 Task: Create record types of session object.
Action: Mouse moved to (681, 48)
Screenshot: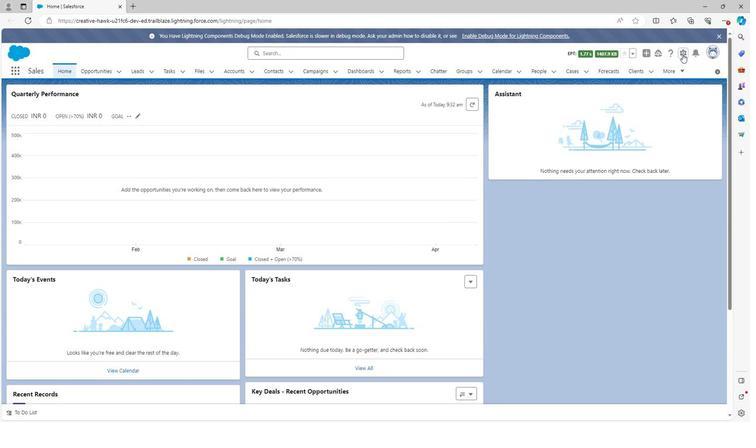 
Action: Mouse pressed left at (681, 48)
Screenshot: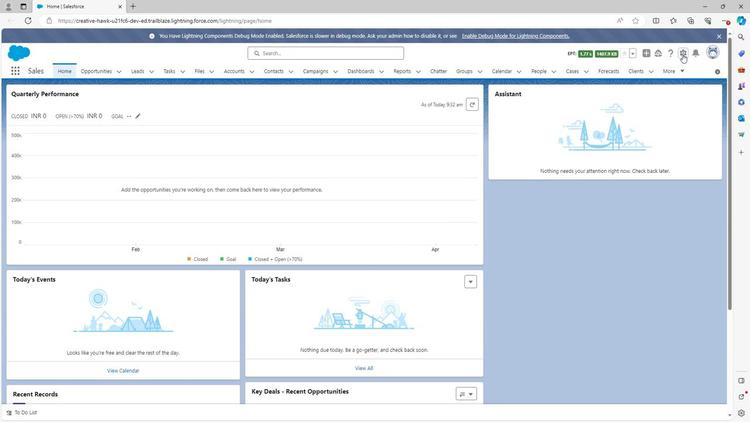 
Action: Mouse moved to (646, 70)
Screenshot: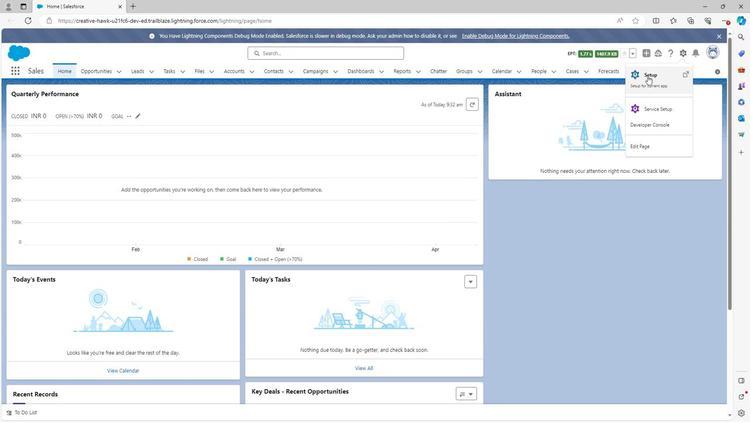 
Action: Mouse pressed left at (646, 70)
Screenshot: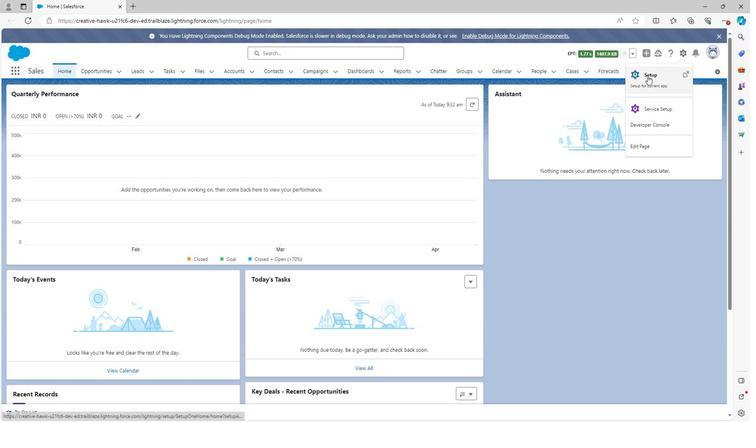 
Action: Mouse moved to (96, 63)
Screenshot: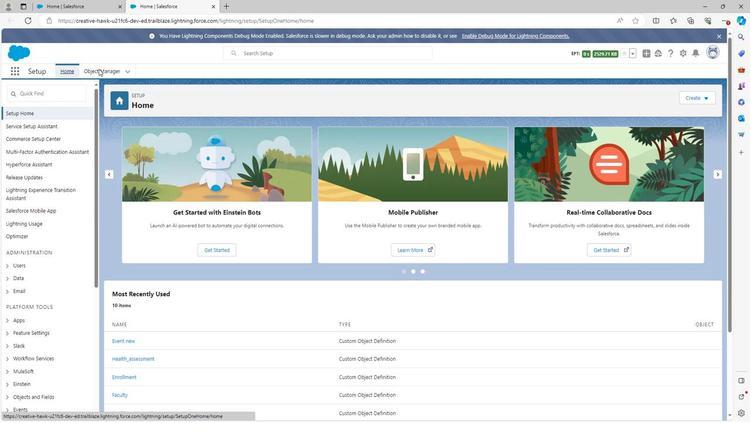 
Action: Mouse pressed left at (96, 63)
Screenshot: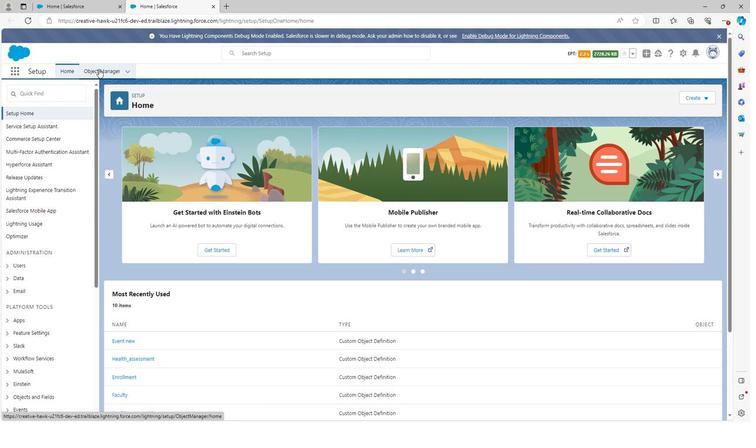 
Action: Mouse moved to (36, 330)
Screenshot: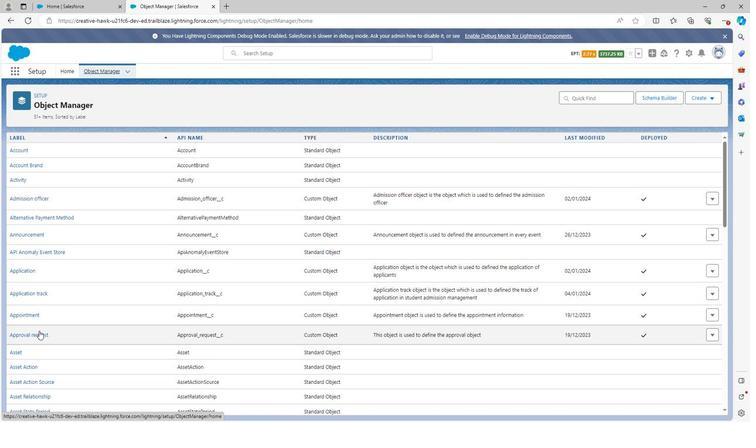 
Action: Mouse scrolled (36, 329) with delta (0, 0)
Screenshot: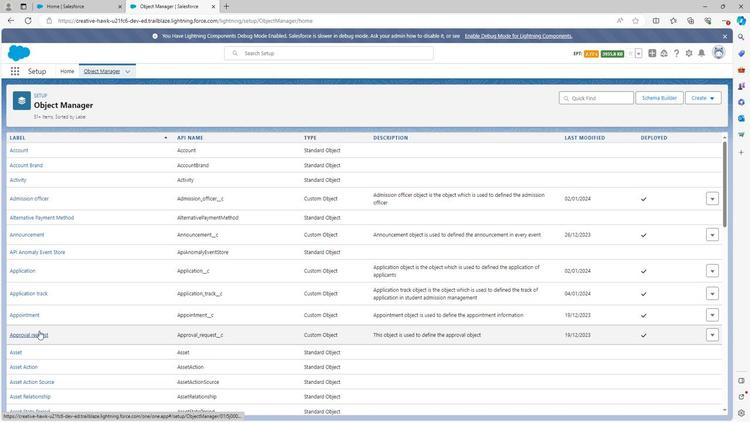 
Action: Mouse scrolled (36, 329) with delta (0, 0)
Screenshot: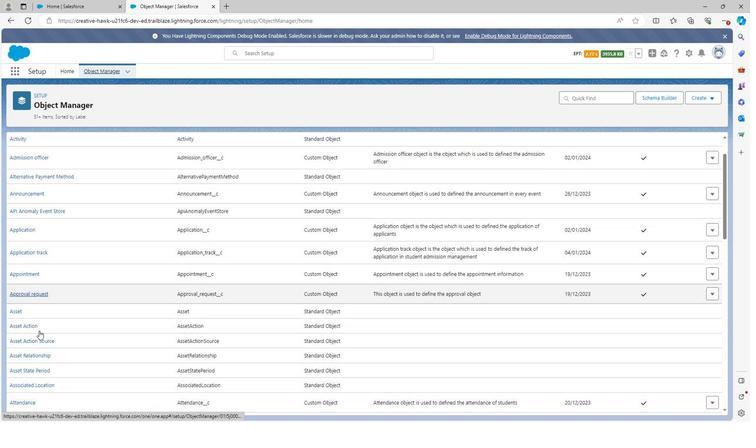
Action: Mouse scrolled (36, 329) with delta (0, 0)
Screenshot: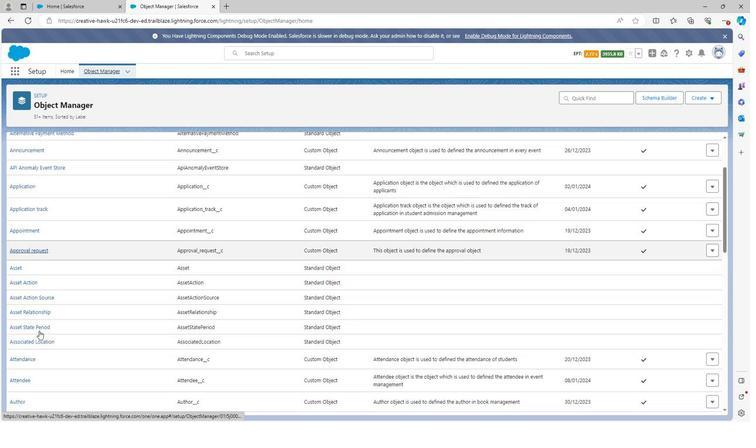 
Action: Mouse scrolled (36, 329) with delta (0, 0)
Screenshot: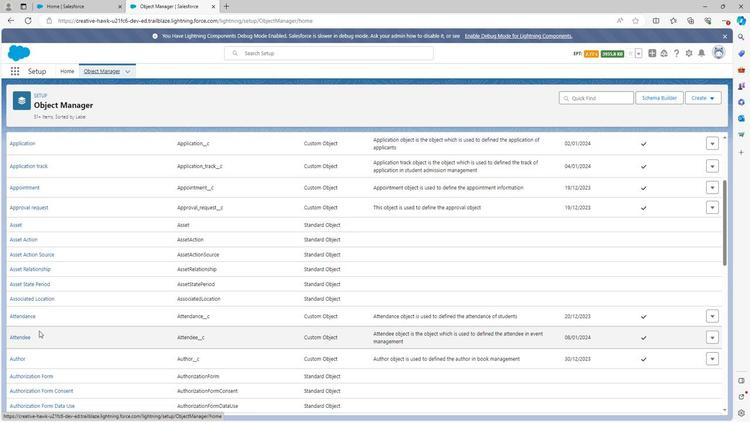 
Action: Mouse scrolled (36, 329) with delta (0, 0)
Screenshot: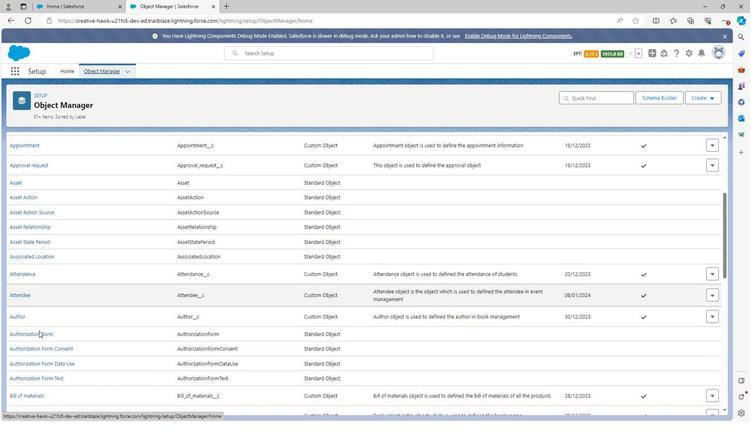 
Action: Mouse scrolled (36, 329) with delta (0, 0)
Screenshot: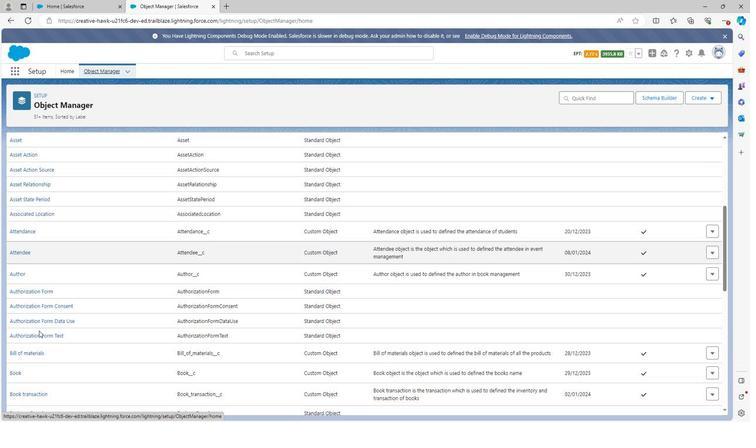 
Action: Mouse scrolled (36, 329) with delta (0, 0)
Screenshot: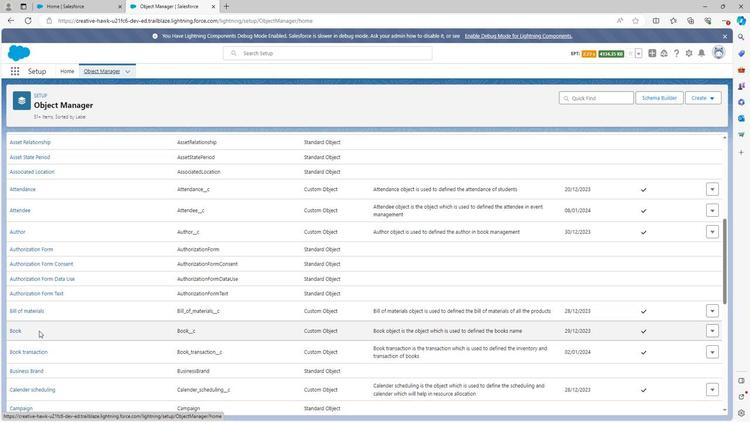 
Action: Mouse scrolled (36, 329) with delta (0, 0)
Screenshot: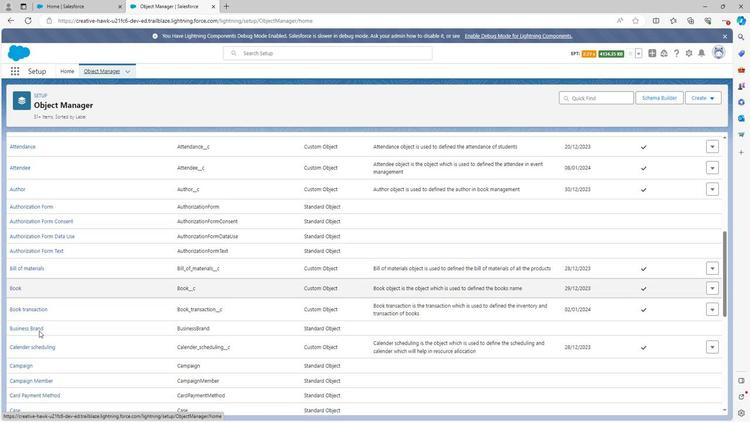 
Action: Mouse scrolled (36, 329) with delta (0, 0)
Screenshot: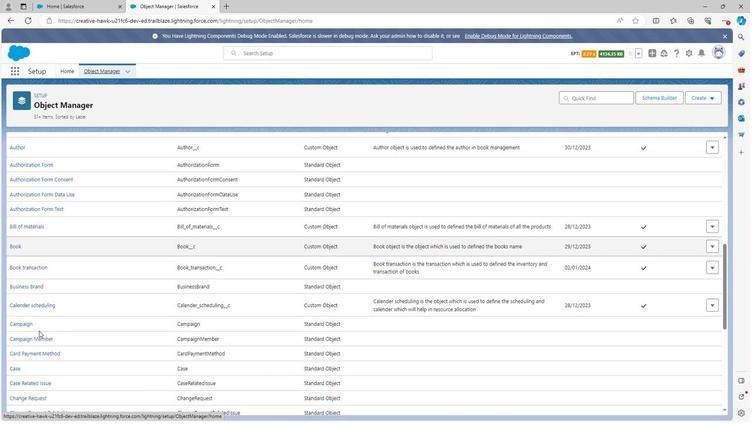 
Action: Mouse scrolled (36, 329) with delta (0, 0)
Screenshot: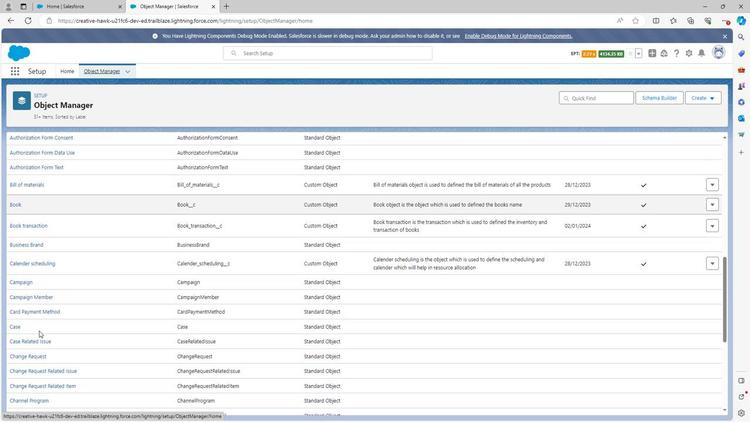
Action: Mouse scrolled (36, 329) with delta (0, 0)
Screenshot: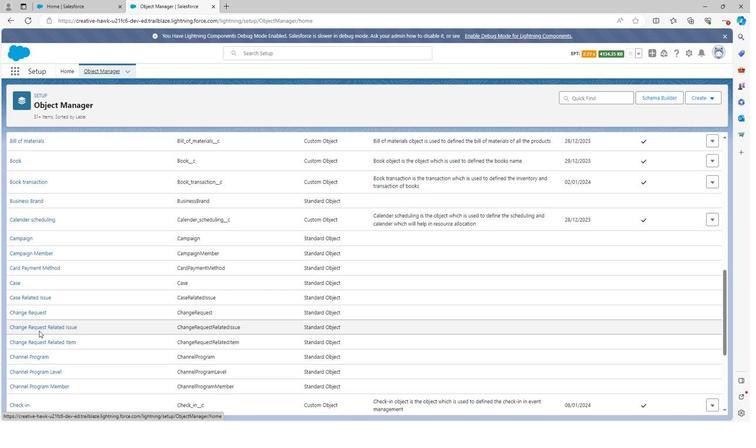 
Action: Mouse scrolled (36, 329) with delta (0, 0)
Screenshot: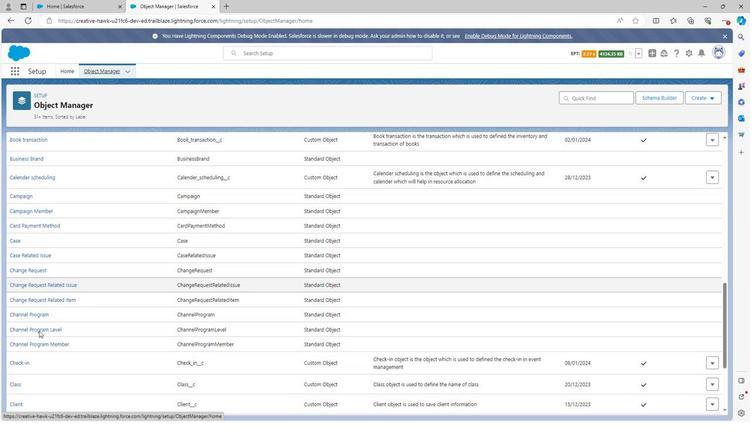 
Action: Mouse scrolled (36, 329) with delta (0, 0)
Screenshot: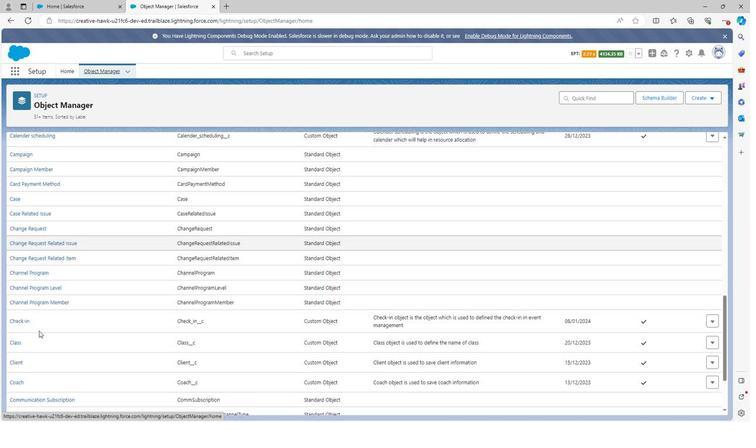 
Action: Mouse scrolled (36, 329) with delta (0, 0)
Screenshot: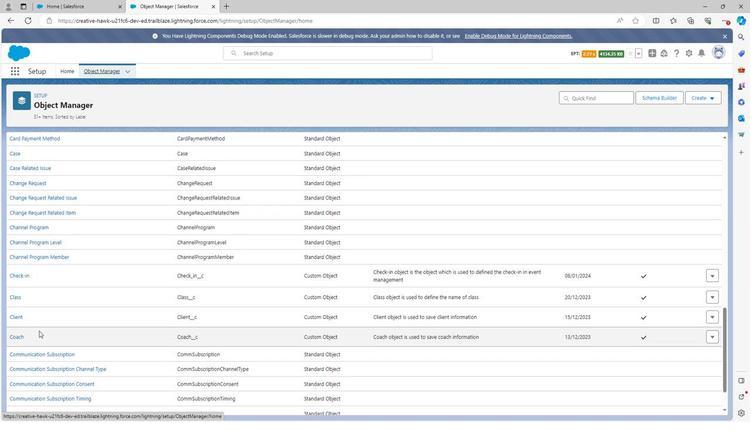 
Action: Mouse scrolled (36, 329) with delta (0, 0)
Screenshot: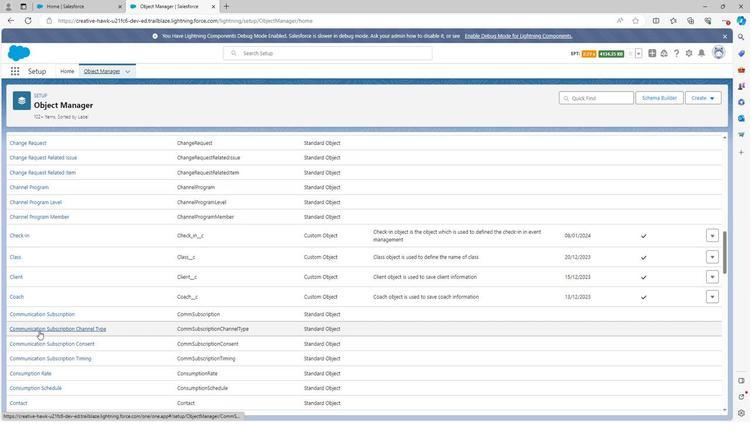 
Action: Mouse scrolled (36, 329) with delta (0, 0)
Screenshot: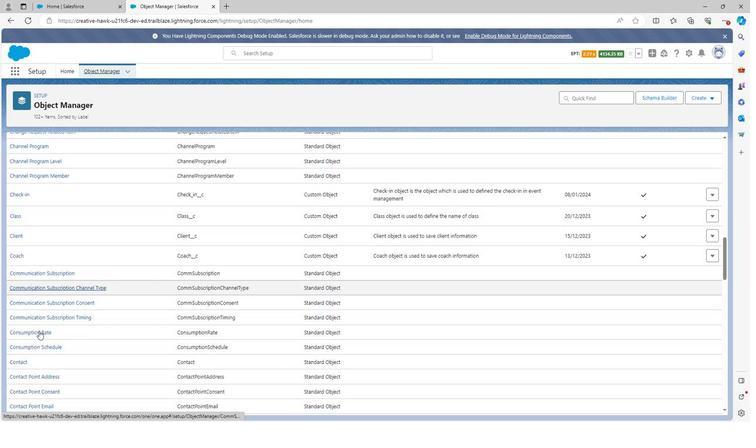 
Action: Mouse scrolled (36, 329) with delta (0, 0)
Screenshot: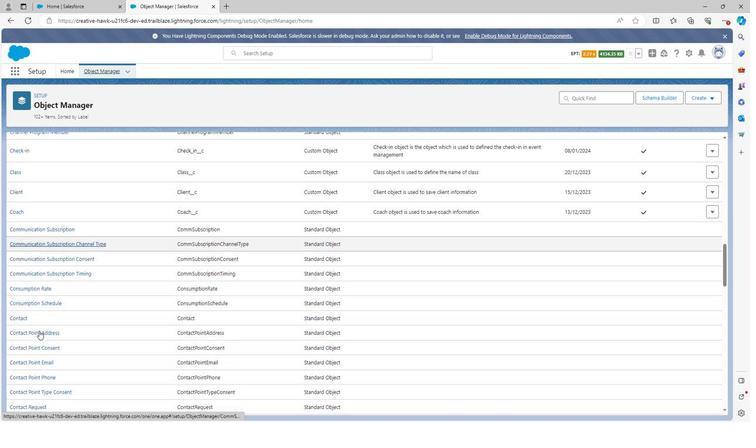 
Action: Mouse scrolled (36, 329) with delta (0, 0)
Screenshot: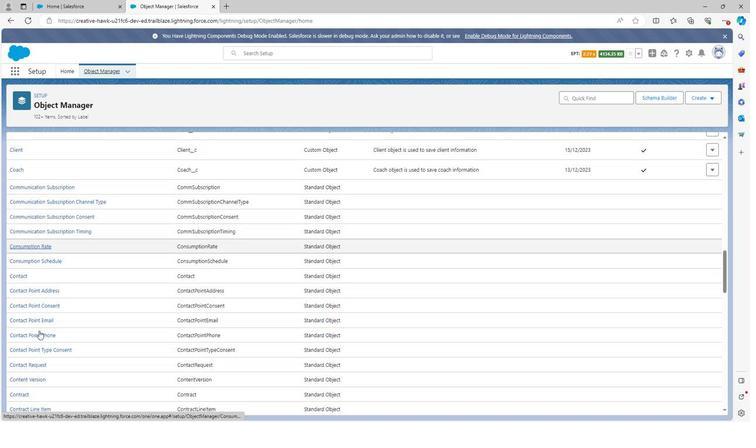 
Action: Mouse scrolled (36, 329) with delta (0, 0)
Screenshot: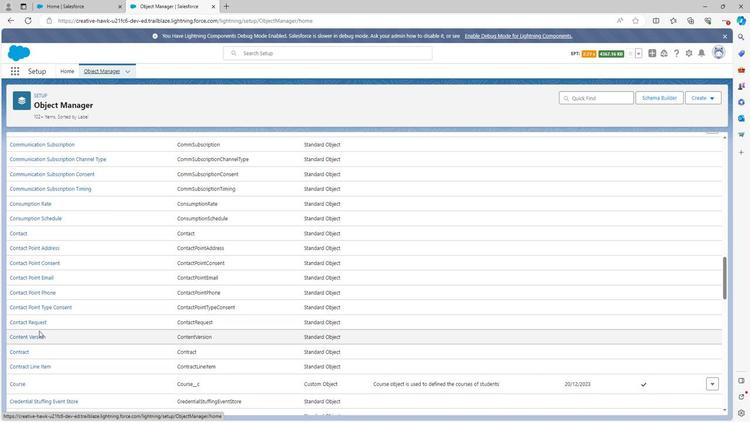 
Action: Mouse scrolled (36, 329) with delta (0, 0)
Screenshot: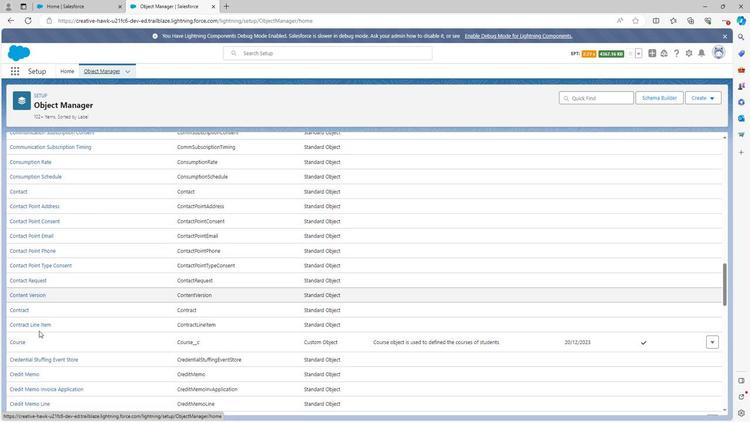 
Action: Mouse scrolled (36, 329) with delta (0, 0)
Screenshot: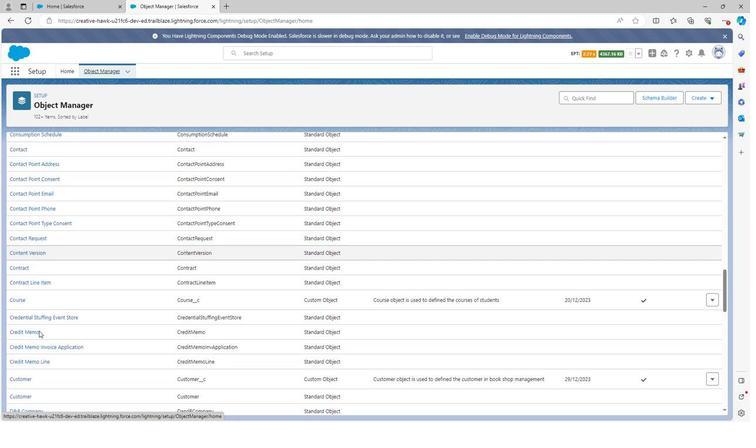 
Action: Mouse scrolled (36, 329) with delta (0, 0)
Screenshot: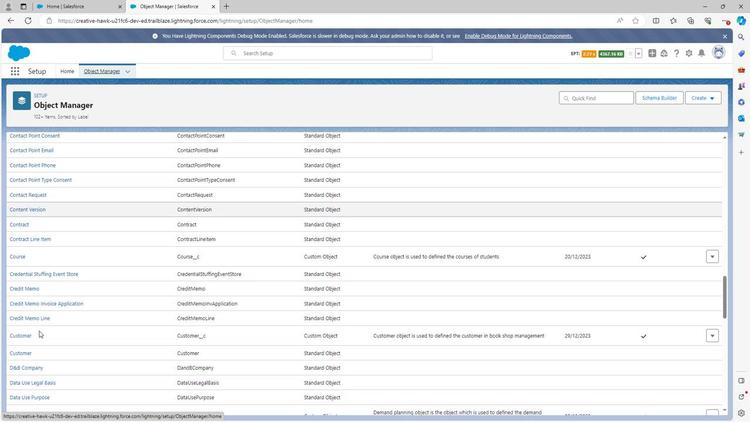 
Action: Mouse scrolled (36, 329) with delta (0, 0)
Screenshot: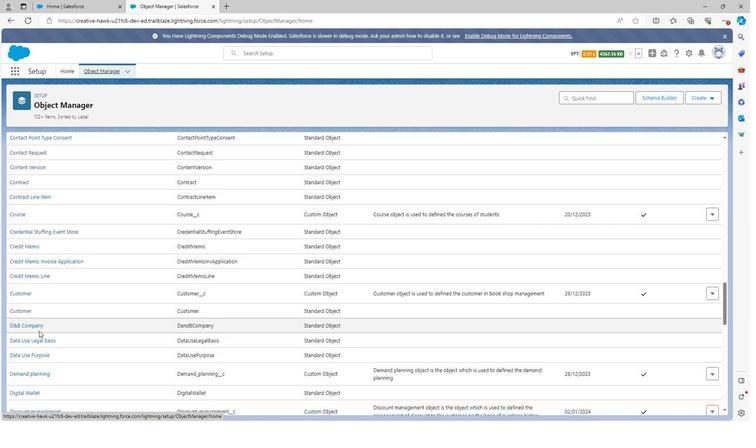 
Action: Mouse scrolled (36, 329) with delta (0, 0)
Screenshot: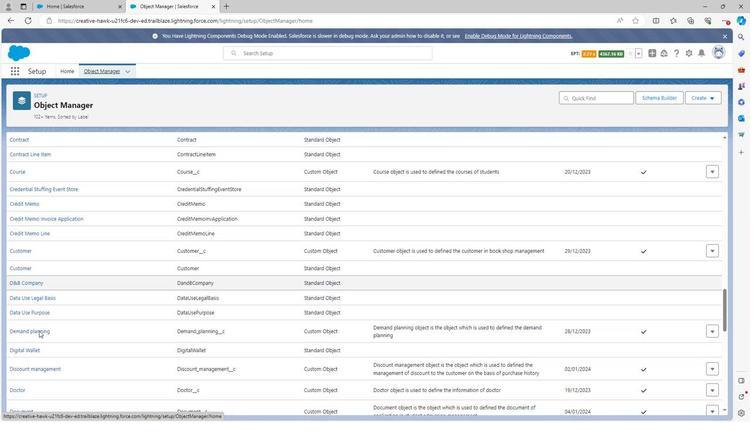 
Action: Mouse scrolled (36, 329) with delta (0, 0)
Screenshot: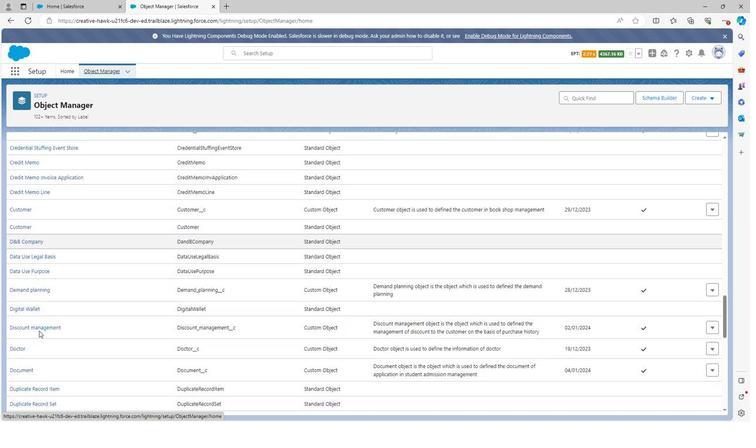 
Action: Mouse scrolled (36, 329) with delta (0, 0)
Screenshot: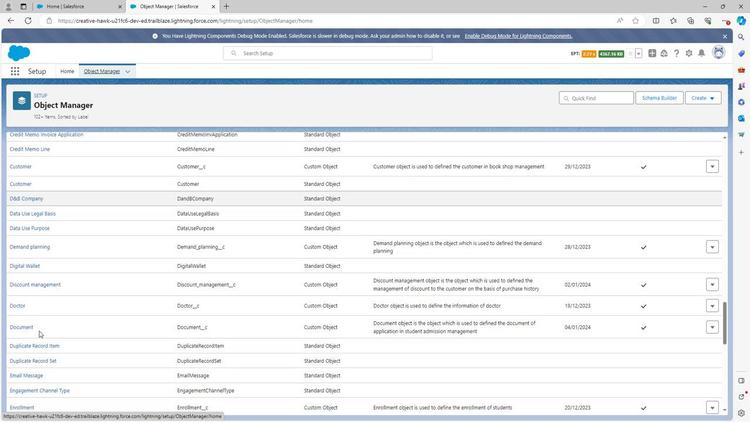 
Action: Mouse scrolled (36, 329) with delta (0, 0)
Screenshot: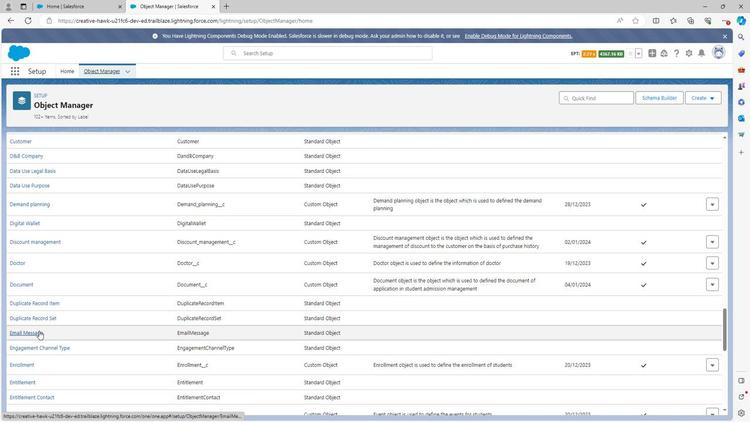 
Action: Mouse scrolled (36, 329) with delta (0, 0)
Screenshot: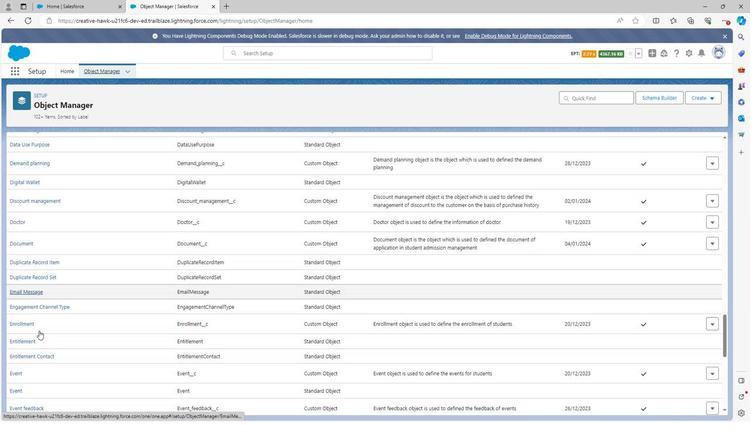 
Action: Mouse scrolled (36, 329) with delta (0, 0)
Screenshot: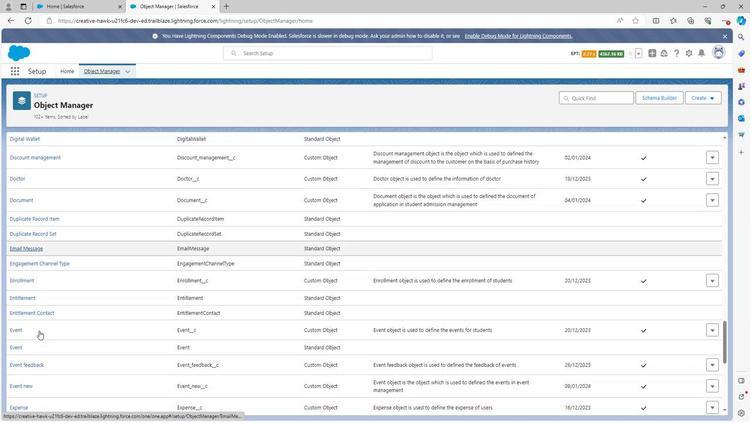 
Action: Mouse scrolled (36, 329) with delta (0, 0)
Screenshot: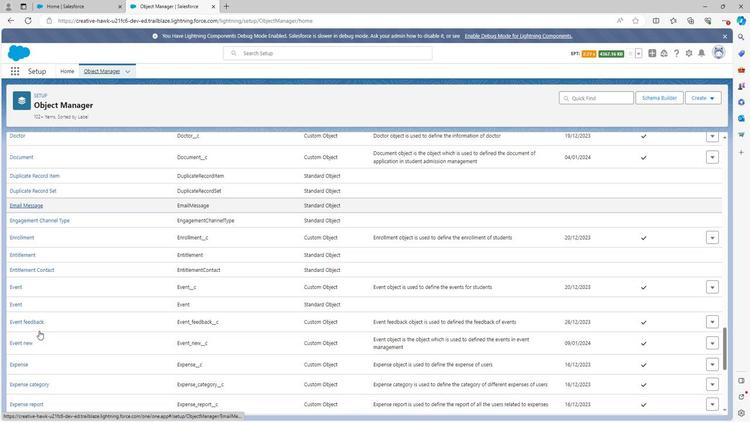 
Action: Mouse scrolled (36, 329) with delta (0, 0)
Screenshot: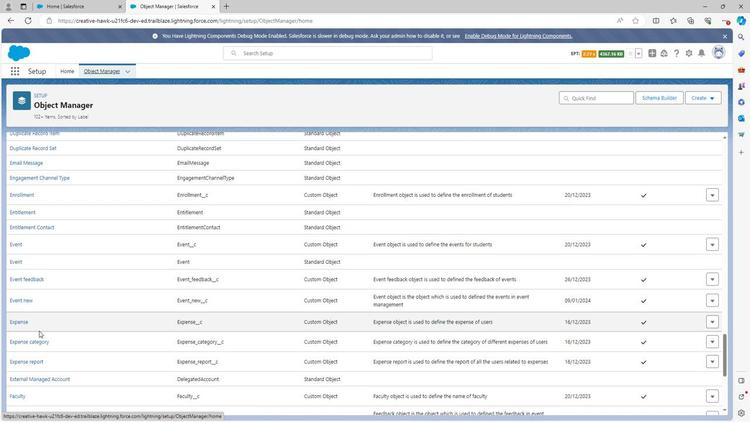 
Action: Mouse scrolled (36, 329) with delta (0, 0)
Screenshot: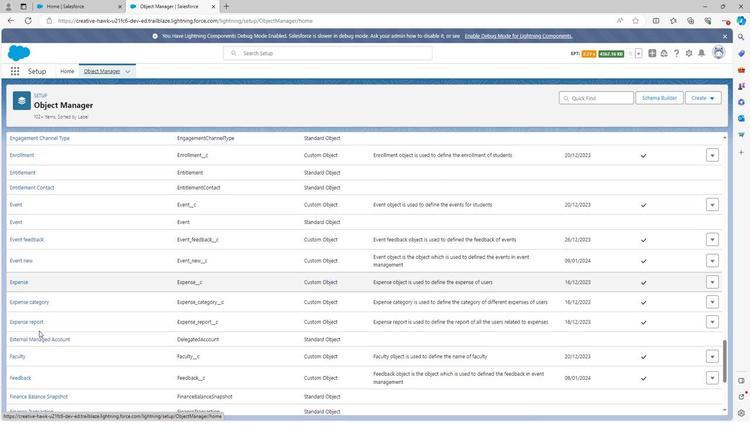 
Action: Mouse scrolled (36, 329) with delta (0, 0)
Screenshot: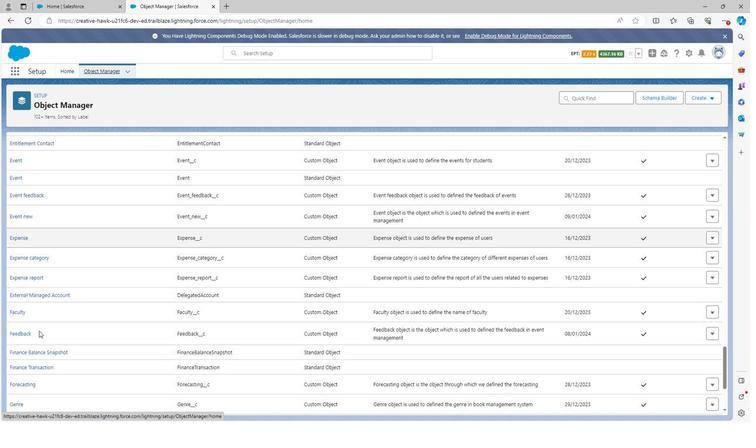 
Action: Mouse scrolled (36, 329) with delta (0, 0)
Screenshot: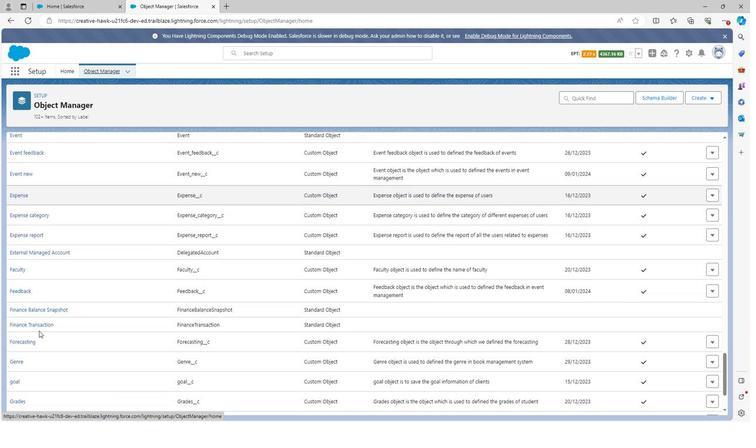 
Action: Mouse scrolled (36, 329) with delta (0, 0)
Screenshot: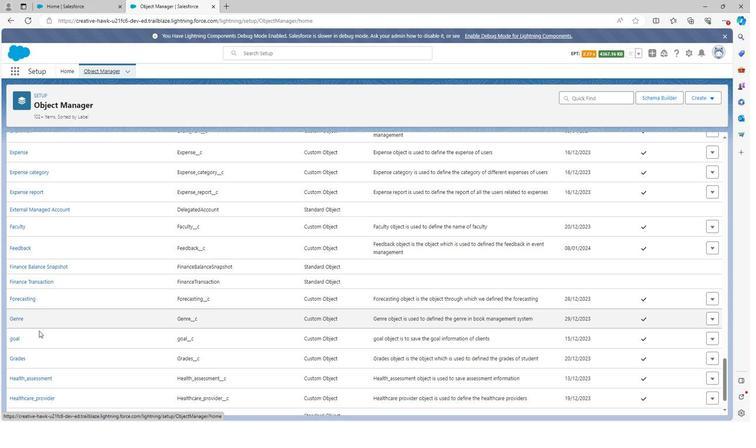 
Action: Mouse scrolled (36, 329) with delta (0, 0)
Screenshot: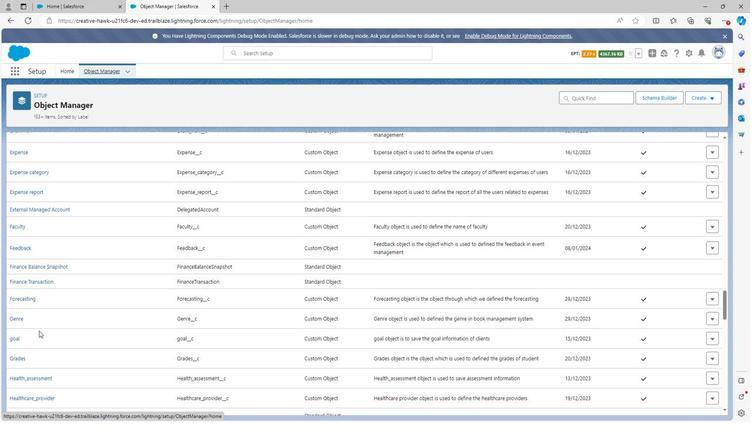 
Action: Mouse scrolled (36, 329) with delta (0, 0)
Screenshot: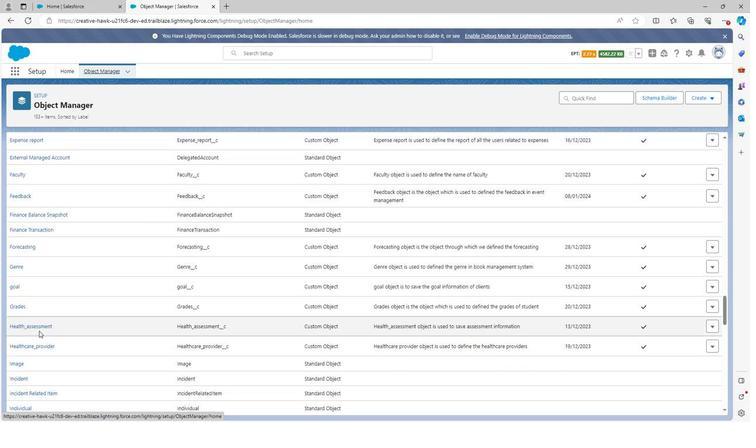 
Action: Mouse scrolled (36, 329) with delta (0, 0)
Screenshot: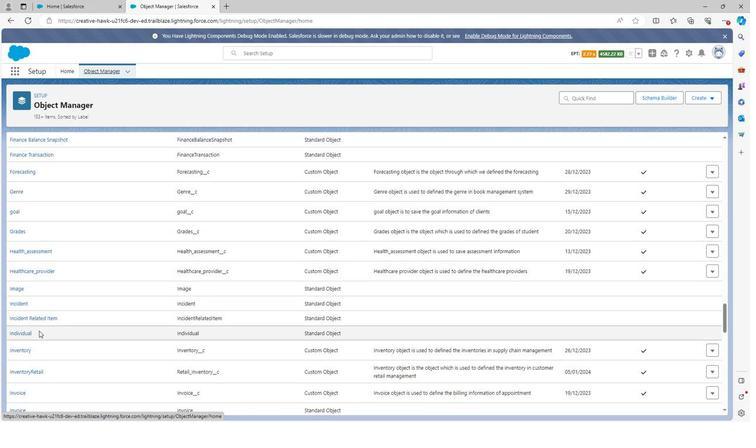 
Action: Mouse scrolled (36, 329) with delta (0, 0)
Screenshot: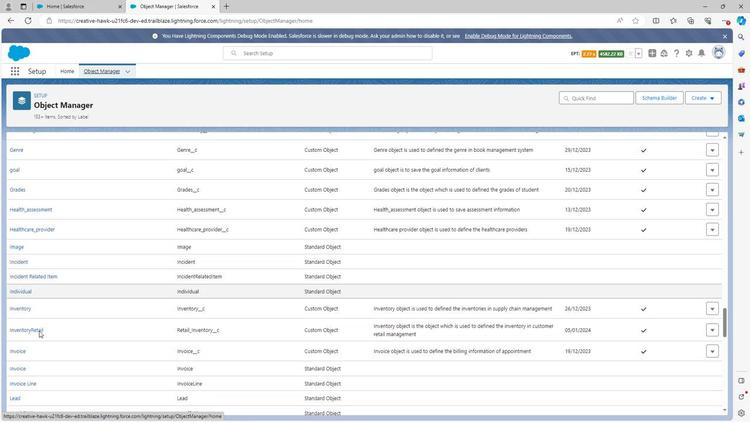
Action: Mouse scrolled (36, 329) with delta (0, 0)
Screenshot: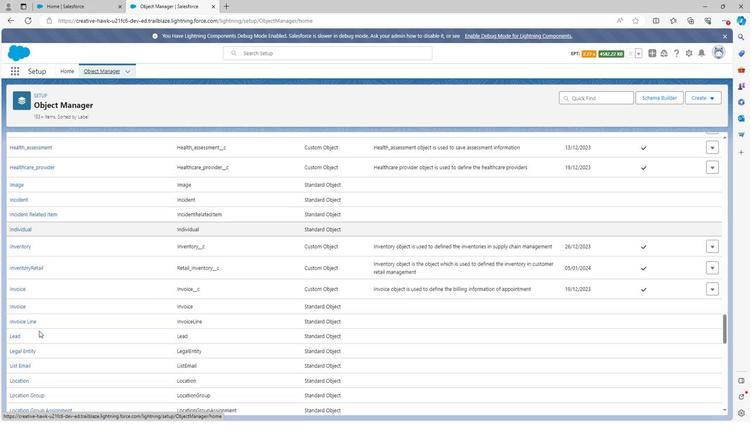 
Action: Mouse scrolled (36, 329) with delta (0, 0)
Screenshot: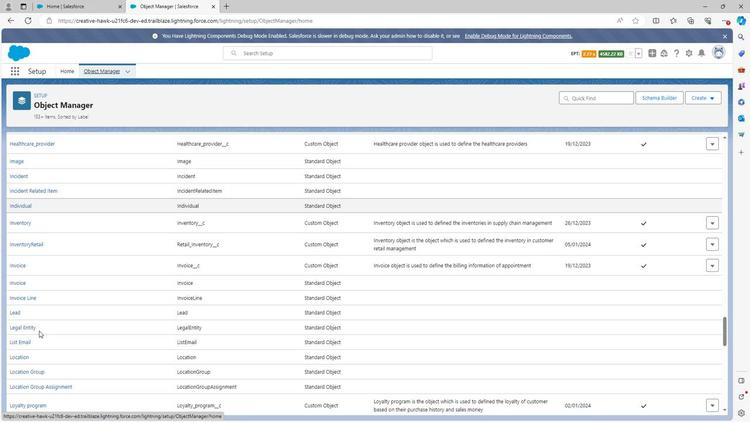 
Action: Mouse scrolled (36, 329) with delta (0, 0)
Screenshot: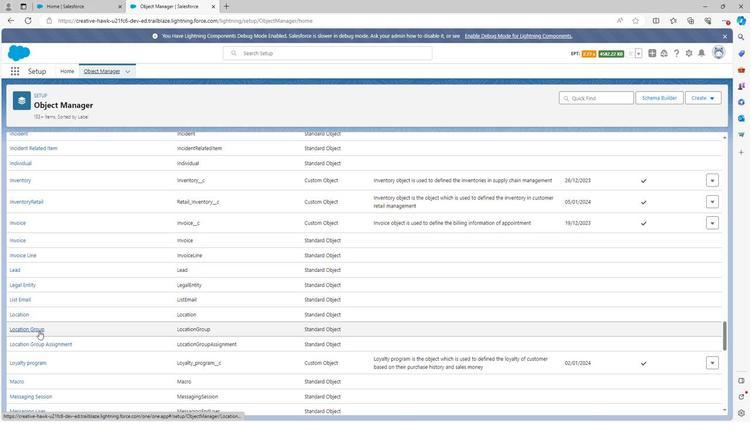 
Action: Mouse scrolled (36, 329) with delta (0, 0)
Screenshot: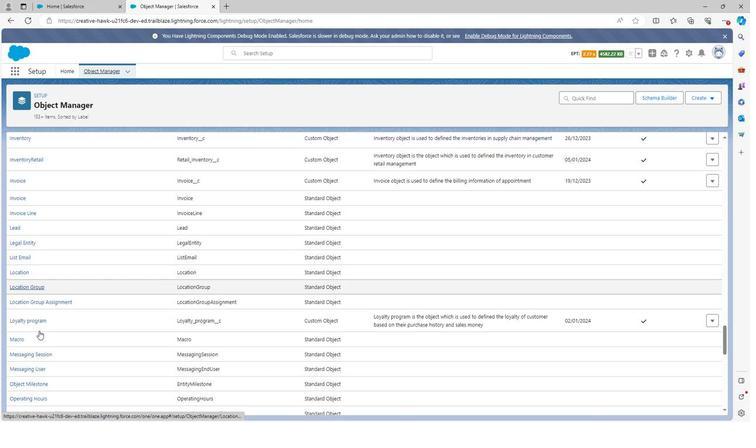 
Action: Mouse scrolled (36, 329) with delta (0, 0)
Screenshot: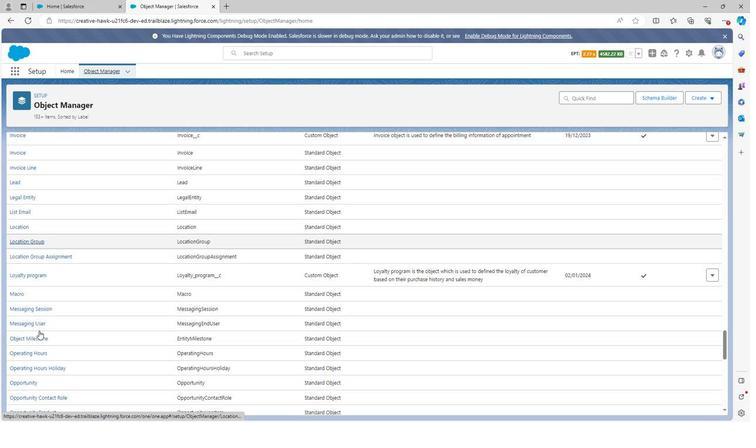
Action: Mouse scrolled (36, 329) with delta (0, 0)
Screenshot: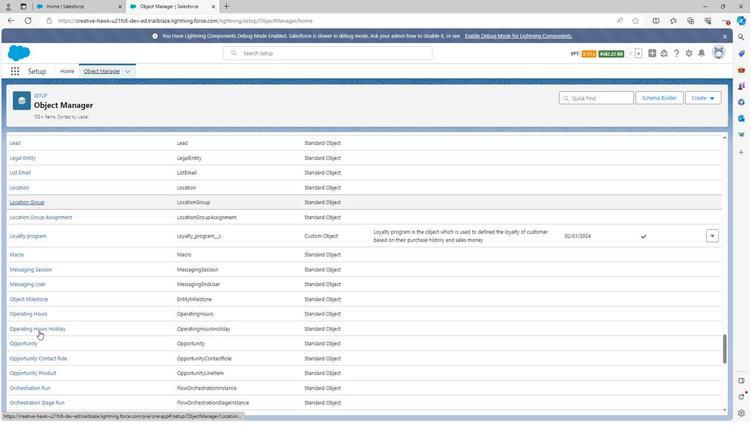 
Action: Mouse scrolled (36, 329) with delta (0, 0)
Screenshot: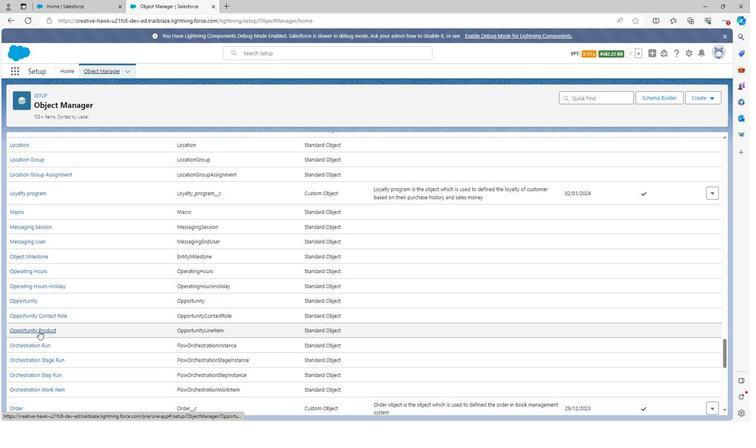 
Action: Mouse scrolled (36, 329) with delta (0, 0)
Screenshot: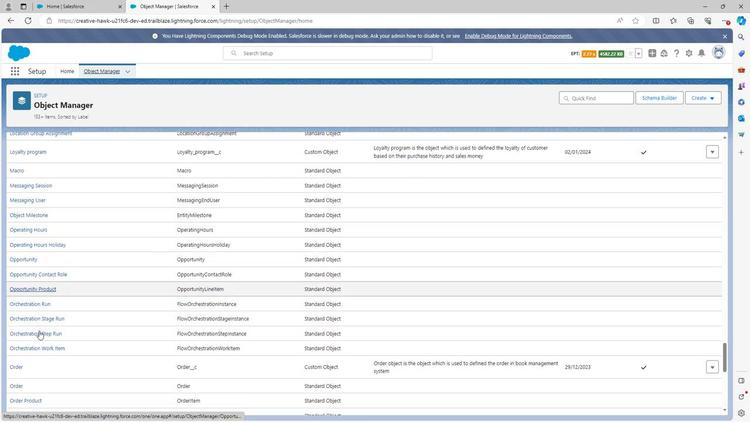
Action: Mouse scrolled (36, 329) with delta (0, 0)
Screenshot: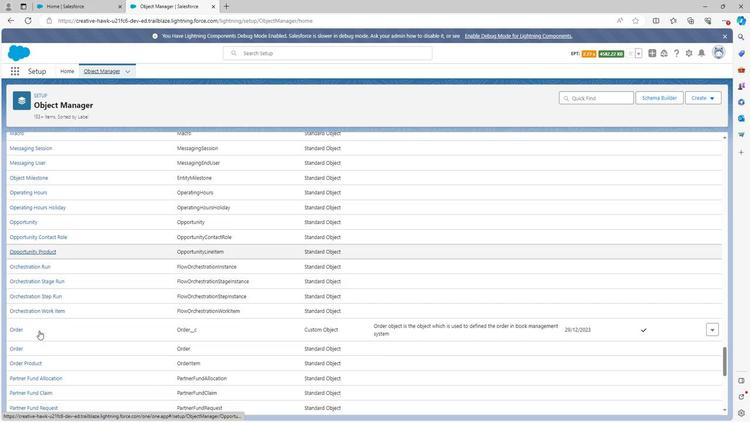 
Action: Mouse scrolled (36, 329) with delta (0, 0)
Screenshot: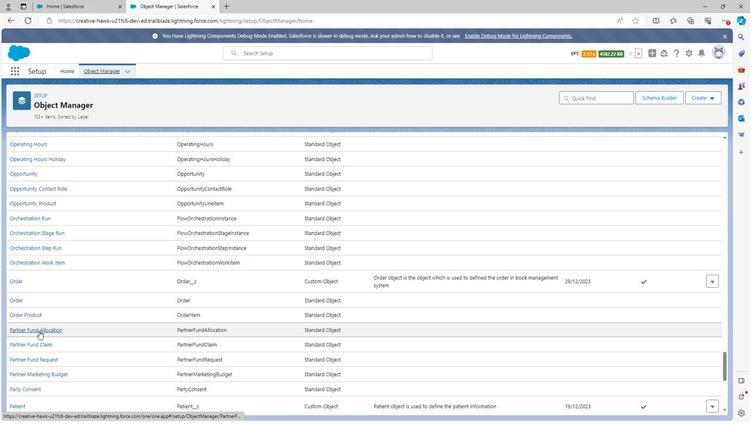 
Action: Mouse scrolled (36, 329) with delta (0, 0)
Screenshot: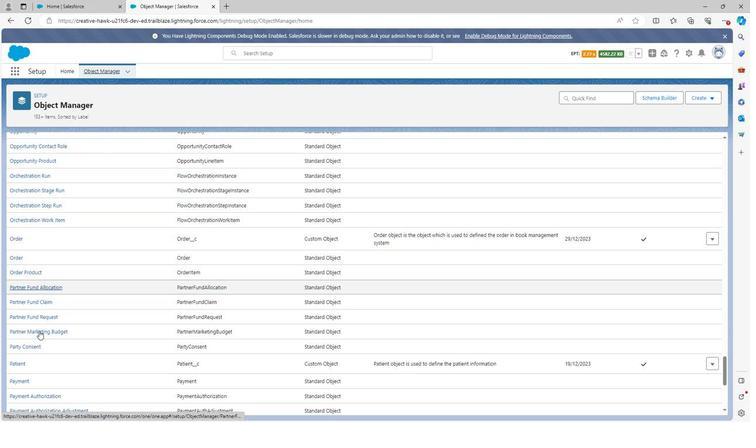
Action: Mouse scrolled (36, 329) with delta (0, 0)
Screenshot: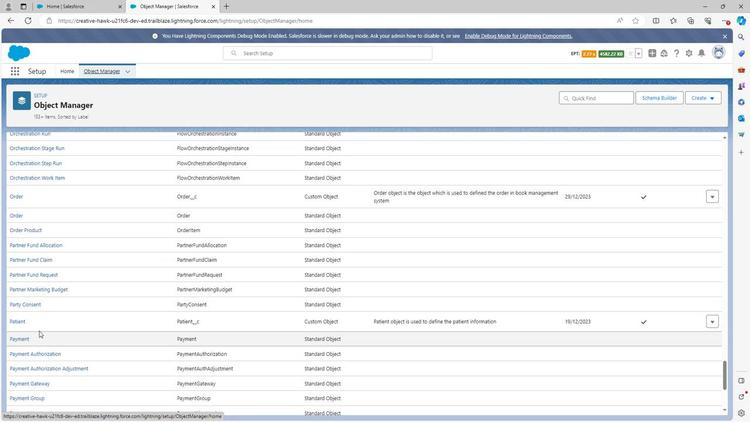 
Action: Mouse scrolled (36, 329) with delta (0, 0)
Screenshot: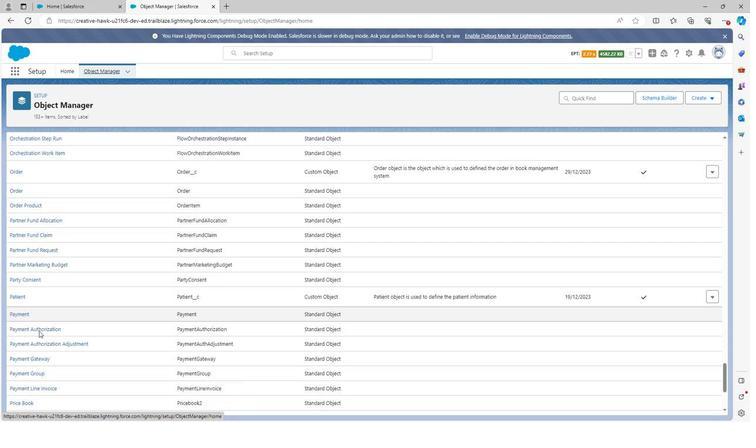 
Action: Mouse scrolled (36, 329) with delta (0, 0)
Screenshot: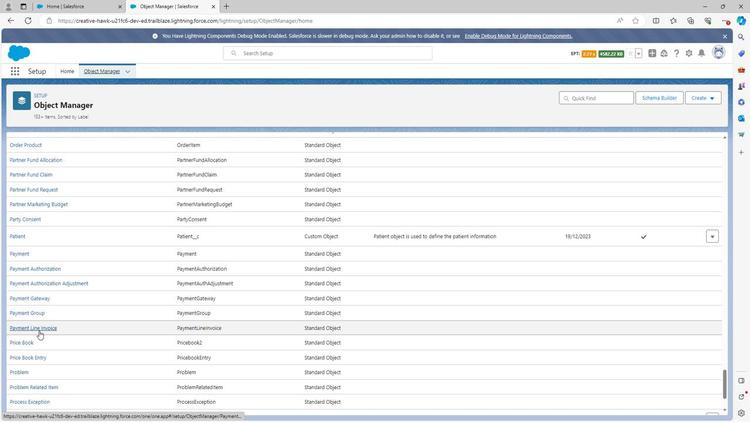
Action: Mouse scrolled (36, 329) with delta (0, 0)
Screenshot: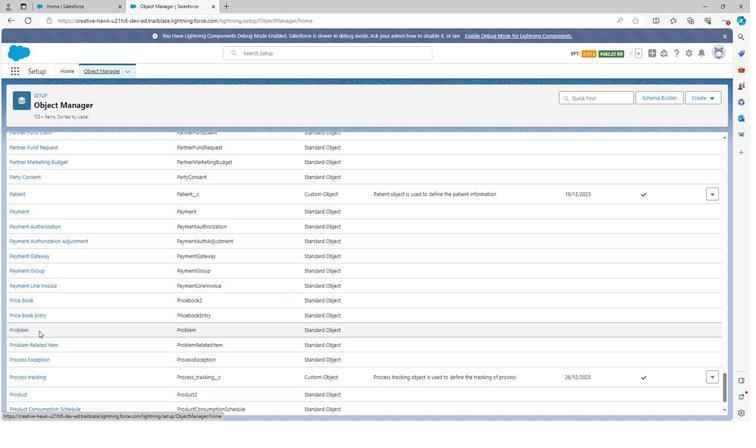 
Action: Mouse scrolled (36, 329) with delta (0, 0)
Screenshot: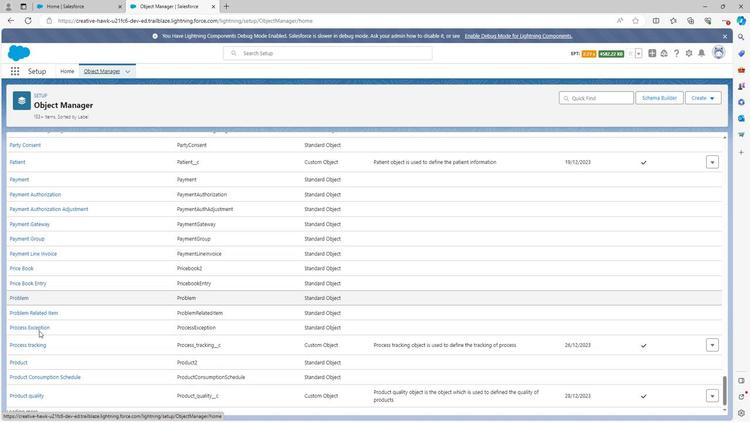 
Action: Mouse scrolled (36, 329) with delta (0, 0)
Screenshot: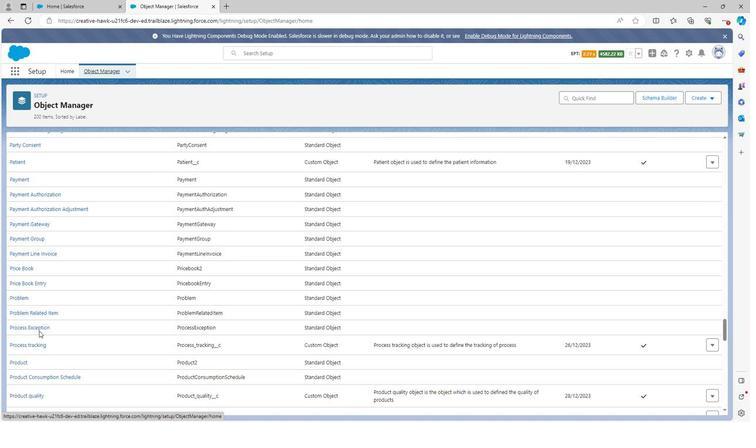 
Action: Mouse scrolled (36, 329) with delta (0, 0)
Screenshot: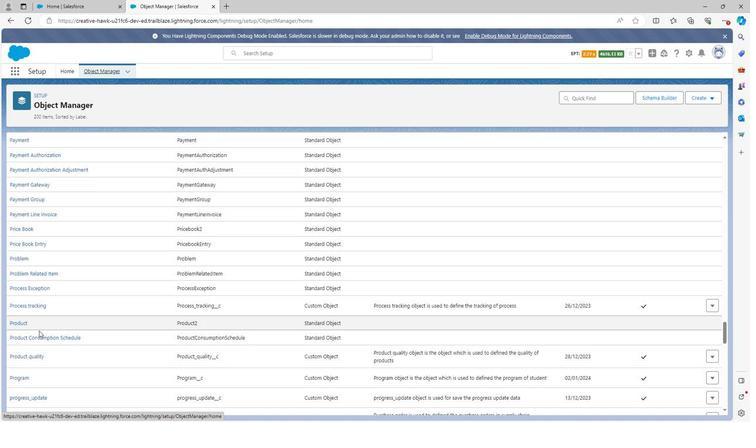 
Action: Mouse scrolled (36, 329) with delta (0, 0)
Screenshot: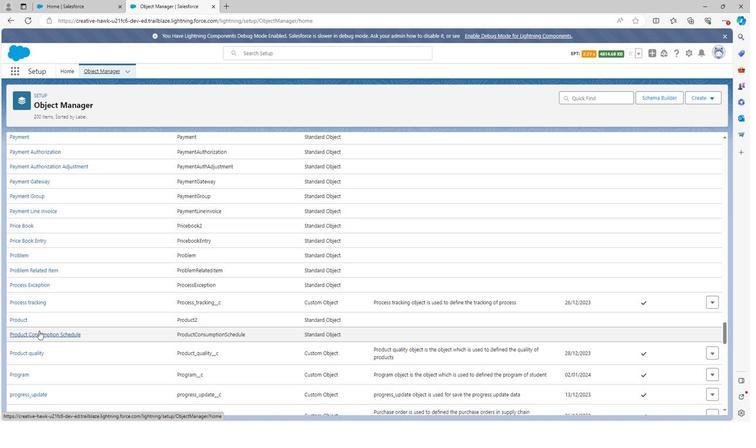 
Action: Mouse scrolled (36, 329) with delta (0, 0)
Screenshot: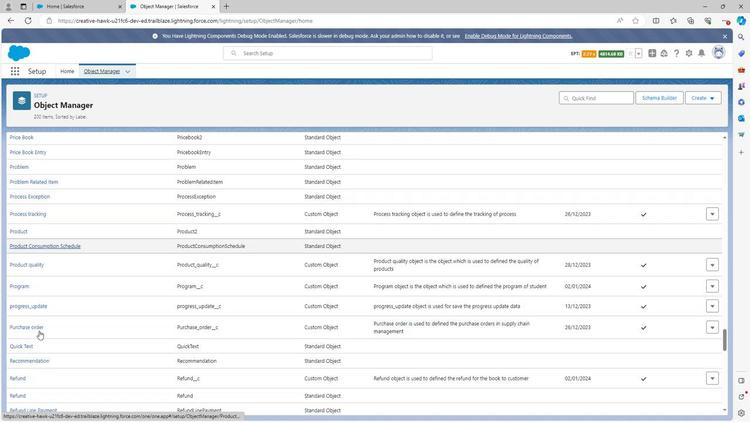 
Action: Mouse scrolled (36, 329) with delta (0, 0)
Screenshot: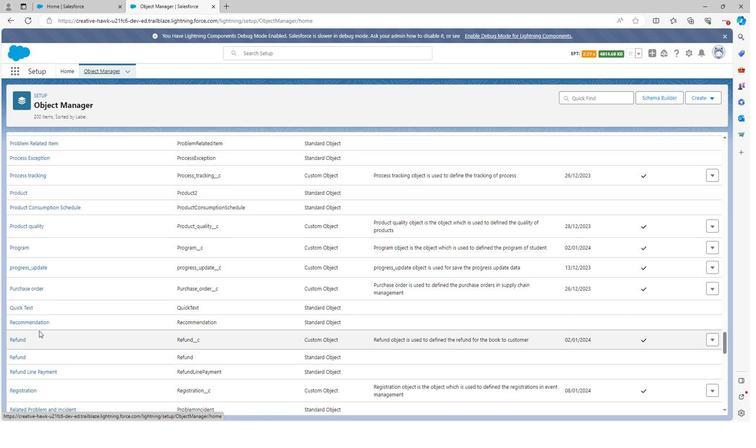 
Action: Mouse scrolled (36, 329) with delta (0, 0)
Screenshot: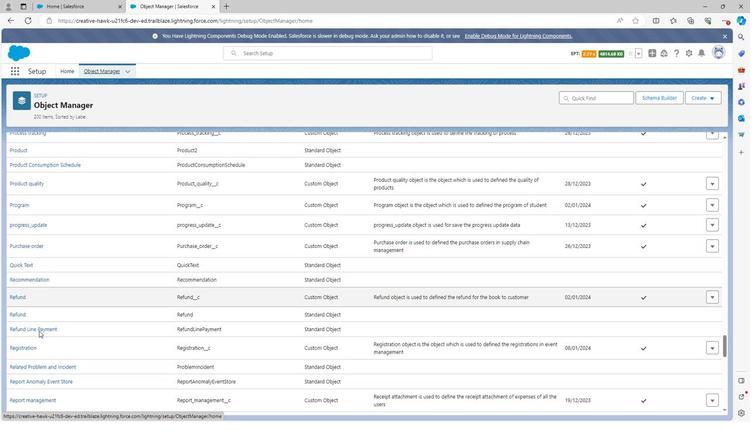 
Action: Mouse scrolled (36, 329) with delta (0, 0)
Screenshot: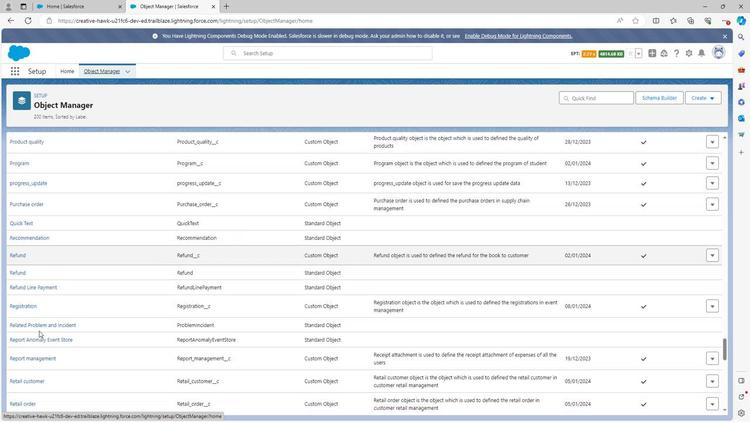 
Action: Mouse moved to (38, 332)
Screenshot: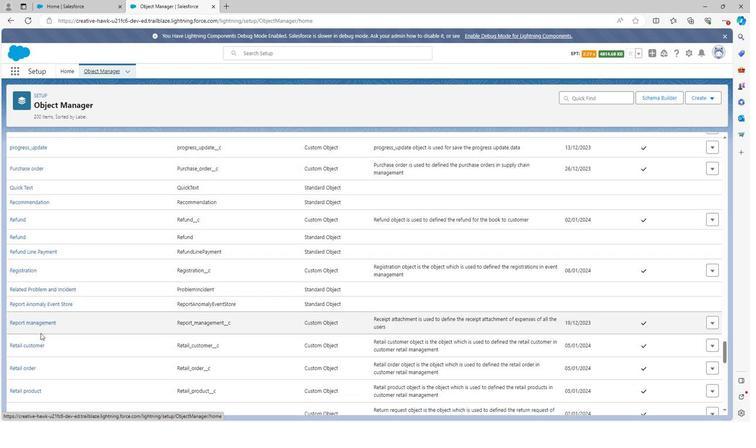 
Action: Mouse scrolled (38, 331) with delta (0, 0)
Screenshot: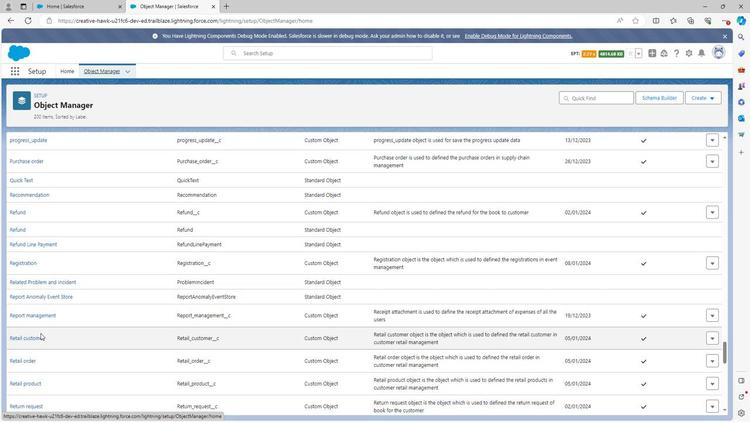 
Action: Mouse scrolled (38, 331) with delta (0, 0)
Screenshot: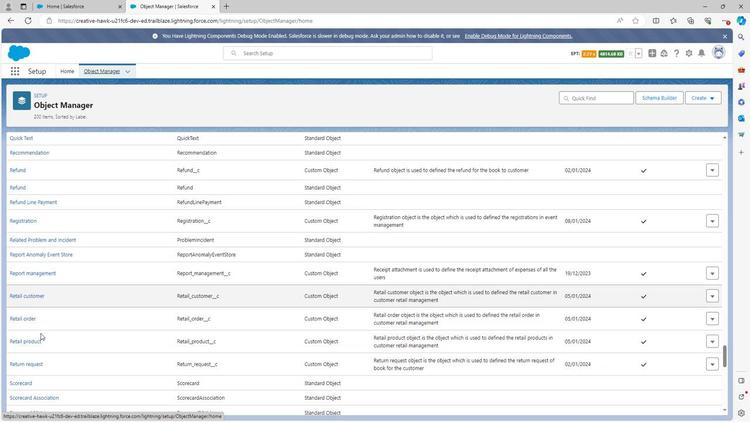 
Action: Mouse scrolled (38, 331) with delta (0, 0)
Screenshot: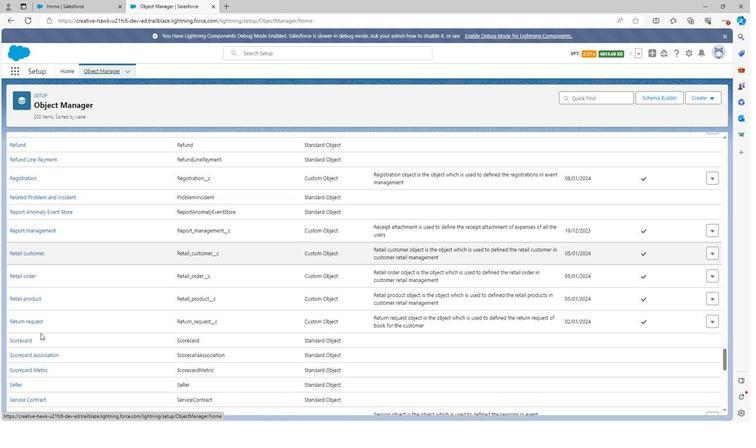 
Action: Mouse scrolled (38, 331) with delta (0, 0)
Screenshot: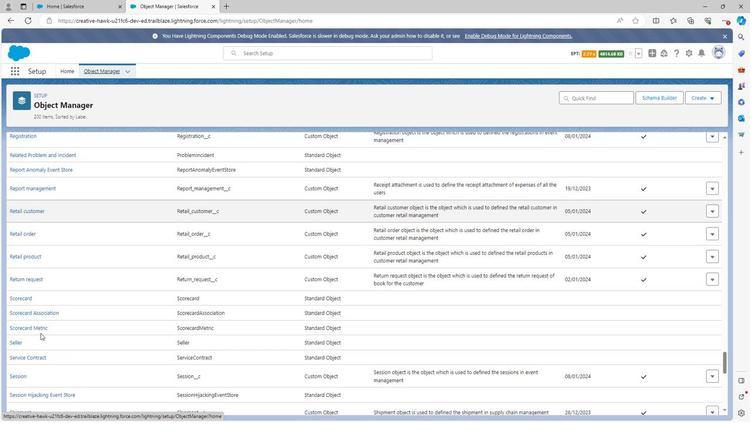 
Action: Mouse moved to (18, 331)
Screenshot: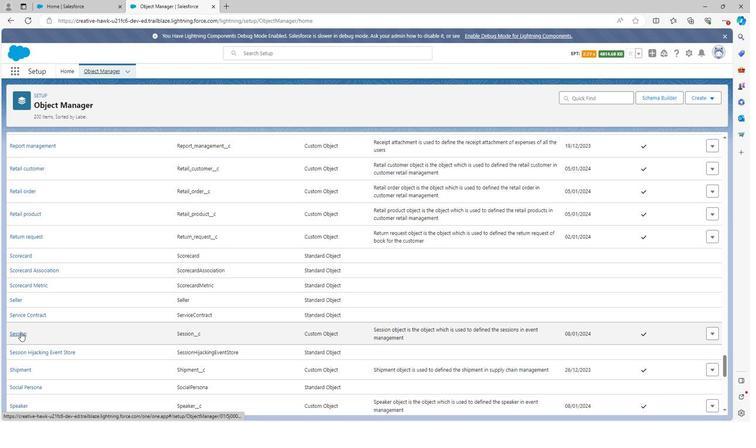 
Action: Mouse pressed left at (18, 331)
Screenshot: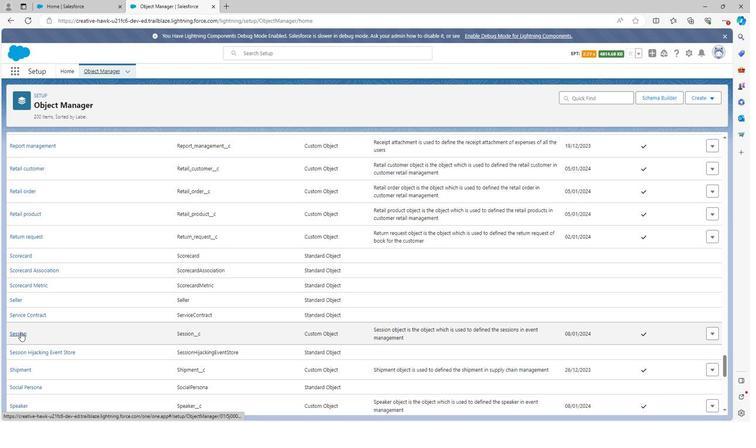 
Action: Mouse moved to (45, 147)
Screenshot: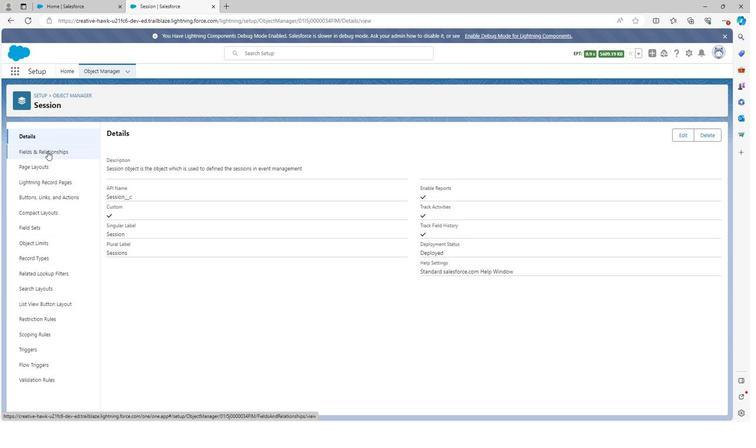 
Action: Mouse pressed left at (45, 147)
Screenshot: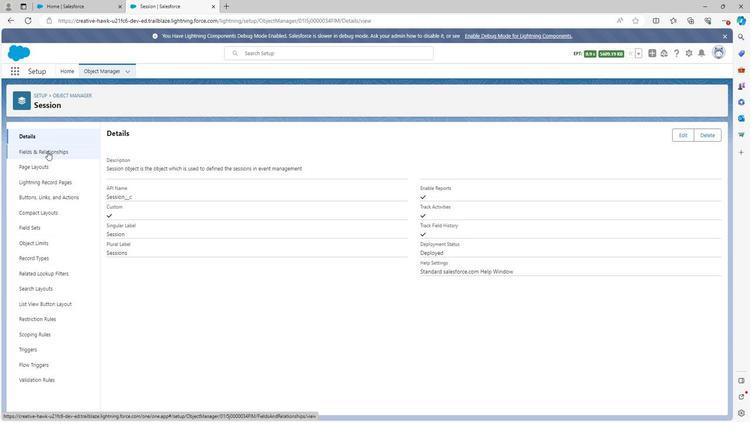 
Action: Mouse moved to (122, 202)
Screenshot: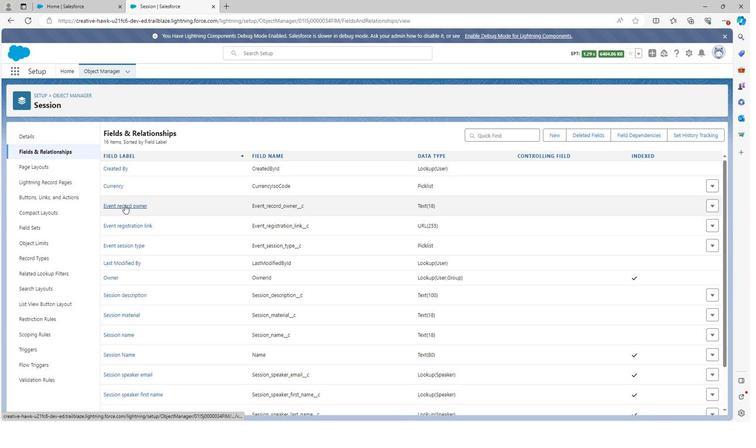 
Action: Mouse pressed left at (122, 202)
Screenshot: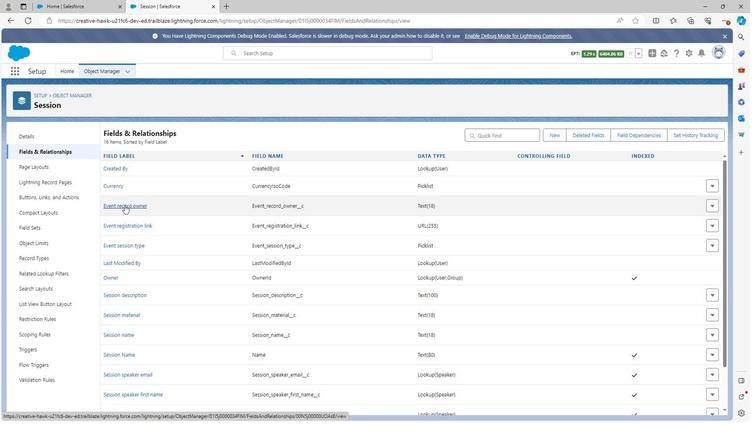 
Action: Mouse moved to (295, 358)
Screenshot: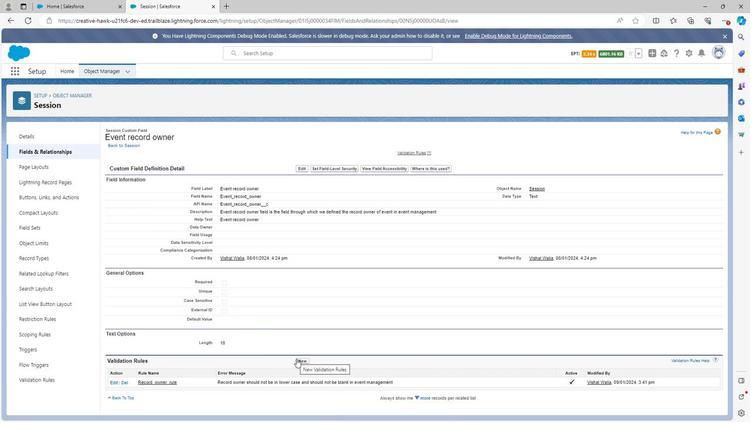 
Action: Mouse scrolled (295, 358) with delta (0, 0)
Screenshot: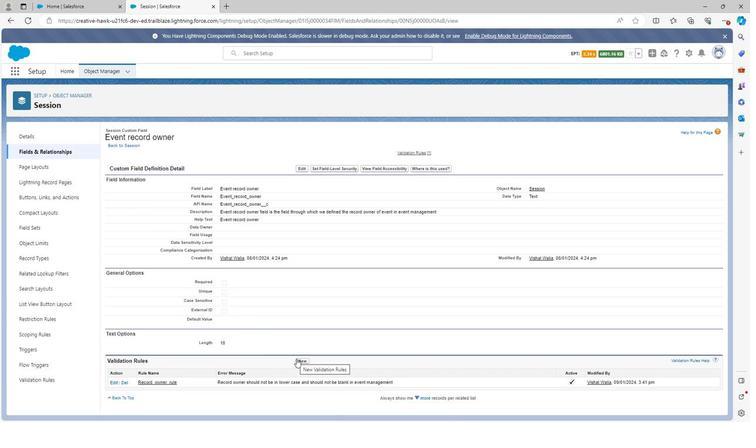 
Action: Mouse scrolled (295, 358) with delta (0, 0)
Screenshot: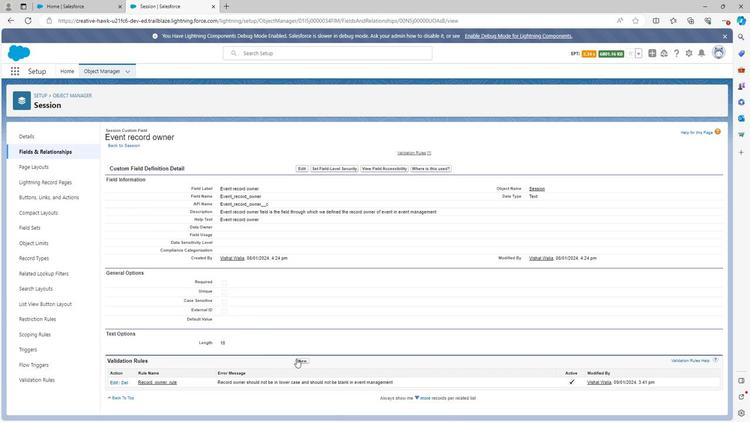 
Action: Mouse moved to (75, 89)
Screenshot: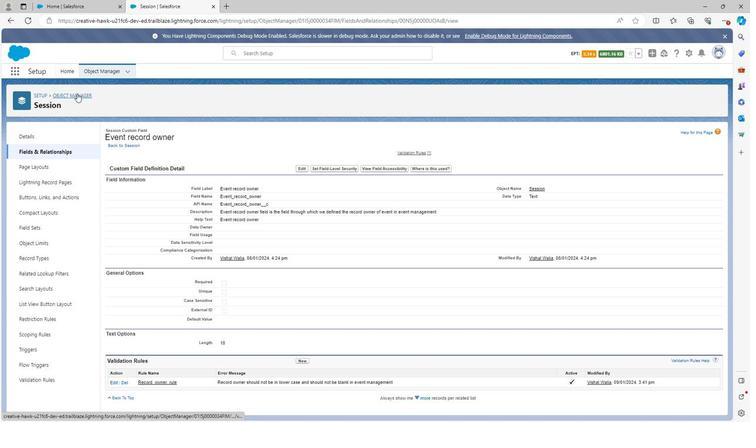 
Action: Mouse pressed left at (75, 89)
Screenshot: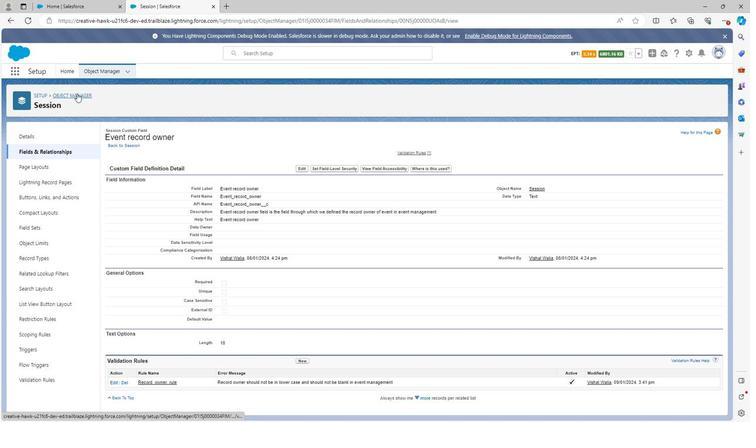 
Action: Mouse moved to (45, 298)
Screenshot: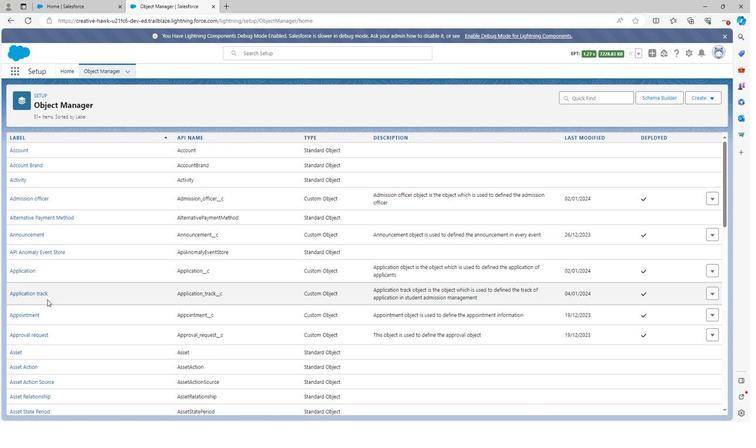 
Action: Mouse scrolled (45, 297) with delta (0, 0)
Screenshot: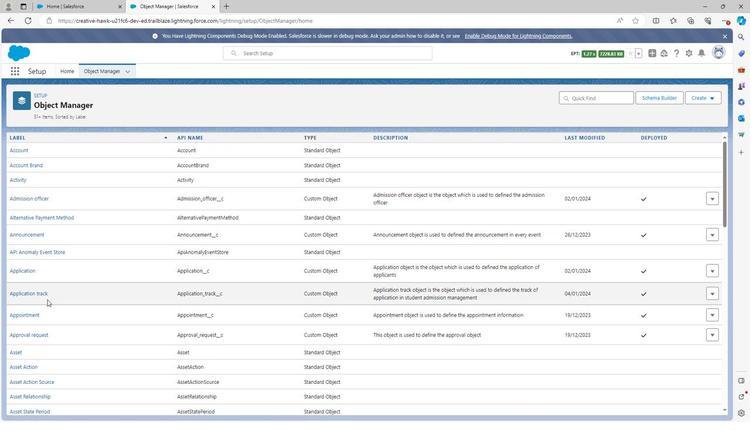 
Action: Mouse scrolled (45, 297) with delta (0, 0)
Screenshot: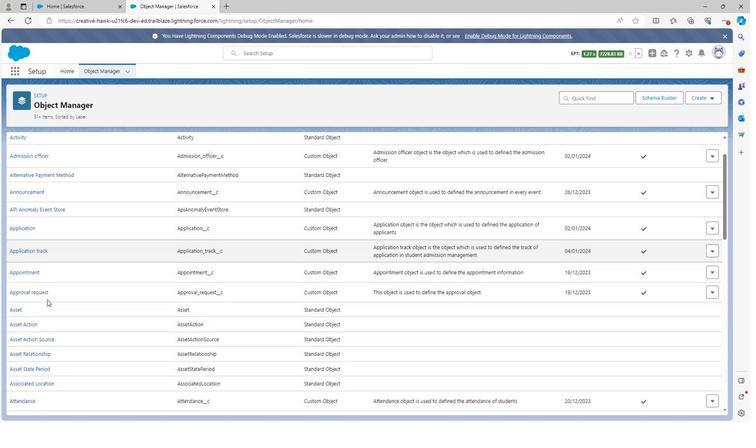 
Action: Mouse scrolled (45, 297) with delta (0, 0)
Screenshot: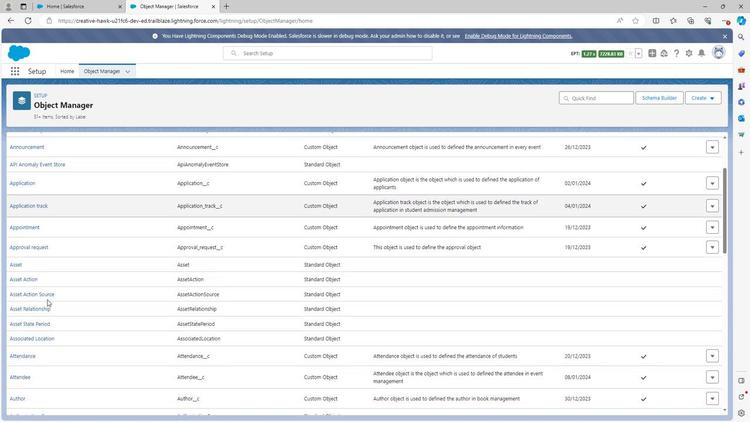 
Action: Mouse scrolled (45, 297) with delta (0, 0)
Screenshot: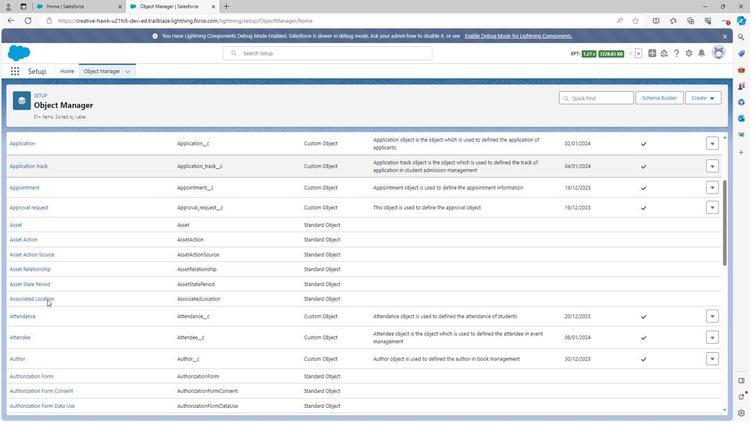
Action: Mouse scrolled (45, 297) with delta (0, 0)
Screenshot: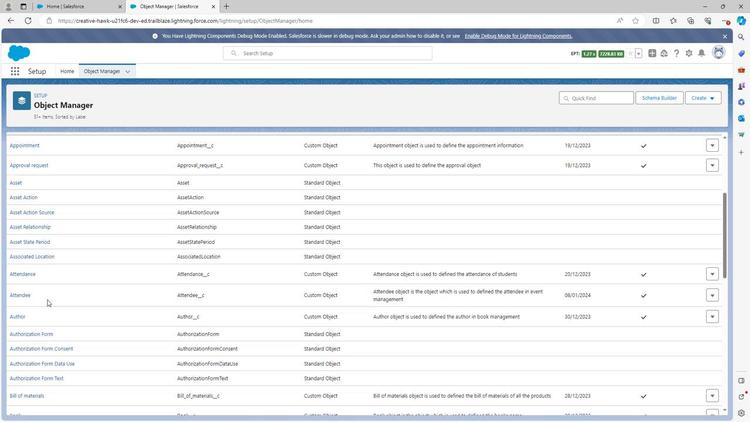
Action: Mouse scrolled (45, 297) with delta (0, 0)
Screenshot: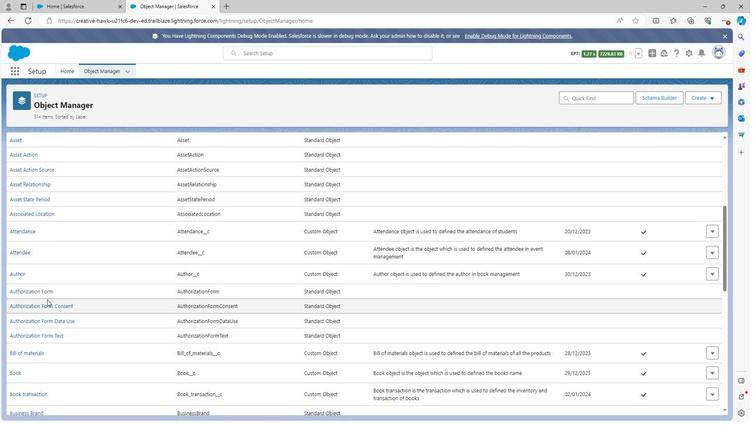
Action: Mouse scrolled (45, 297) with delta (0, 0)
Screenshot: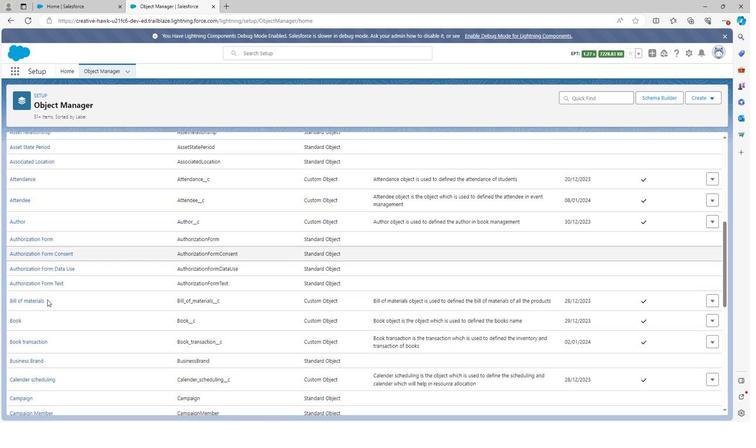 
Action: Mouse scrolled (45, 297) with delta (0, 0)
Screenshot: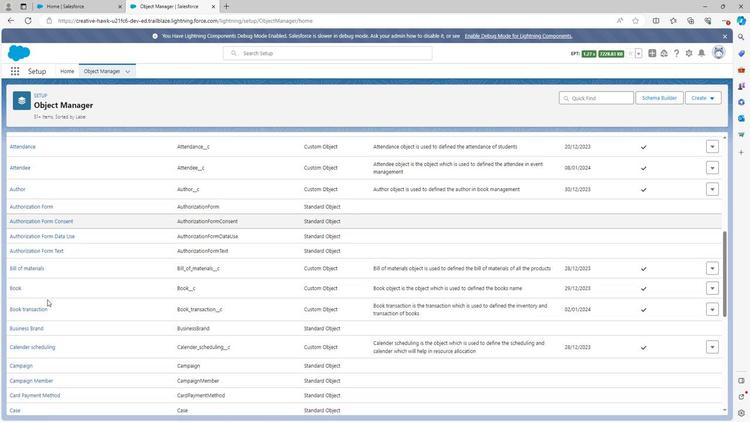 
Action: Mouse scrolled (45, 297) with delta (0, 0)
Screenshot: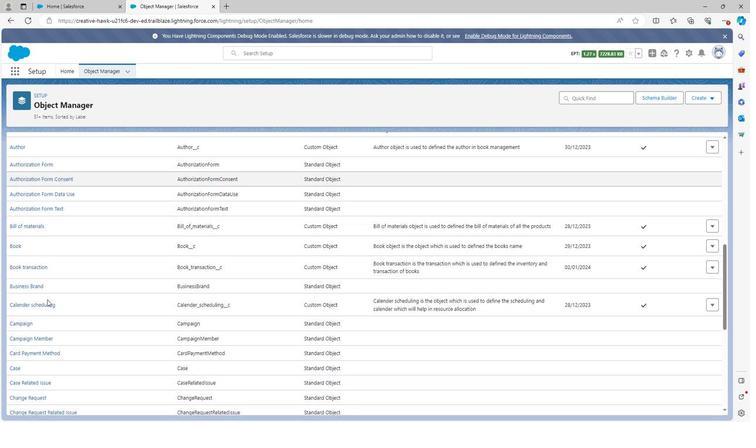 
Action: Mouse scrolled (45, 297) with delta (0, 0)
Screenshot: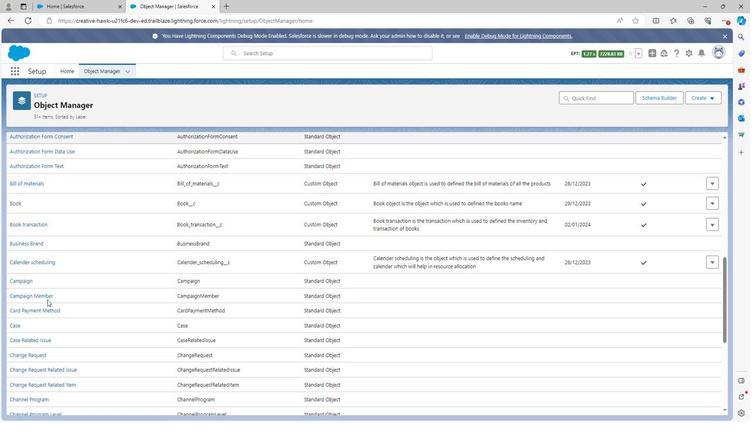 
Action: Mouse scrolled (45, 297) with delta (0, 0)
Screenshot: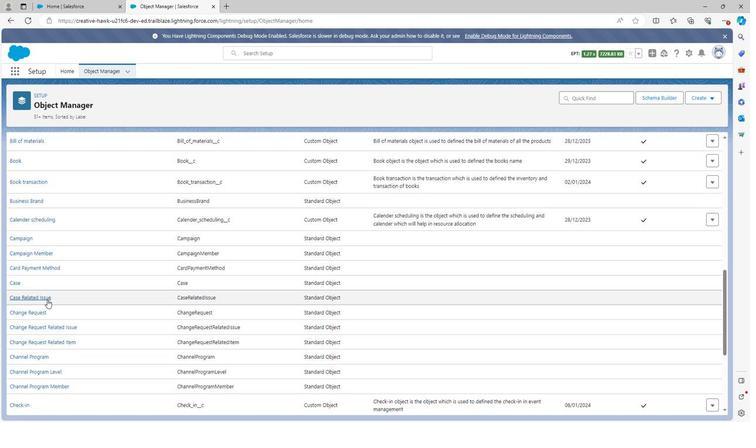
Action: Mouse scrolled (45, 297) with delta (0, 0)
Screenshot: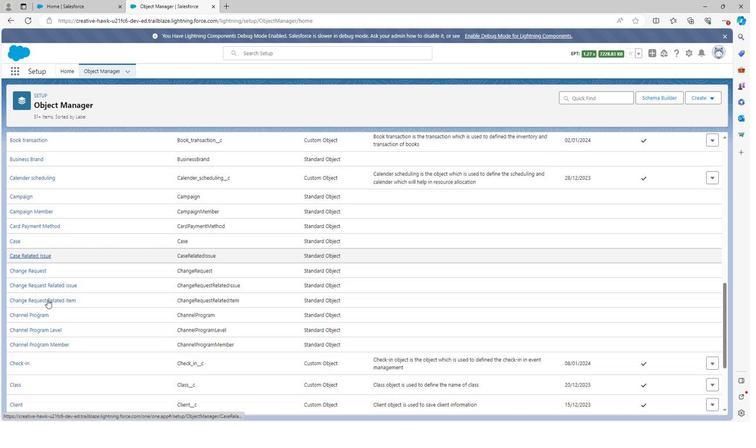 
Action: Mouse scrolled (45, 297) with delta (0, 0)
Screenshot: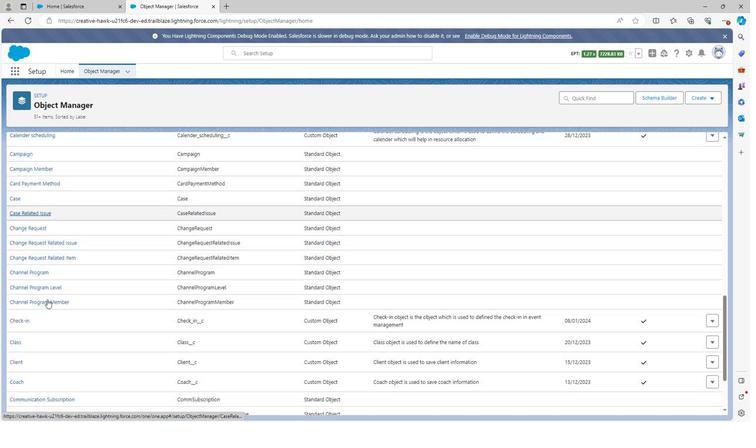 
Action: Mouse scrolled (45, 297) with delta (0, 0)
Screenshot: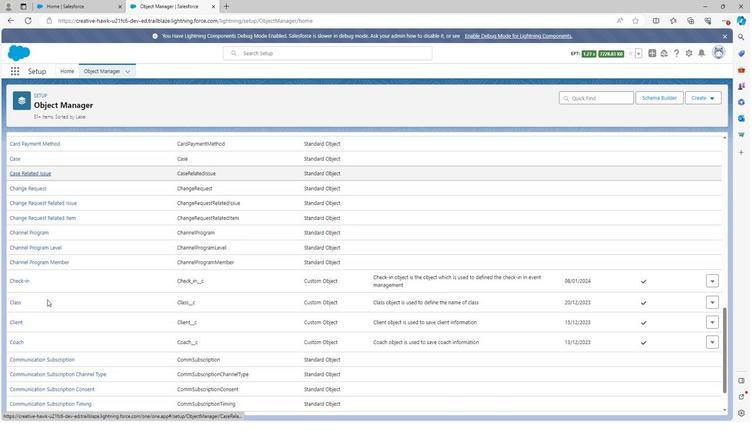 
Action: Mouse scrolled (45, 297) with delta (0, 0)
Screenshot: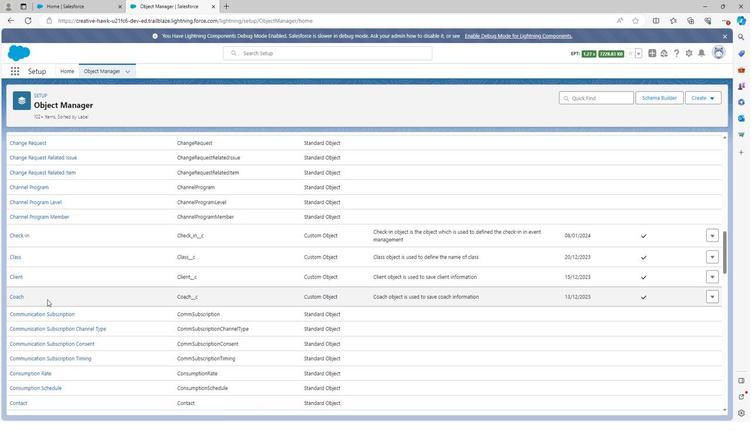 
Action: Mouse scrolled (45, 297) with delta (0, 0)
Screenshot: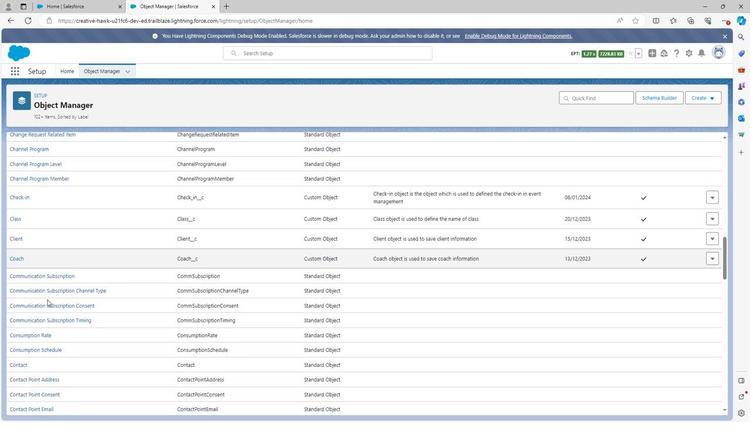
Action: Mouse scrolled (45, 297) with delta (0, 0)
Screenshot: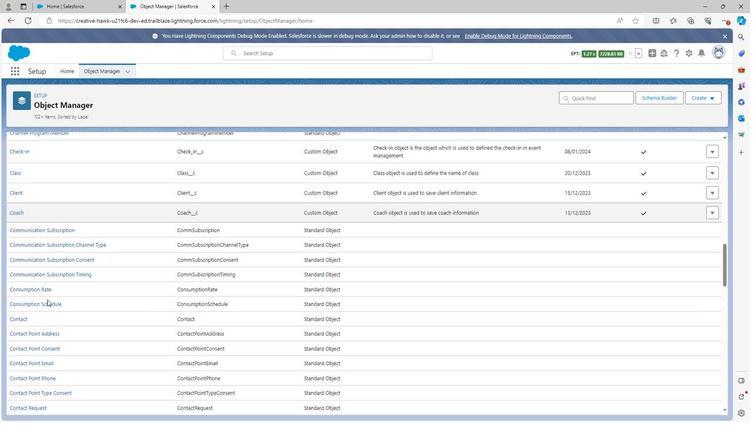 
Action: Mouse scrolled (45, 297) with delta (0, 0)
Screenshot: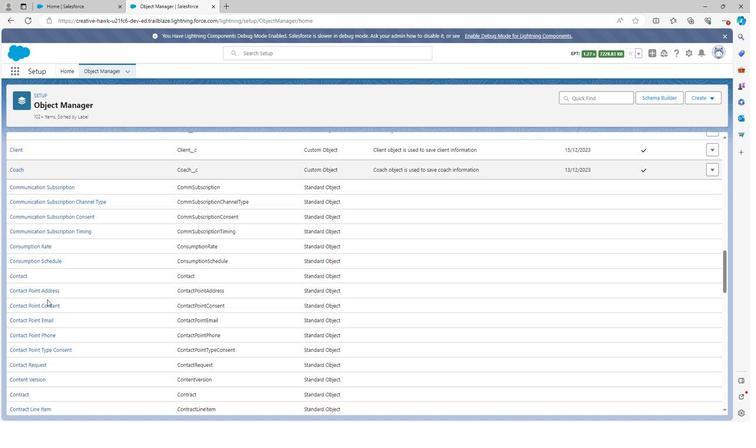 
Action: Mouse scrolled (45, 297) with delta (0, 0)
Screenshot: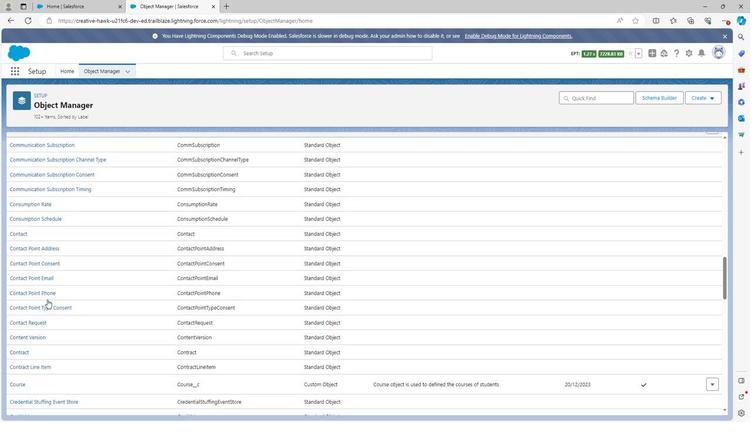 
Action: Mouse scrolled (45, 297) with delta (0, 0)
Screenshot: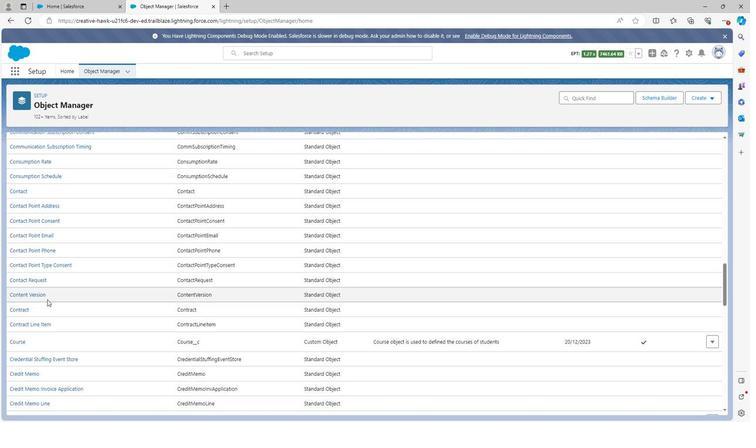 
Action: Mouse scrolled (45, 297) with delta (0, 0)
Screenshot: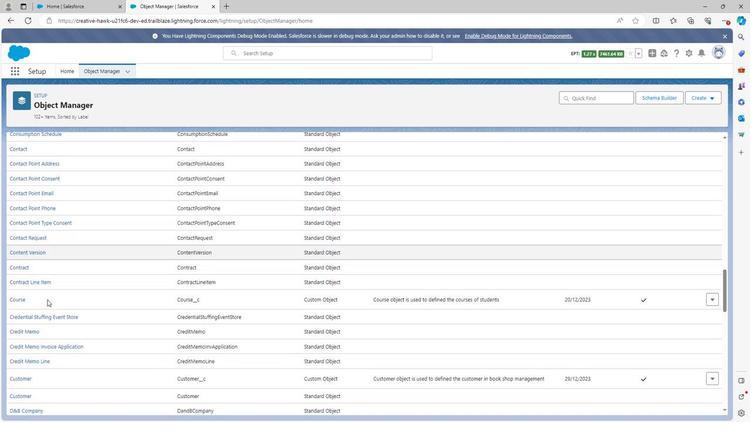 
Action: Mouse scrolled (45, 297) with delta (0, 0)
Screenshot: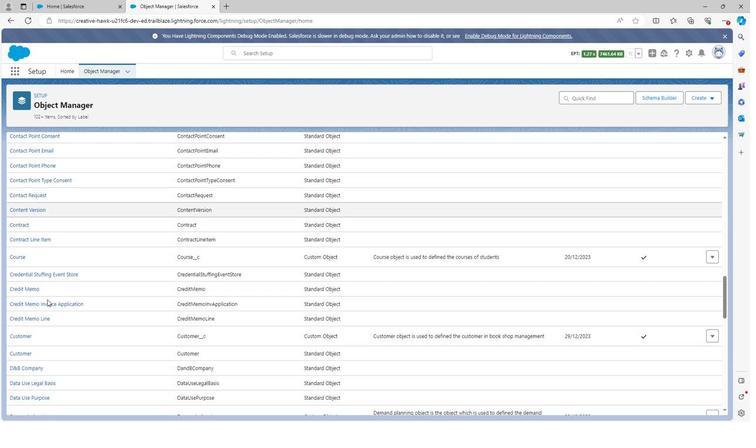 
Action: Mouse scrolled (45, 297) with delta (0, 0)
Screenshot: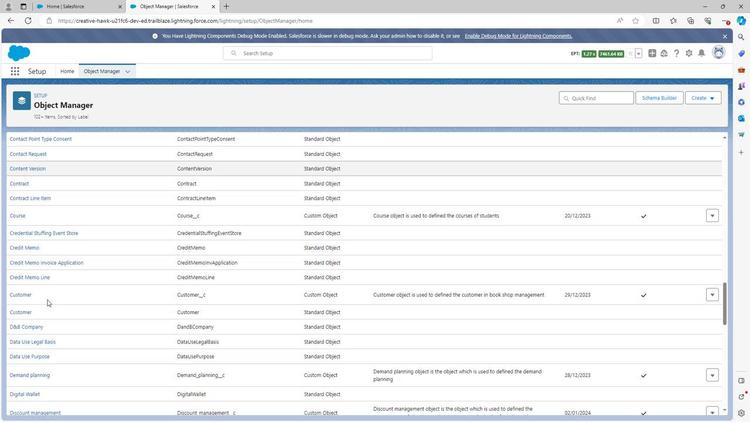 
Action: Mouse scrolled (45, 297) with delta (0, 0)
Screenshot: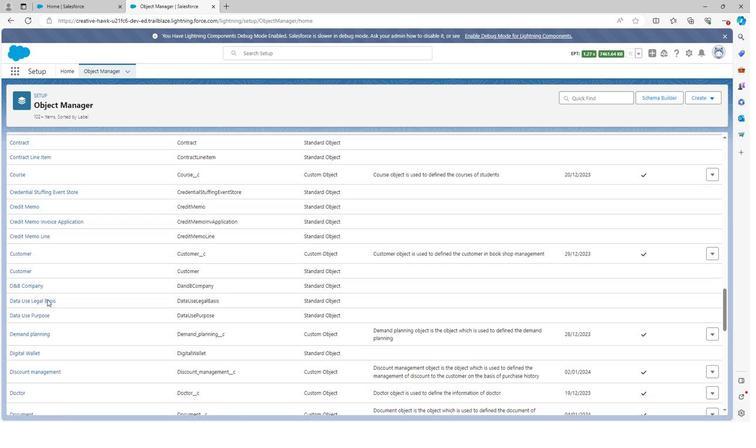 
Action: Mouse scrolled (45, 297) with delta (0, 0)
Screenshot: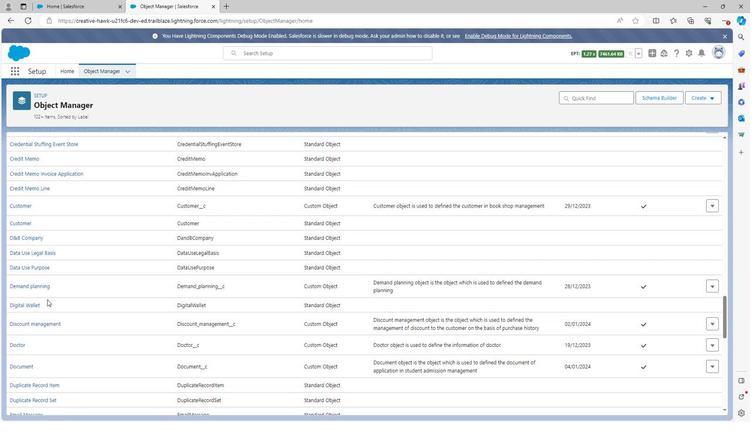 
Action: Mouse scrolled (45, 297) with delta (0, 0)
Screenshot: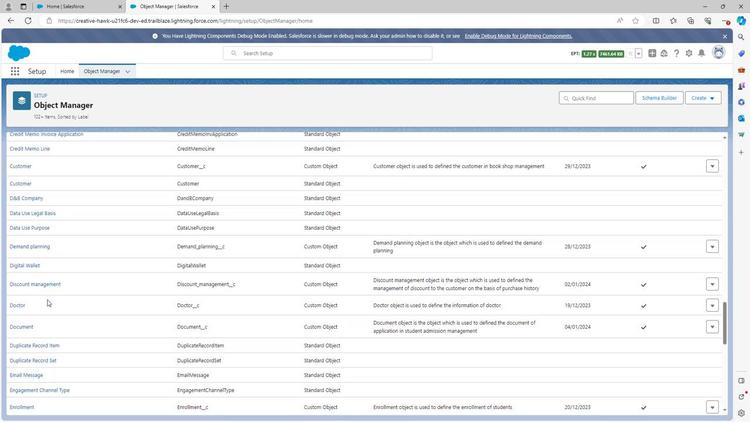 
Action: Mouse scrolled (45, 297) with delta (0, 0)
Screenshot: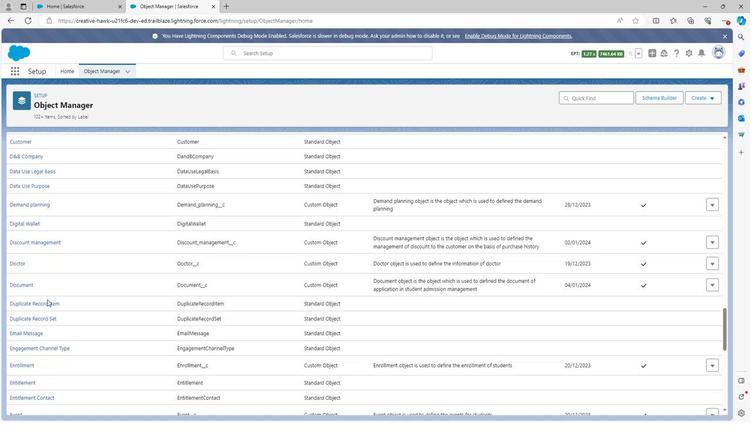 
Action: Mouse scrolled (45, 297) with delta (0, 0)
Screenshot: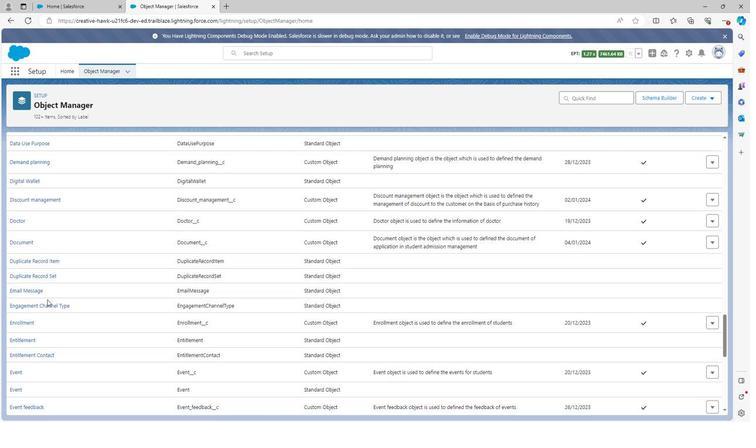 
Action: Mouse scrolled (45, 297) with delta (0, 0)
Screenshot: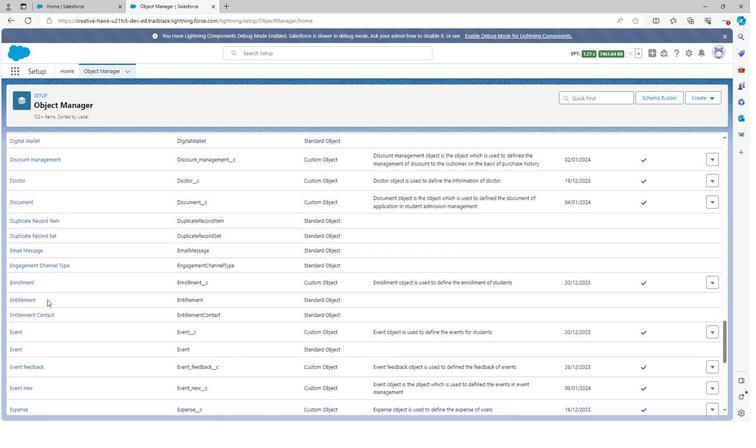 
Action: Mouse scrolled (45, 297) with delta (0, 0)
Screenshot: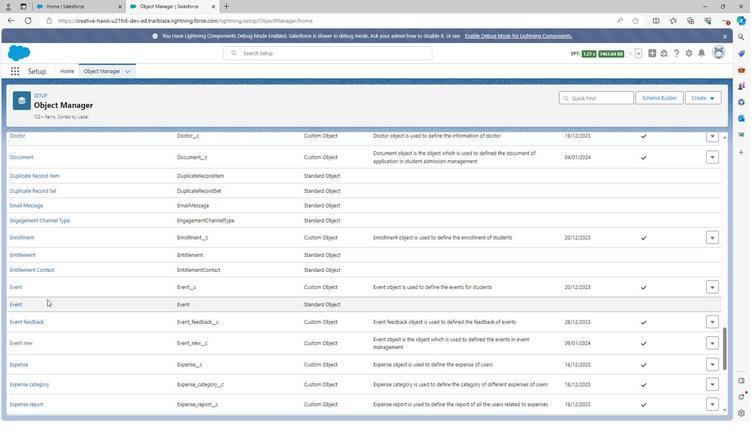 
Action: Mouse scrolled (45, 297) with delta (0, 0)
Screenshot: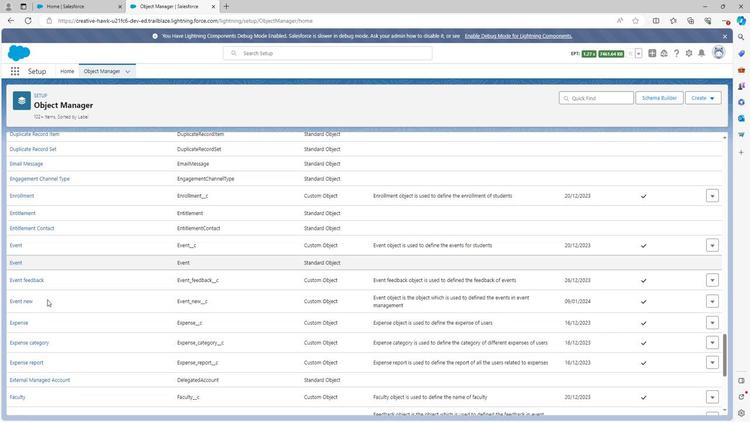 
Action: Mouse scrolled (45, 297) with delta (0, 0)
Screenshot: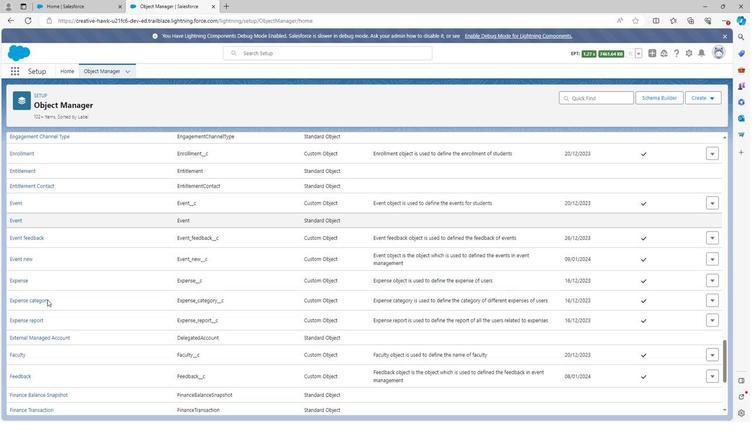 
Action: Mouse scrolled (45, 297) with delta (0, 0)
Screenshot: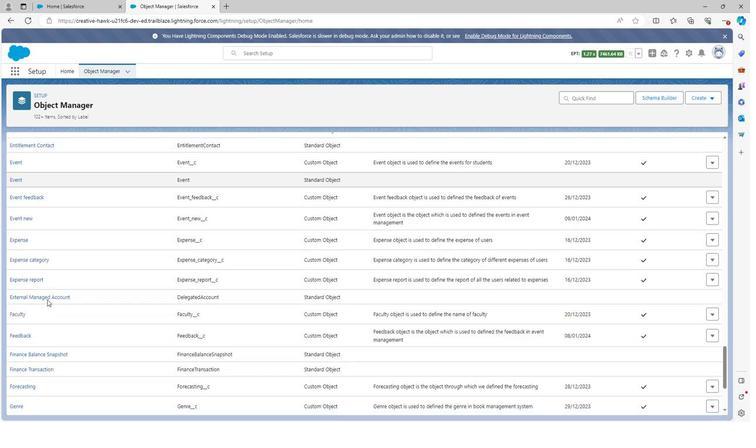 
Action: Mouse scrolled (45, 297) with delta (0, 0)
Screenshot: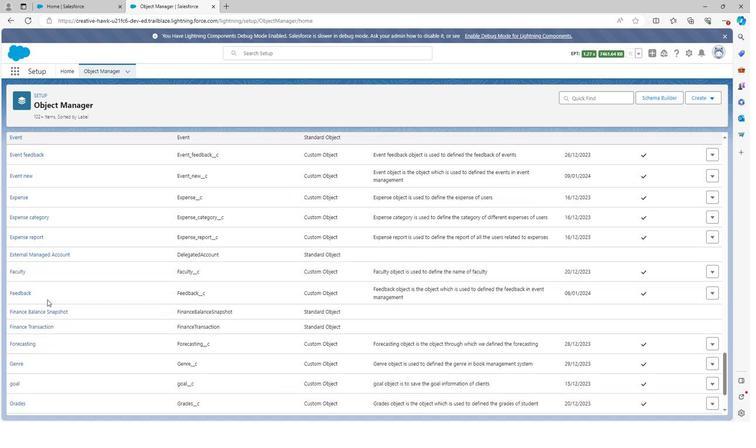 
Action: Mouse scrolled (45, 297) with delta (0, 0)
Screenshot: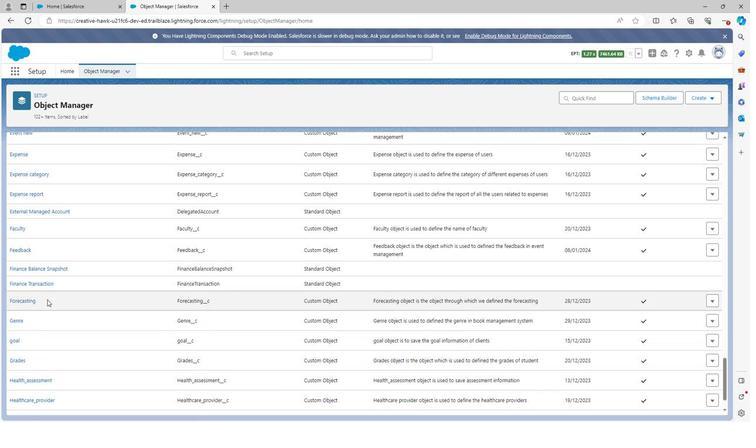 
Action: Mouse scrolled (45, 297) with delta (0, 0)
Screenshot: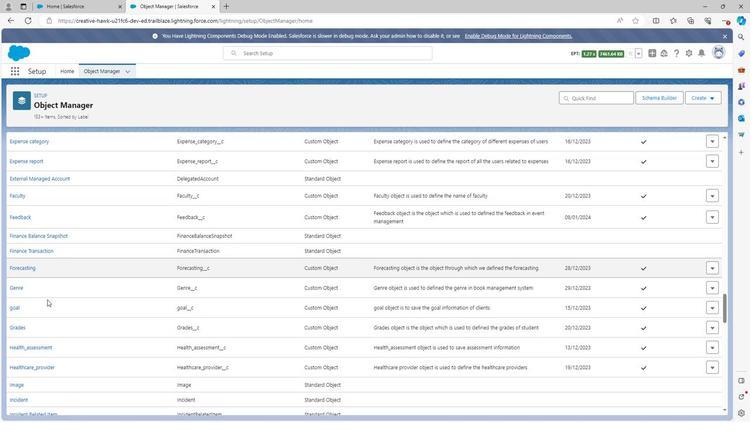 
Action: Mouse scrolled (45, 297) with delta (0, 0)
Screenshot: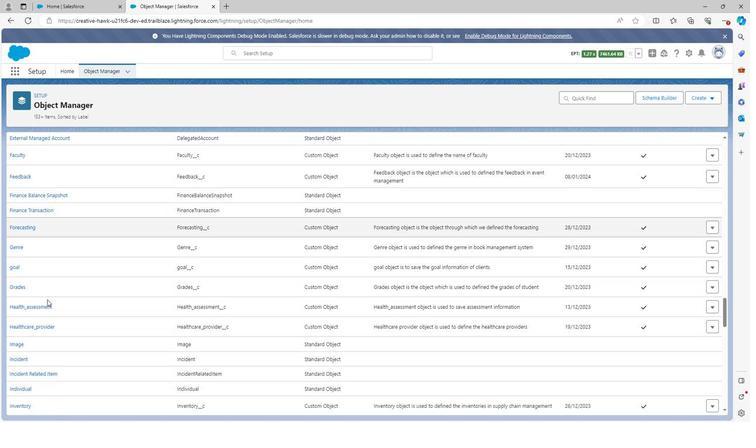 
Action: Mouse scrolled (45, 297) with delta (0, 0)
Screenshot: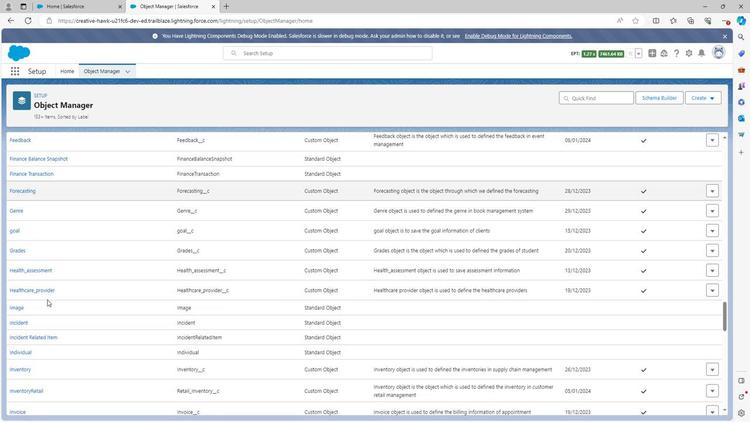 
Action: Mouse scrolled (45, 297) with delta (0, 0)
Screenshot: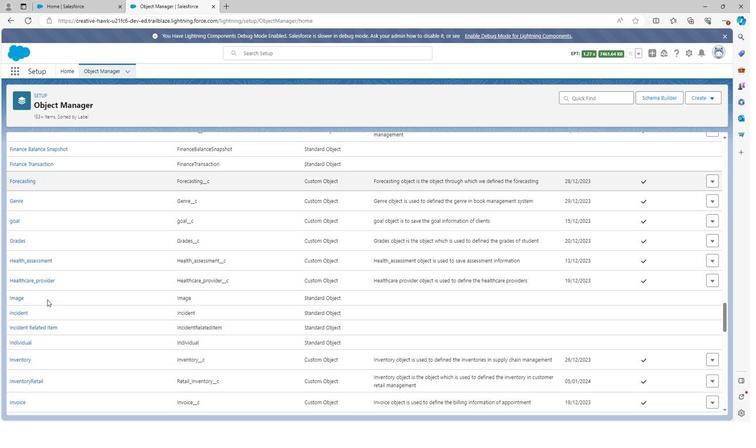 
Action: Mouse scrolled (45, 297) with delta (0, 0)
Screenshot: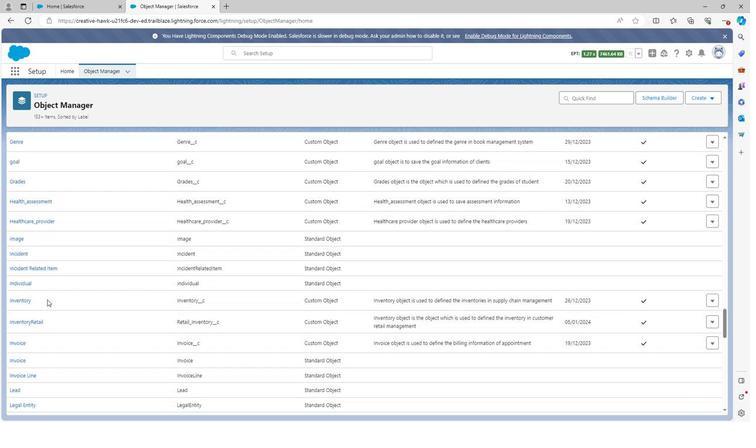 
Action: Mouse scrolled (45, 297) with delta (0, 0)
Screenshot: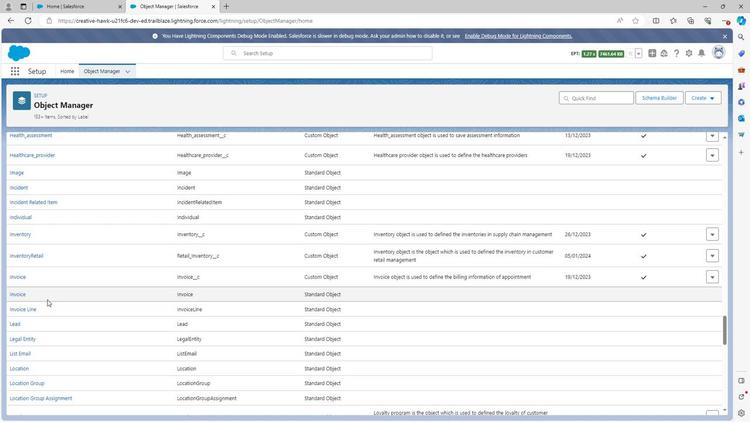 
Action: Mouse scrolled (45, 297) with delta (0, 0)
Screenshot: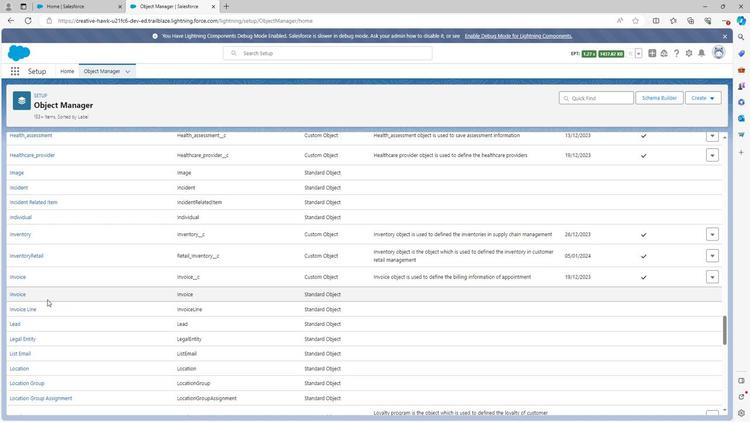 
Action: Mouse scrolled (45, 297) with delta (0, 0)
Screenshot: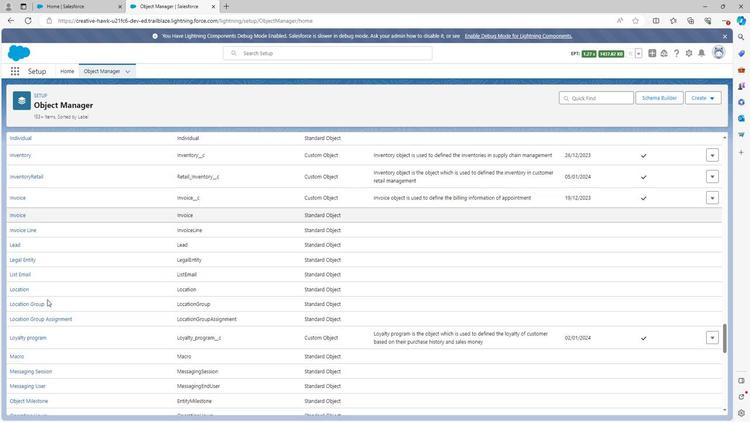 
Action: Mouse scrolled (45, 297) with delta (0, 0)
Screenshot: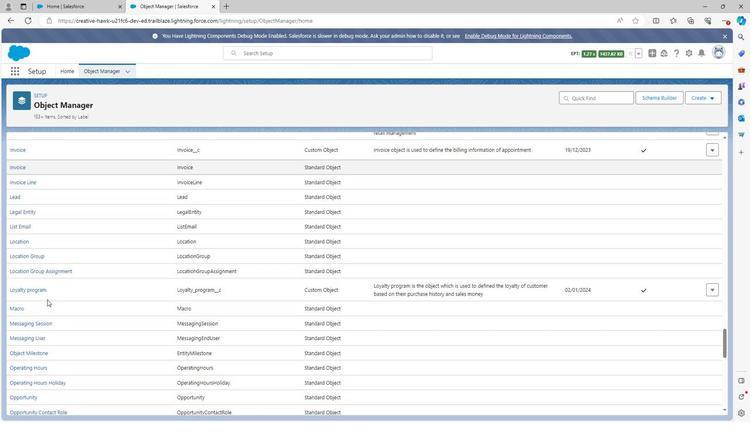 
Action: Mouse scrolled (45, 297) with delta (0, 0)
Screenshot: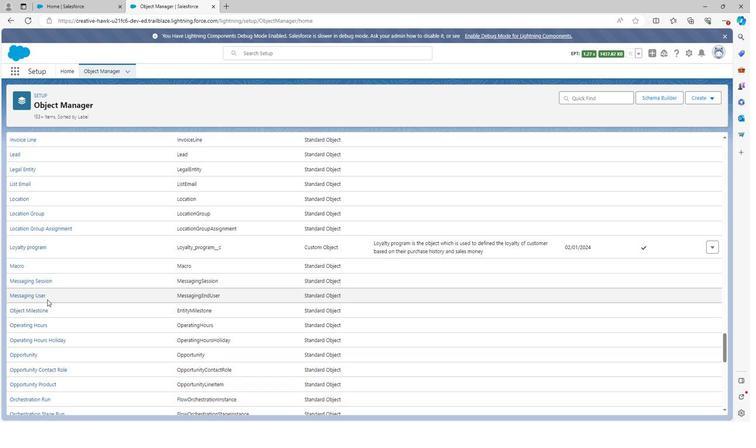 
Action: Mouse scrolled (45, 297) with delta (0, 0)
Screenshot: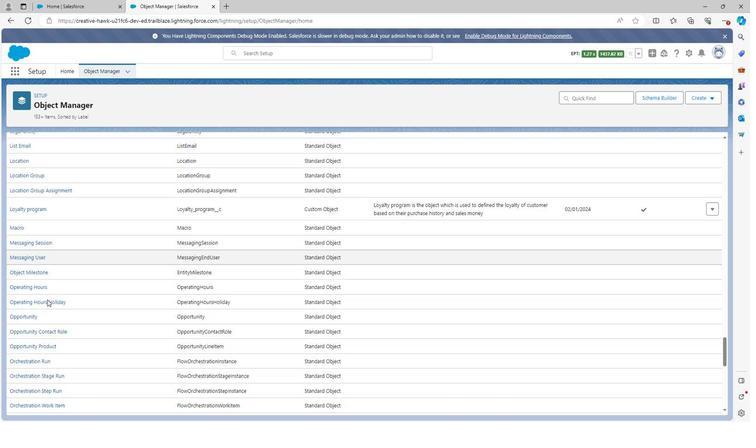 
Action: Mouse scrolled (45, 297) with delta (0, 0)
Screenshot: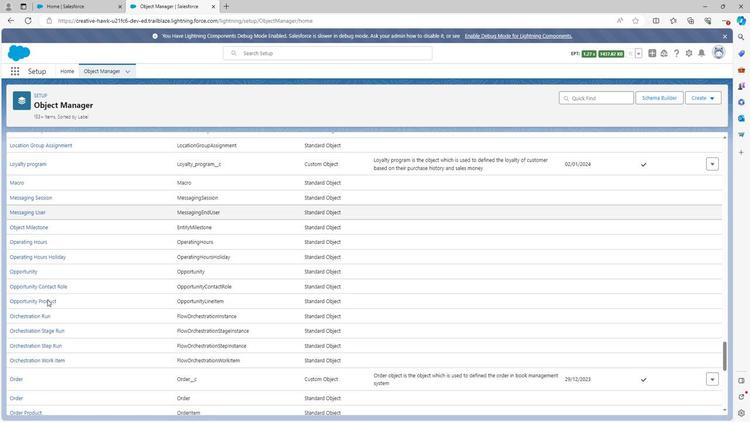 
Action: Mouse scrolled (45, 297) with delta (0, 0)
Screenshot: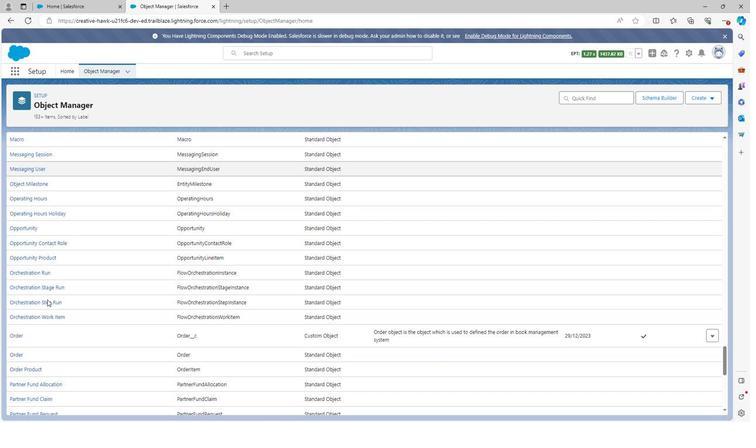 
Action: Mouse scrolled (45, 297) with delta (0, 0)
Screenshot: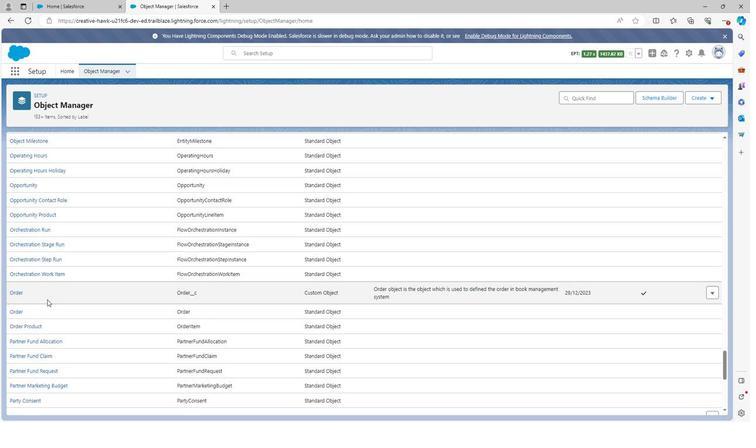 
Action: Mouse scrolled (45, 297) with delta (0, 0)
Screenshot: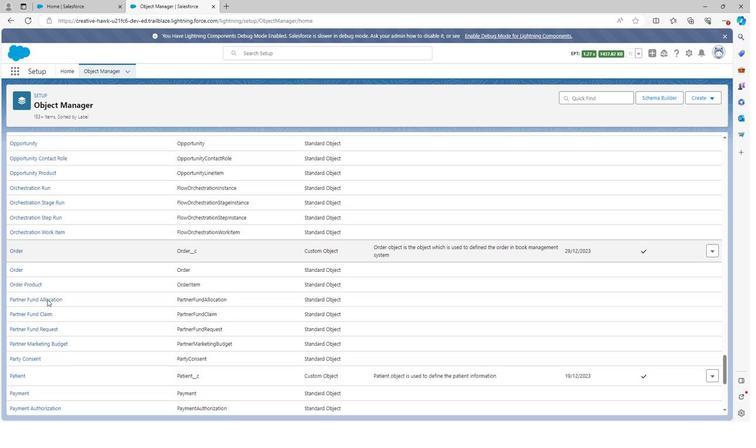 
Action: Mouse scrolled (45, 297) with delta (0, 0)
Screenshot: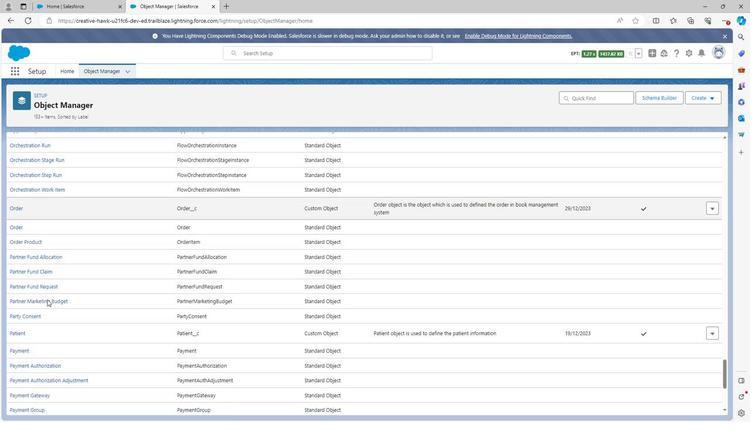 
Action: Mouse scrolled (45, 297) with delta (0, 0)
Screenshot: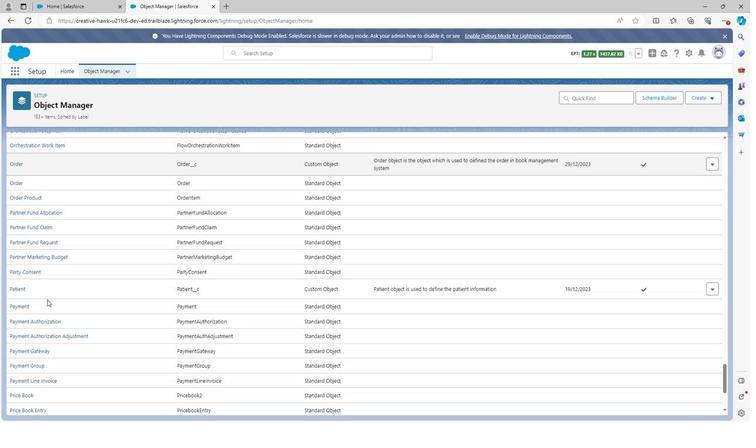 
Action: Mouse scrolled (45, 297) with delta (0, 0)
Screenshot: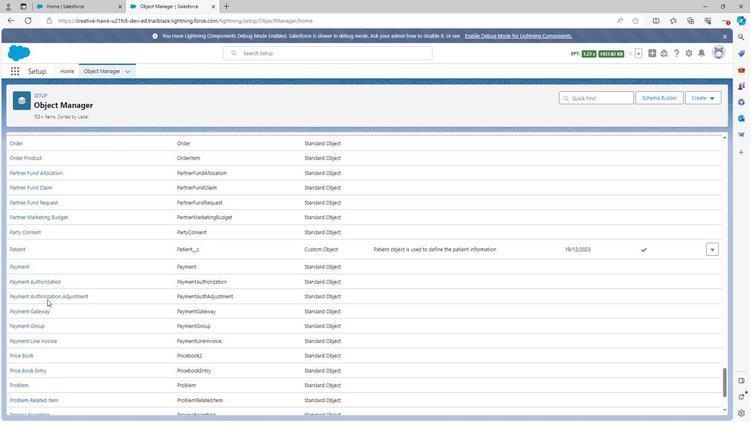 
Action: Mouse scrolled (45, 297) with delta (0, 0)
Screenshot: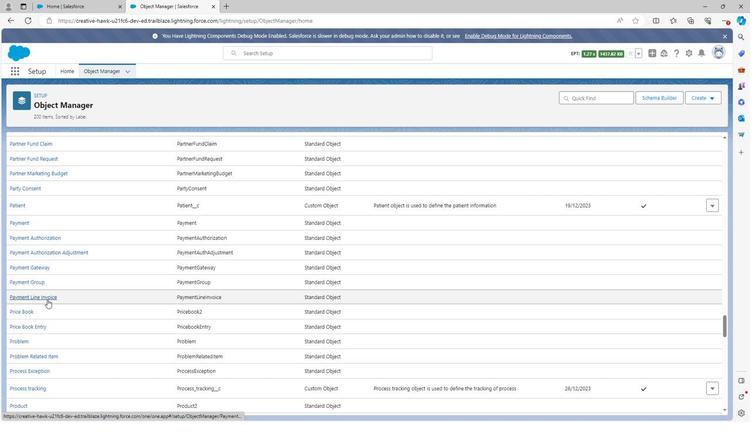 
Action: Mouse scrolled (45, 297) with delta (0, 0)
Screenshot: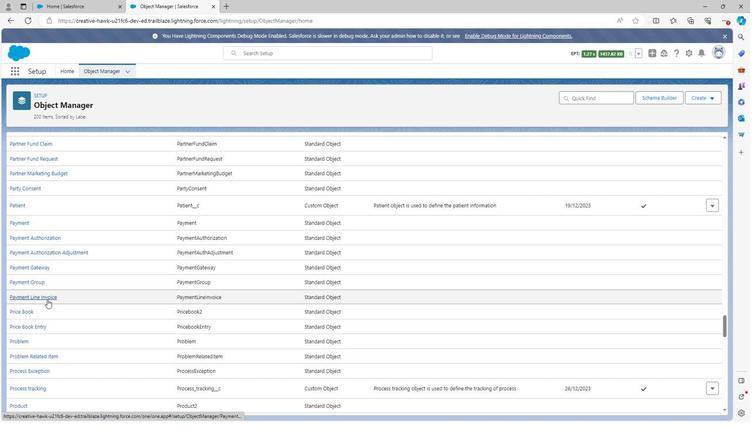 
Action: Mouse scrolled (45, 297) with delta (0, 0)
Screenshot: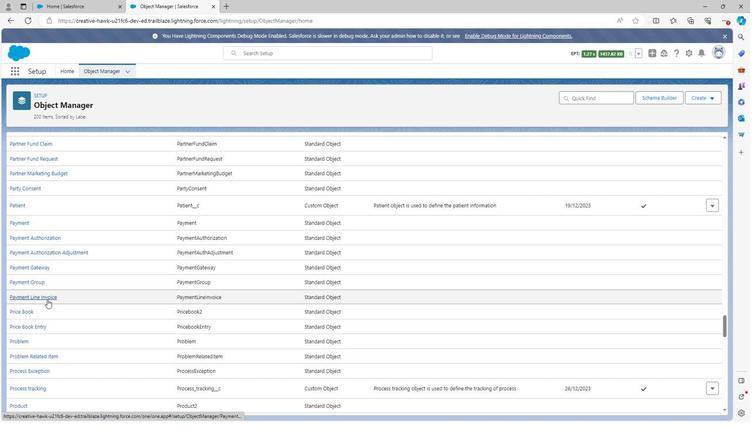 
Action: Mouse moved to (48, 304)
Screenshot: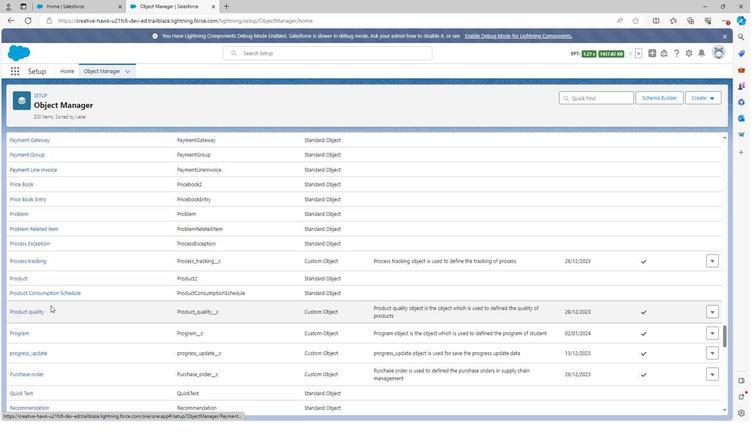 
Action: Mouse scrolled (48, 304) with delta (0, 0)
Screenshot: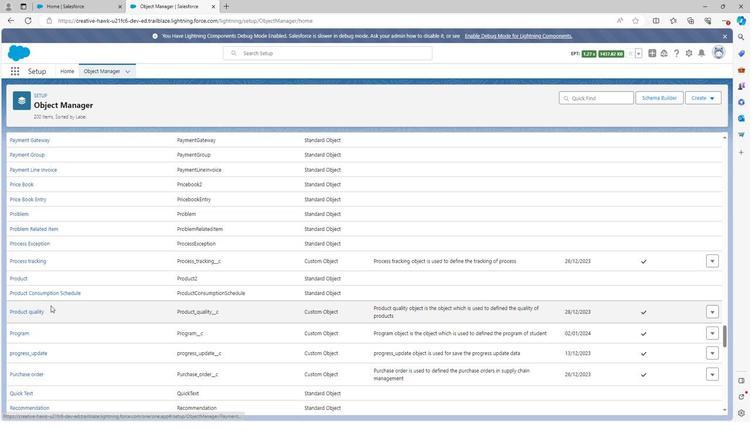 
Action: Mouse scrolled (48, 304) with delta (0, 0)
Screenshot: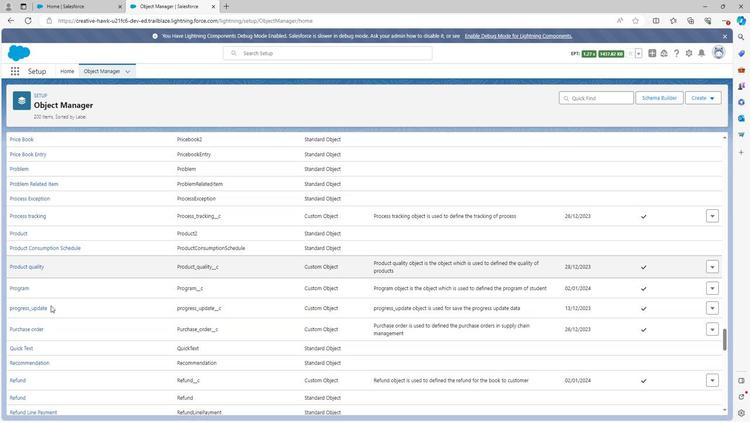 
Action: Mouse scrolled (48, 304) with delta (0, 0)
Screenshot: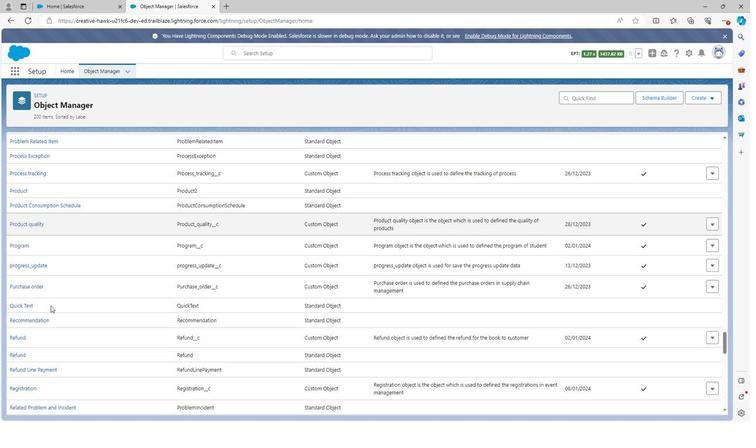 
Action: Mouse scrolled (48, 304) with delta (0, 0)
Screenshot: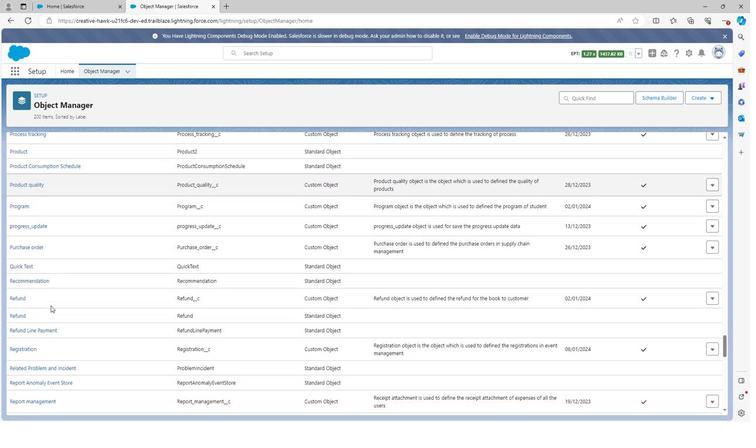 
Action: Mouse scrolled (48, 304) with delta (0, 0)
Screenshot: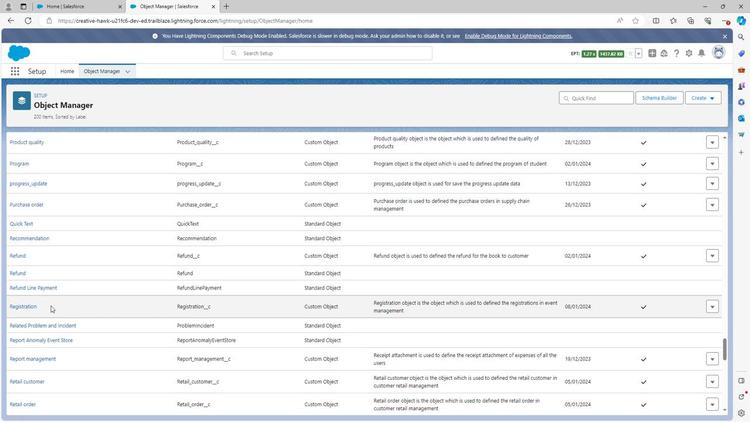 
Action: Mouse scrolled (48, 304) with delta (0, 0)
Screenshot: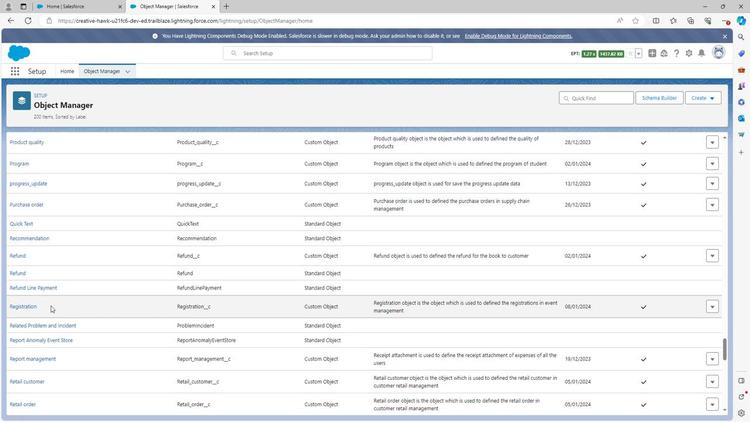 
Action: Mouse scrolled (48, 304) with delta (0, 0)
Screenshot: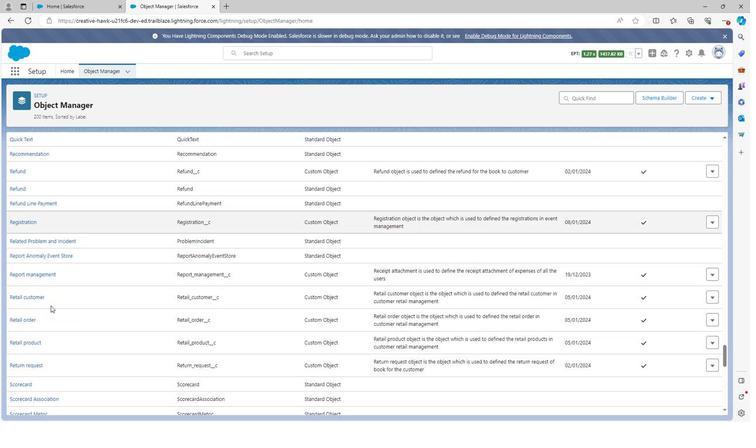 
Action: Mouse scrolled (48, 304) with delta (0, 0)
Screenshot: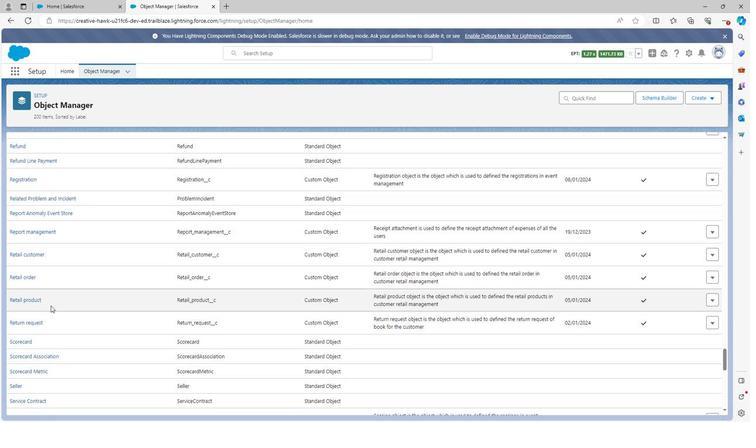 
Action: Mouse scrolled (48, 304) with delta (0, 0)
Screenshot: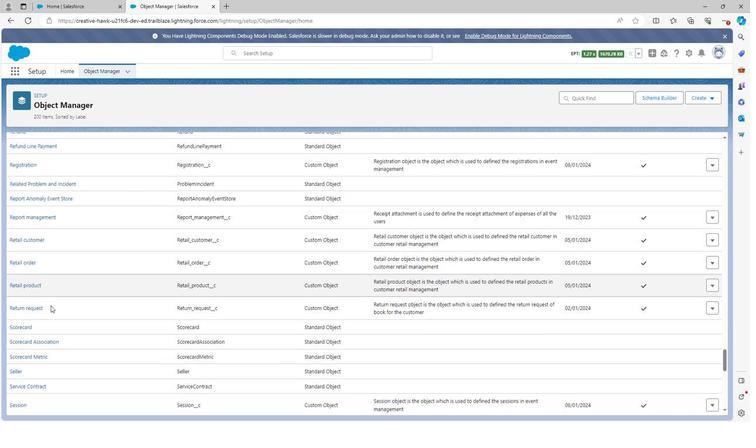 
Action: Mouse moved to (21, 333)
Screenshot: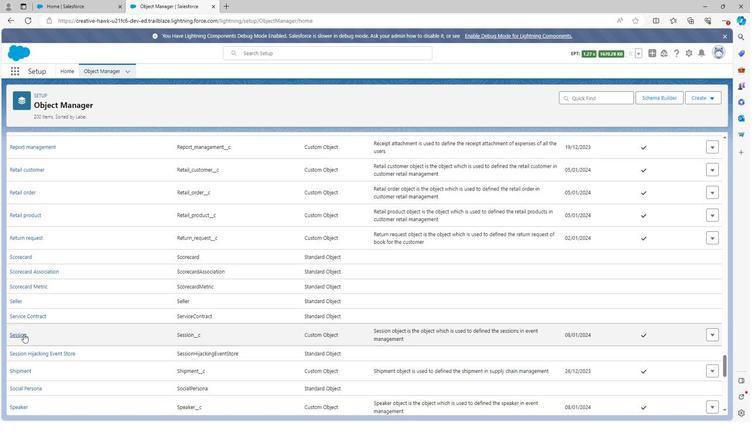 
Action: Mouse pressed left at (21, 333)
Screenshot: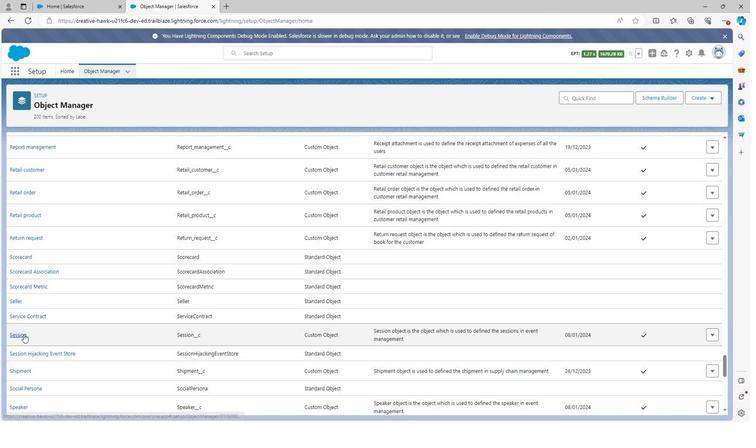 
Action: Mouse moved to (35, 376)
Screenshot: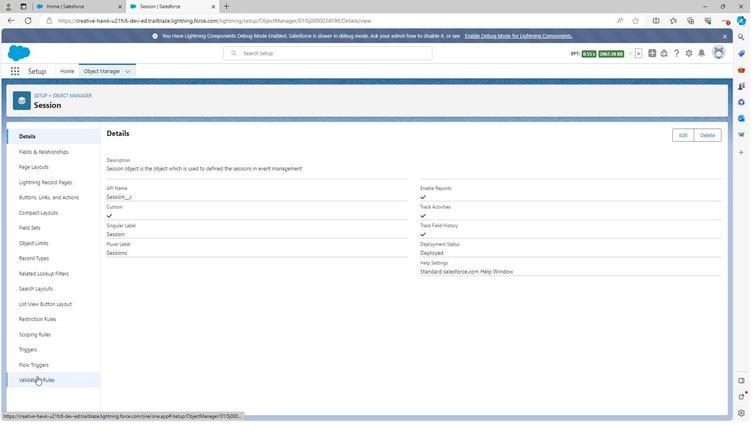 
Action: Mouse pressed left at (35, 376)
Screenshot: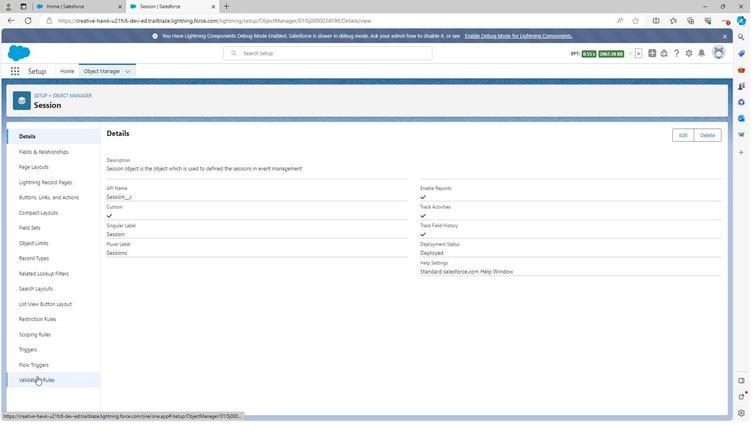 
Action: Mouse moved to (36, 254)
Screenshot: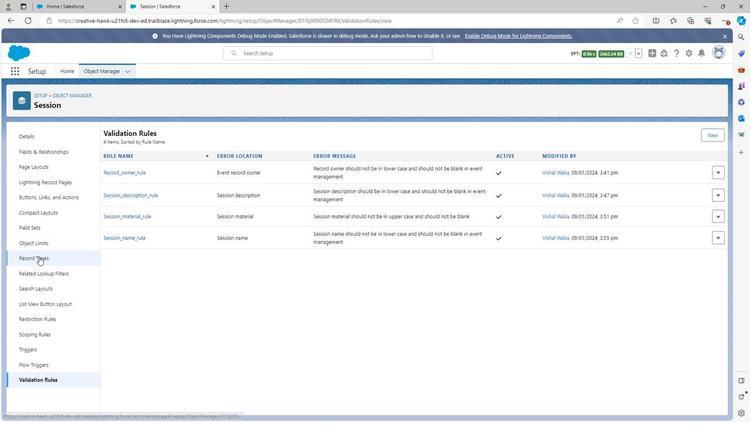 
Action: Mouse pressed left at (36, 254)
Screenshot: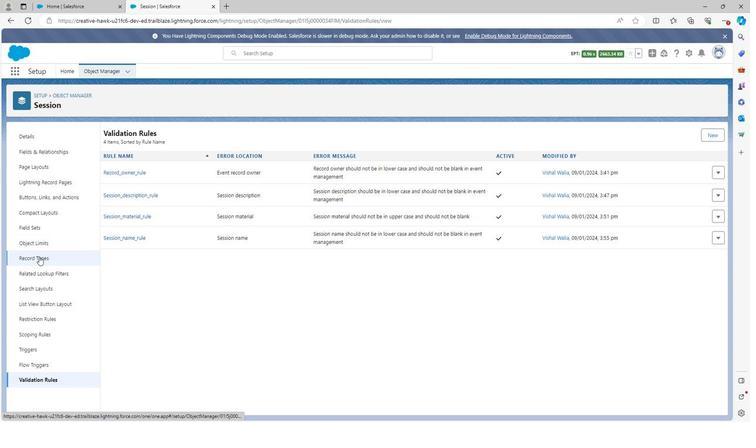 
Action: Mouse moved to (648, 129)
Screenshot: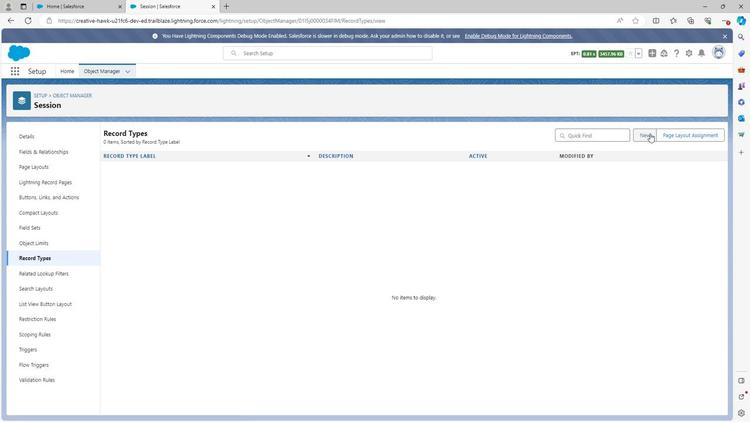 
Action: Mouse pressed left at (648, 129)
Screenshot: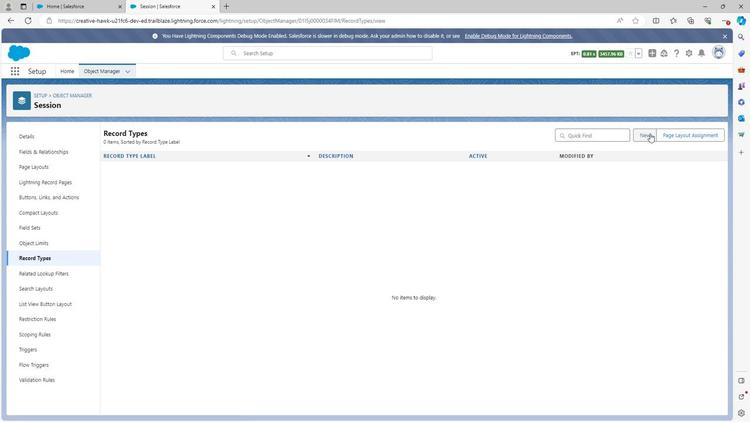 
Action: Mouse moved to (231, 206)
Screenshot: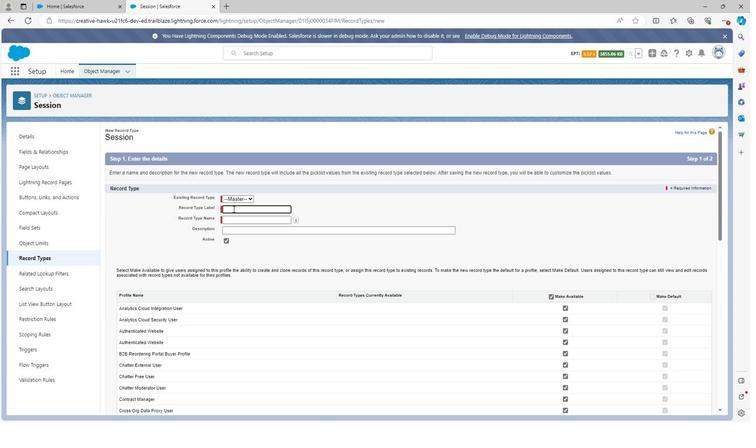 
Action: Key pressed <Key.shift>Sessi
Screenshot: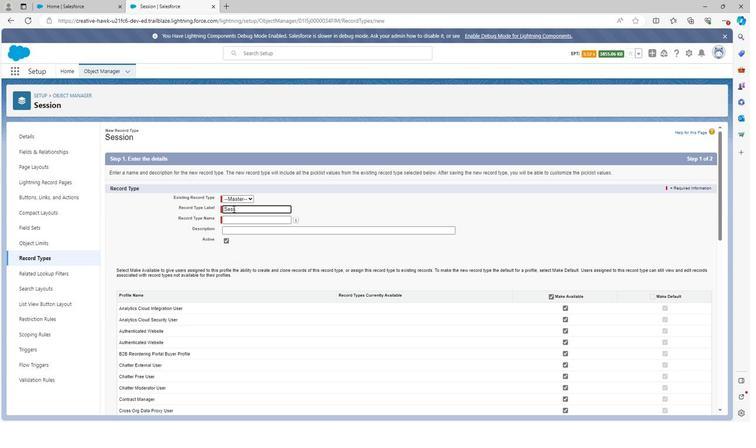 
Action: Mouse moved to (231, 207)
Screenshot: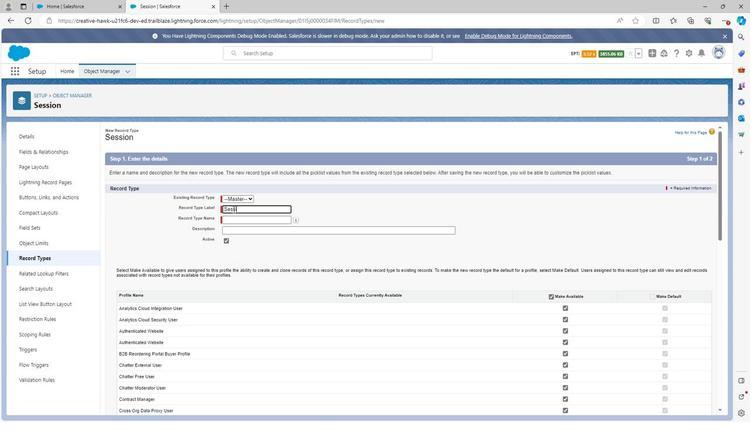 
Action: Key pressed on<Key.space>nam
Screenshot: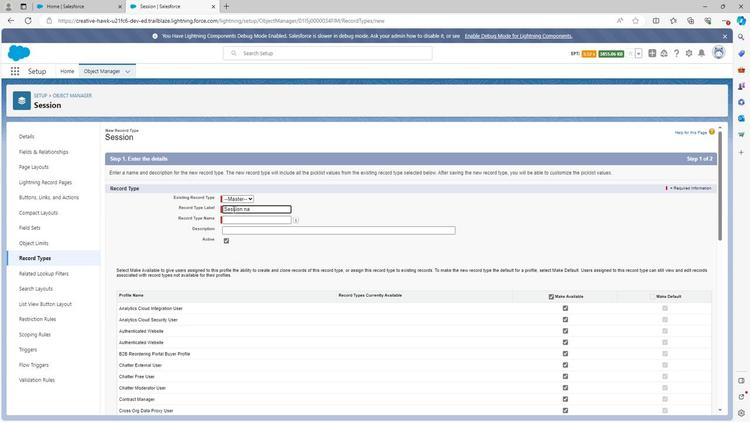 
Action: Mouse moved to (331, 208)
Screenshot: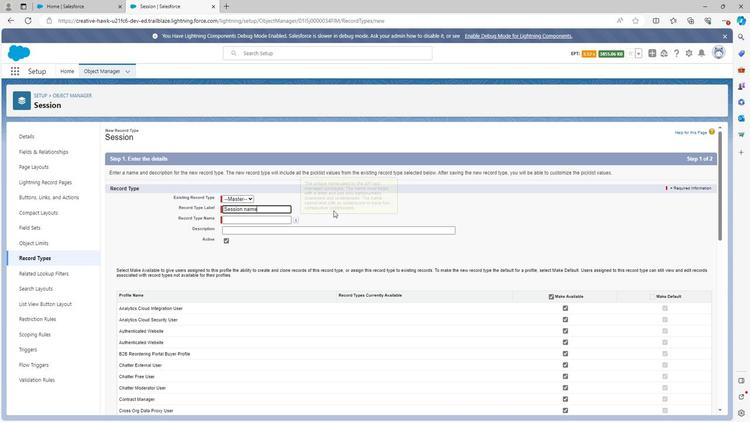 
Action: Mouse pressed left at (331, 208)
Screenshot: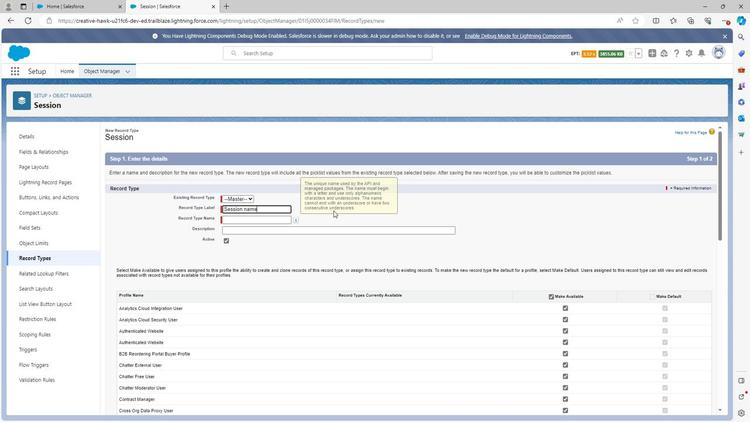 
Action: Mouse moved to (270, 227)
Screenshot: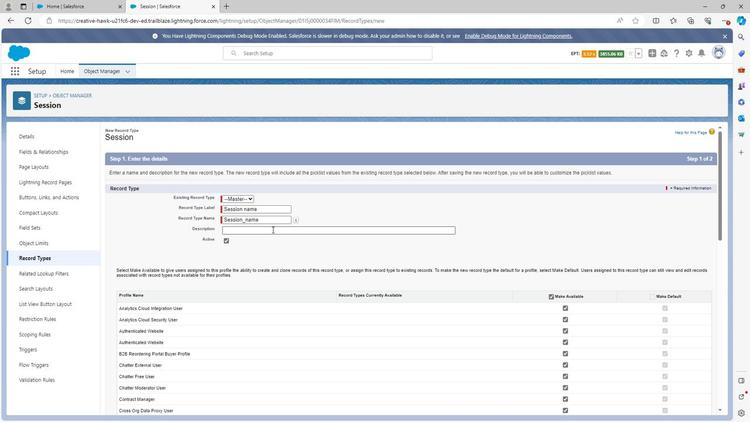 
Action: Mouse pressed left at (270, 227)
Screenshot: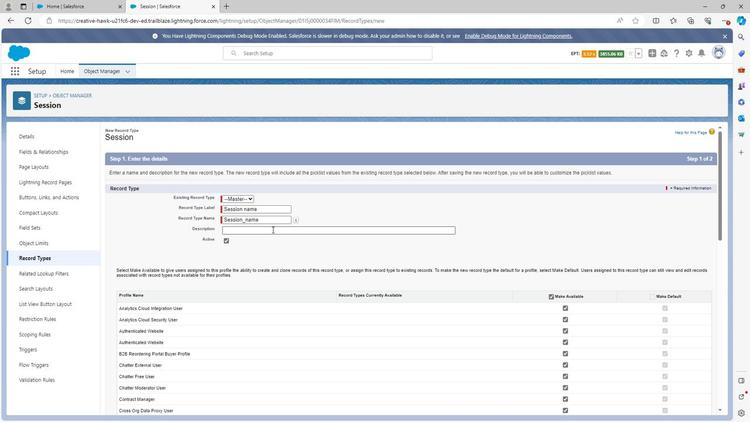 
Action: Key pressed <Key.shift><Key.shift><Key.shift><Key.shift><Key.shift><Key.shift><Key.shift><Key.shift><Key.shift><Key.shift><Key.shift>Session<Key.space>name<Key.space>rule<Key.space>is<Key.space>the<Key.space>rule<Key.backspace><Key.backspace><Key.backspace><Key.backspace><Key.backspace><Key.backspace><Key.backspace><Key.backspace><Key.backspace><Key.backspace><Key.backspace><Key.backspace><Key.backspace><Key.backspace><Key.backspace><Key.backspace>record<Key.space>type<Key.space>is<Key.space>the<Key.space>record<Key.space>type<Key.space>through<Key.space>which<Key.space>we<Key.space>can<Key.space>add<Key.space>session<Key.space>name<Key.space>records<Key.space>in<Key.space>event<Key.space>management
Screenshot: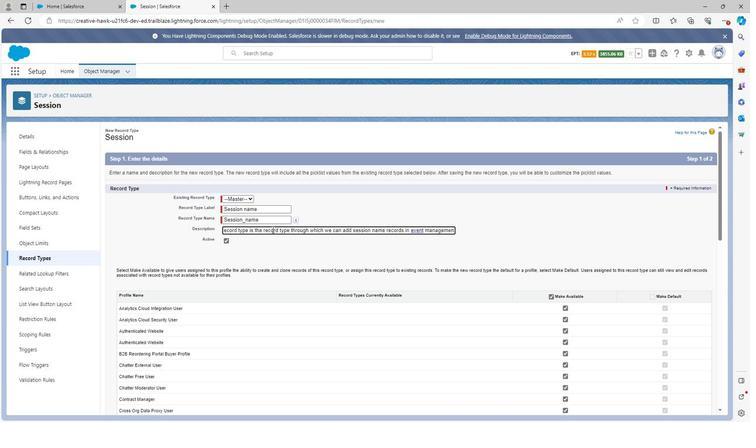 
Action: Mouse moved to (656, 316)
Screenshot: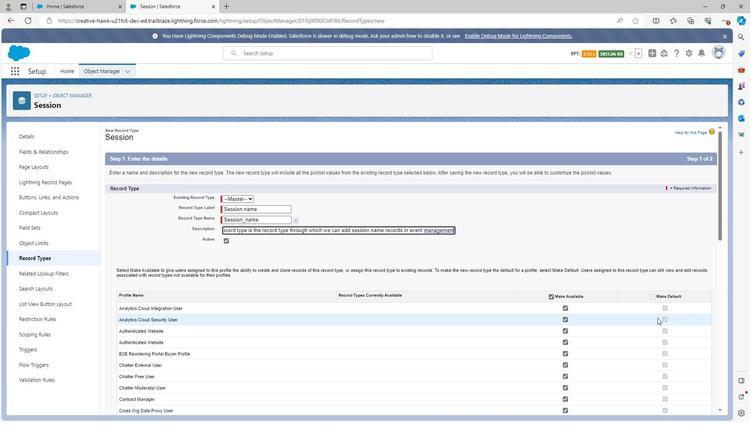 
Action: Mouse scrolled (656, 316) with delta (0, 0)
Screenshot: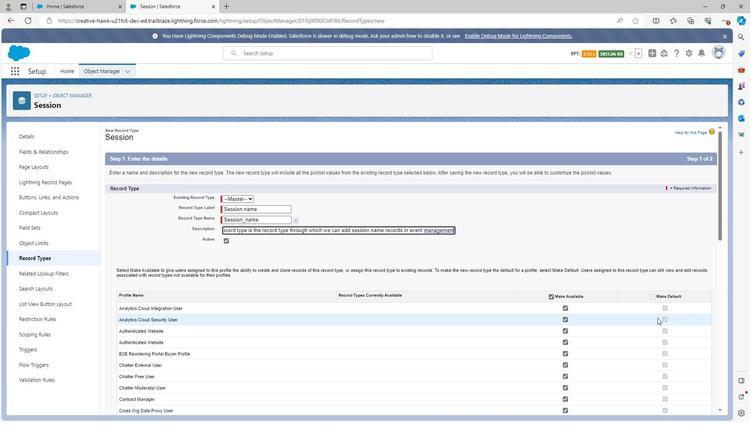 
Action: Mouse scrolled (656, 316) with delta (0, 0)
Screenshot: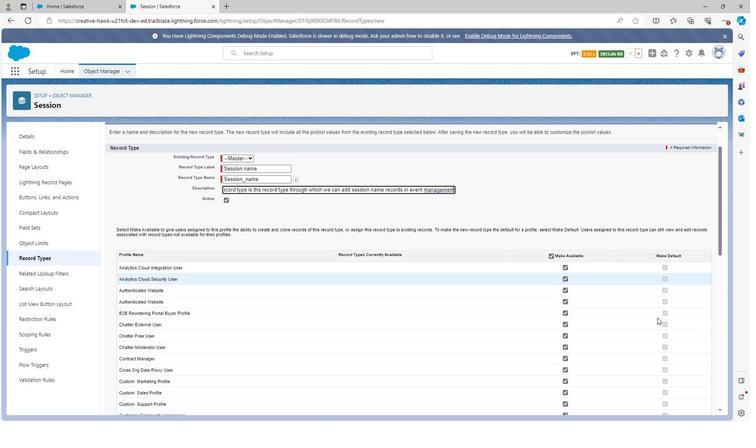 
Action: Mouse moved to (564, 217)
Screenshot: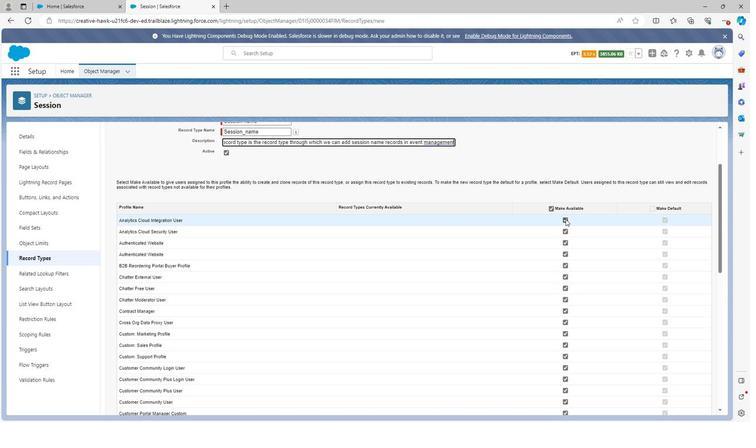 
Action: Mouse pressed left at (564, 217)
Screenshot: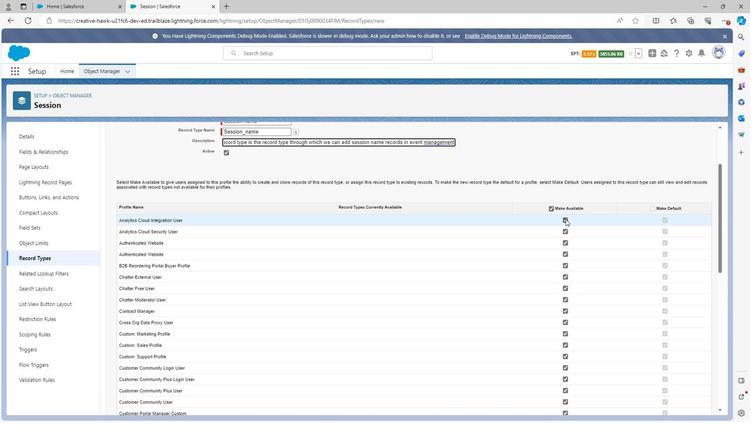 
Action: Mouse moved to (563, 228)
Screenshot: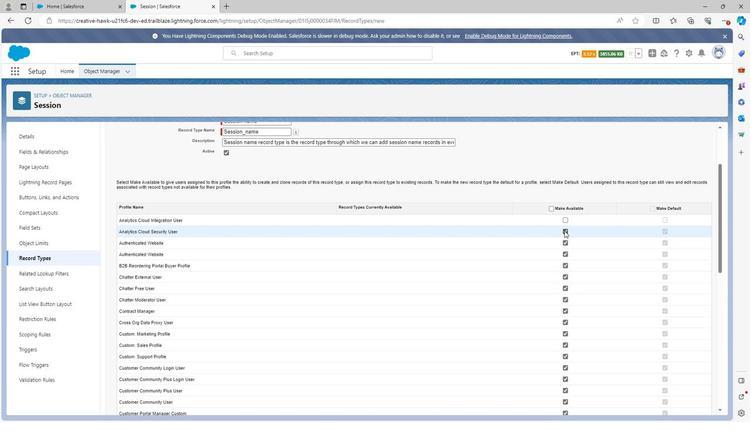 
Action: Mouse pressed left at (563, 228)
Screenshot: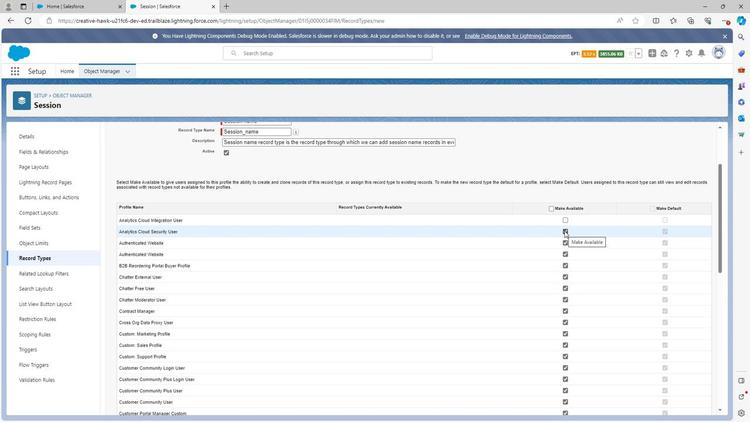 
Action: Mouse moved to (563, 263)
Screenshot: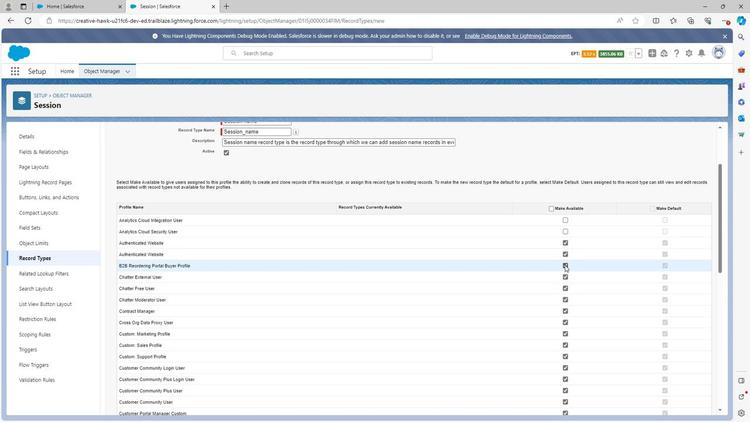 
Action: Mouse pressed left at (563, 263)
Screenshot: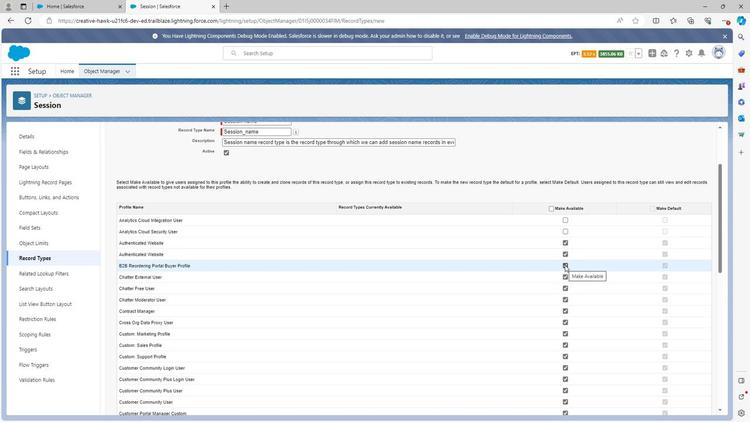 
Action: Mouse moved to (562, 272)
Screenshot: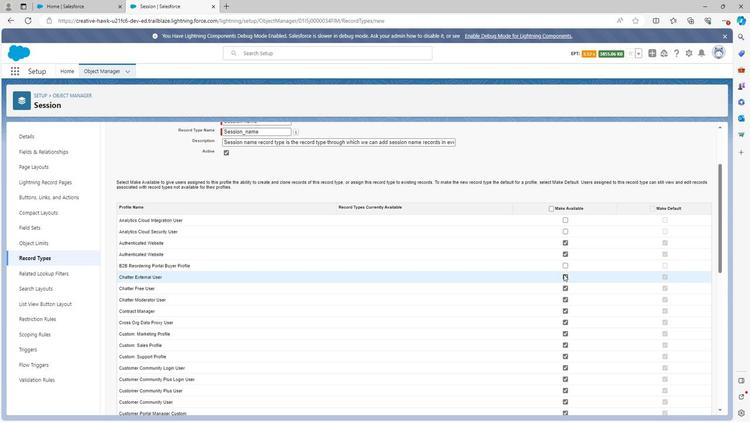 
Action: Mouse pressed left at (562, 272)
Screenshot: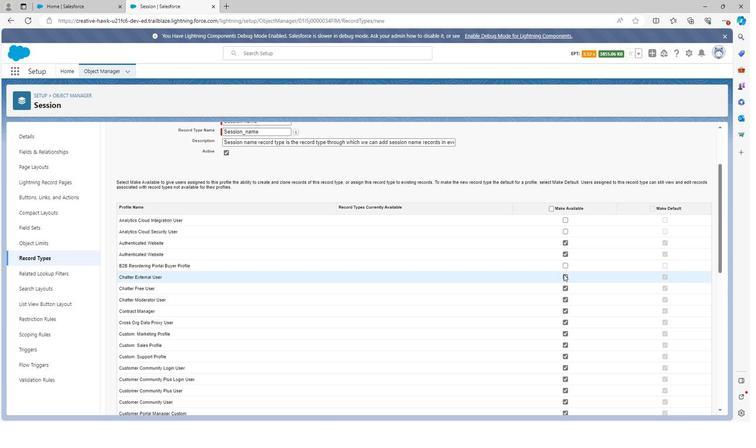 
Action: Mouse moved to (562, 286)
Screenshot: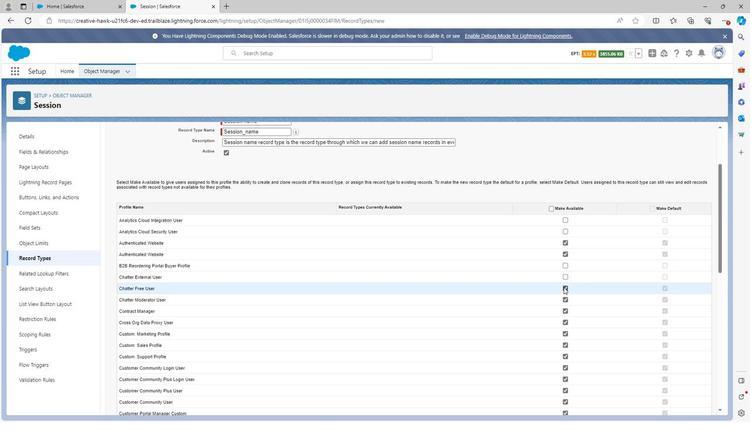 
Action: Mouse pressed left at (562, 286)
Screenshot: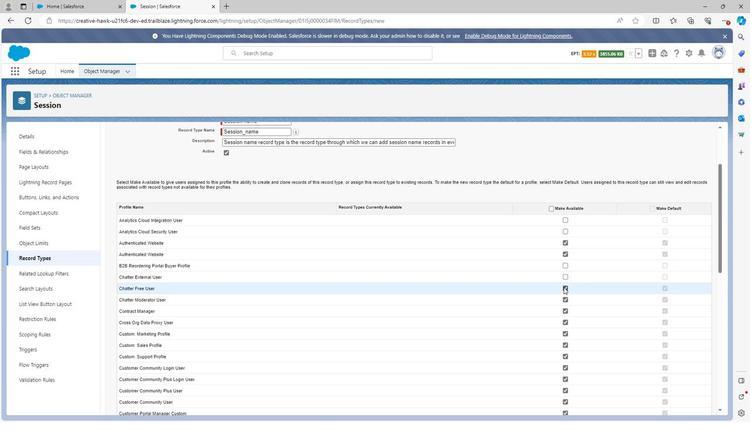 
Action: Mouse moved to (561, 286)
Screenshot: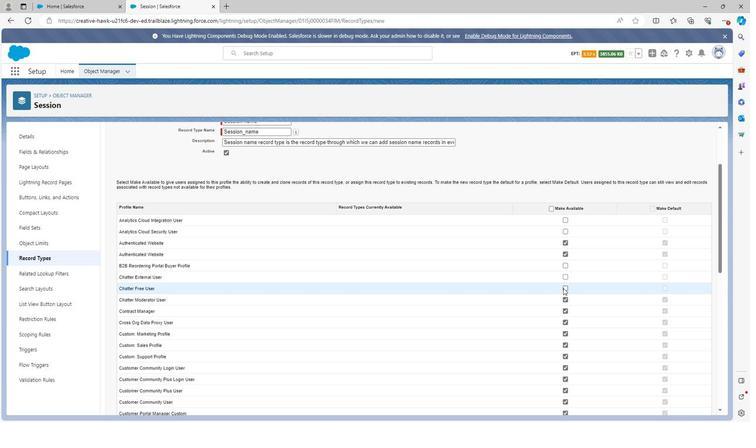 
Action: Mouse pressed left at (561, 286)
Screenshot: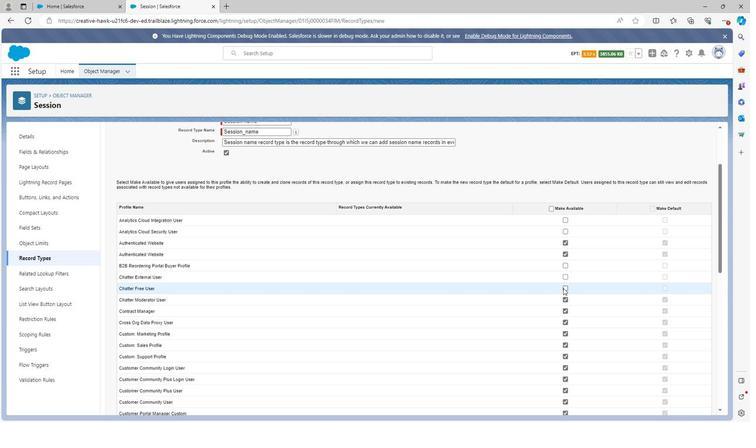 
Action: Mouse moved to (565, 319)
Screenshot: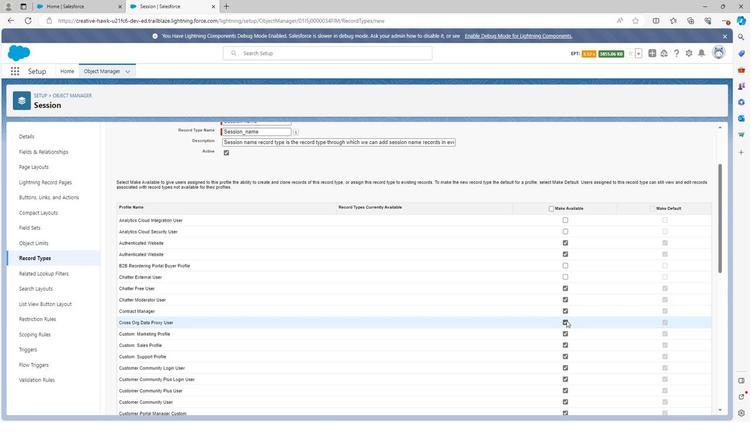 
Action: Mouse pressed left at (565, 319)
Screenshot: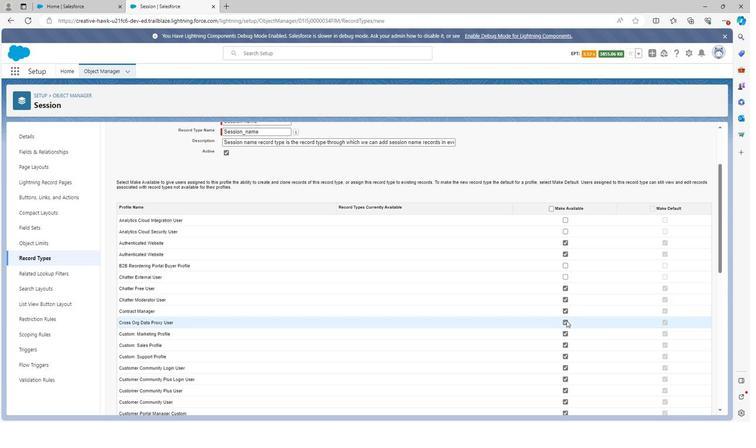 
Action: Mouse moved to (563, 356)
Screenshot: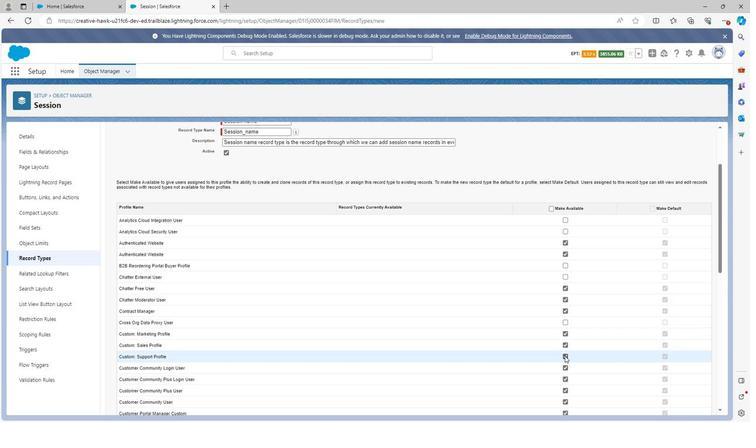 
Action: Mouse pressed left at (563, 356)
Screenshot: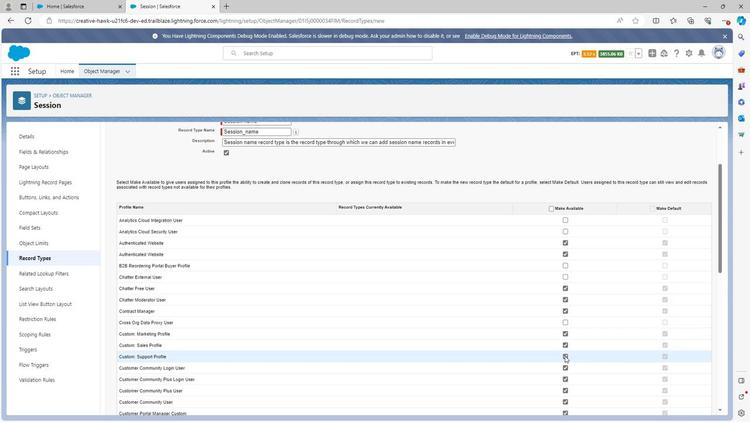 
Action: Mouse scrolled (563, 355) with delta (0, 0)
Screenshot: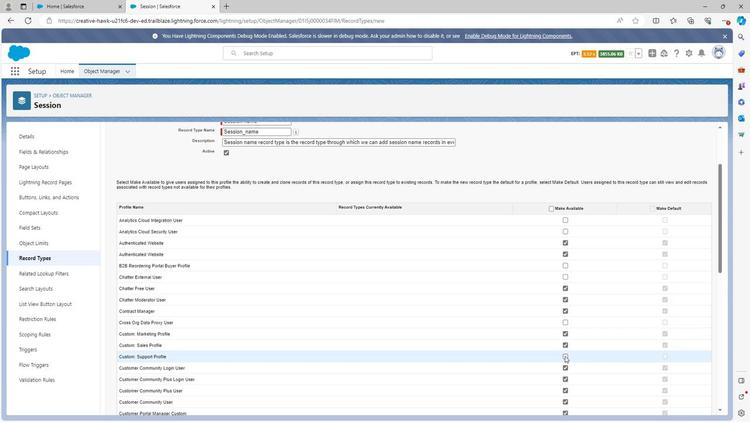 
Action: Mouse scrolled (563, 355) with delta (0, 0)
Screenshot: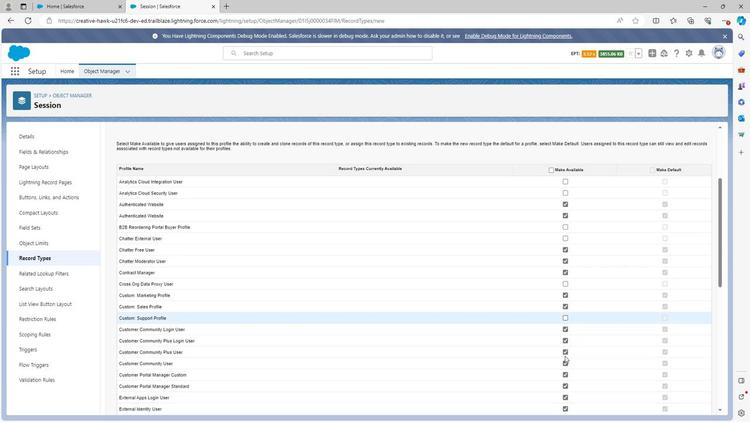 
Action: Mouse moved to (564, 301)
Screenshot: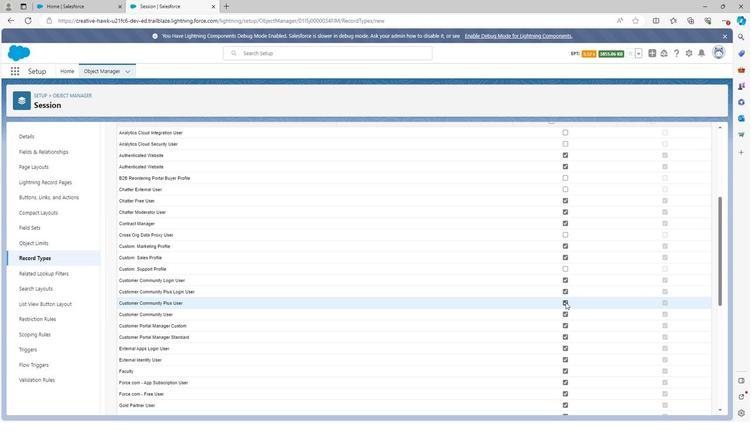 
Action: Mouse pressed left at (564, 301)
Screenshot: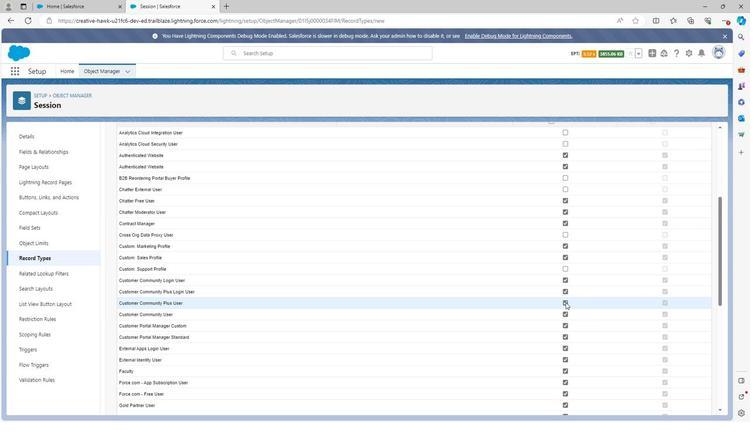 
Action: Mouse moved to (563, 347)
Screenshot: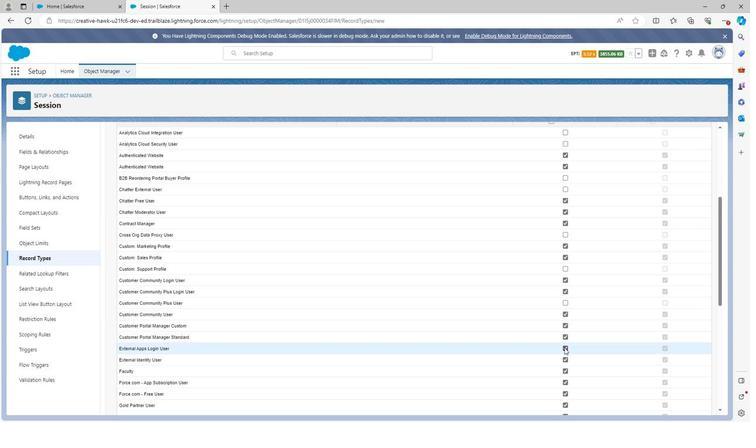 
Action: Mouse pressed left at (563, 347)
Screenshot: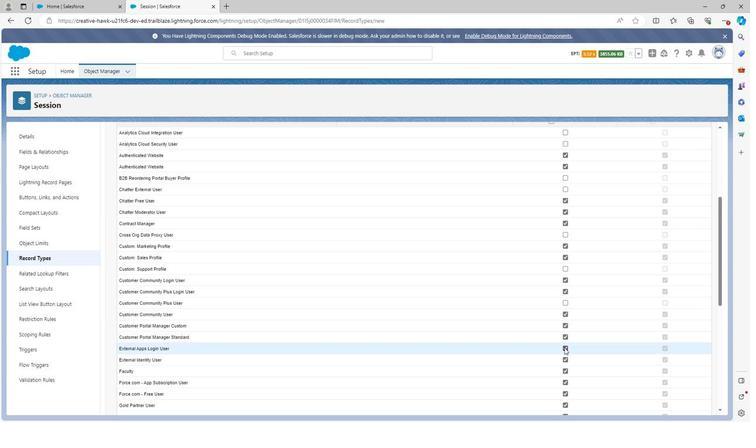 
Action: Mouse moved to (563, 360)
Screenshot: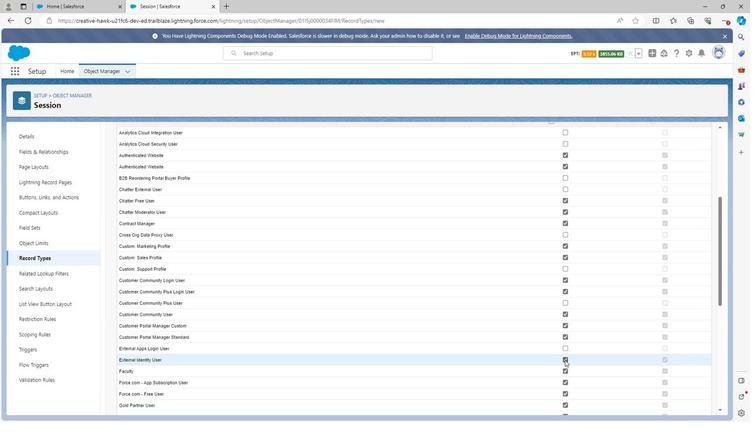 
Action: Mouse pressed left at (563, 360)
Screenshot: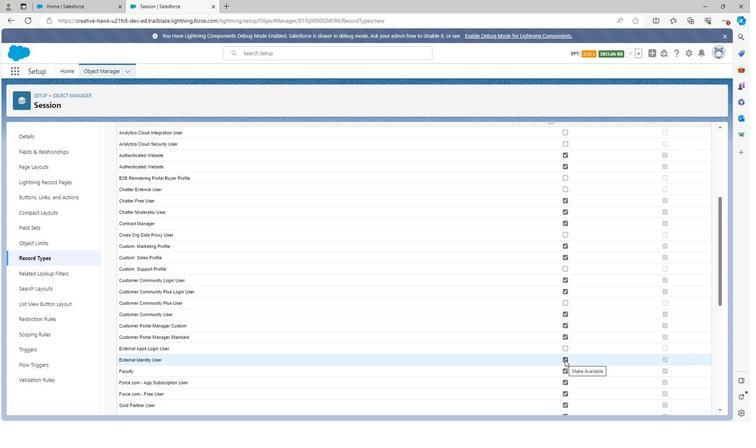
Action: Mouse moved to (564, 370)
Screenshot: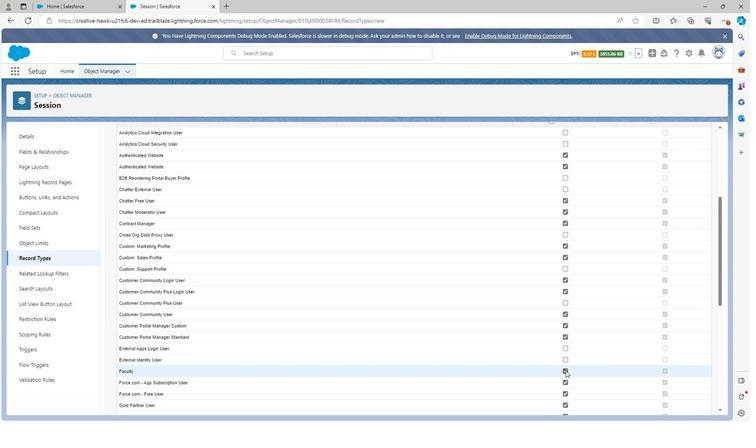 
Action: Mouse pressed left at (564, 370)
Screenshot: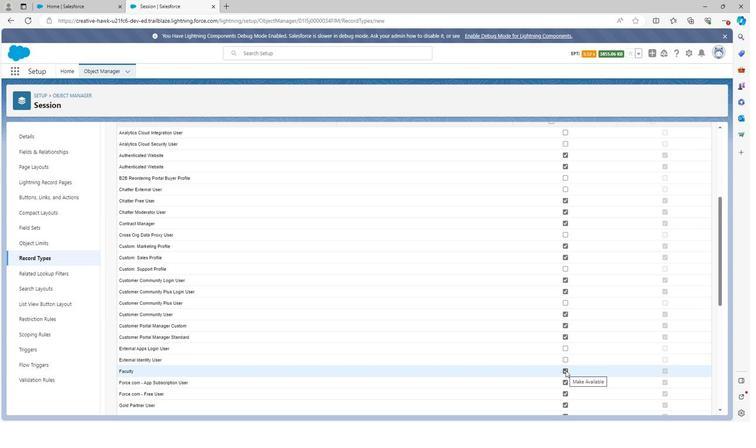 
Action: Mouse moved to (564, 380)
Screenshot: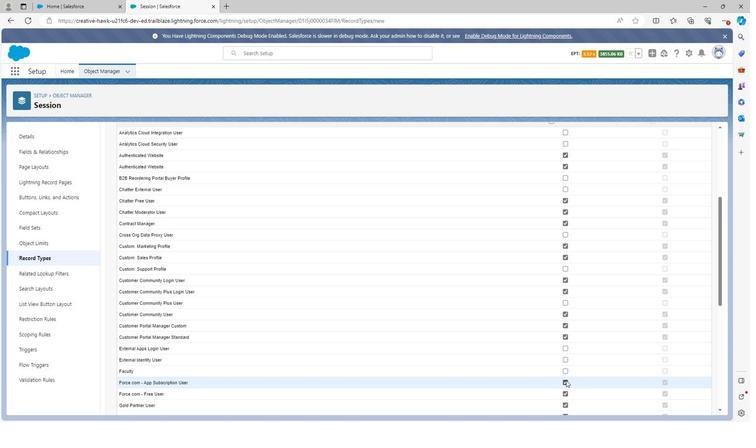 
Action: Mouse pressed left at (564, 380)
Screenshot: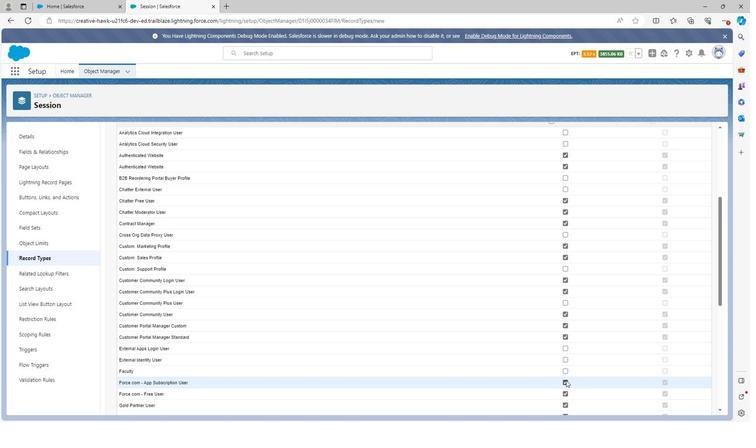 
Action: Mouse moved to (564, 384)
Screenshot: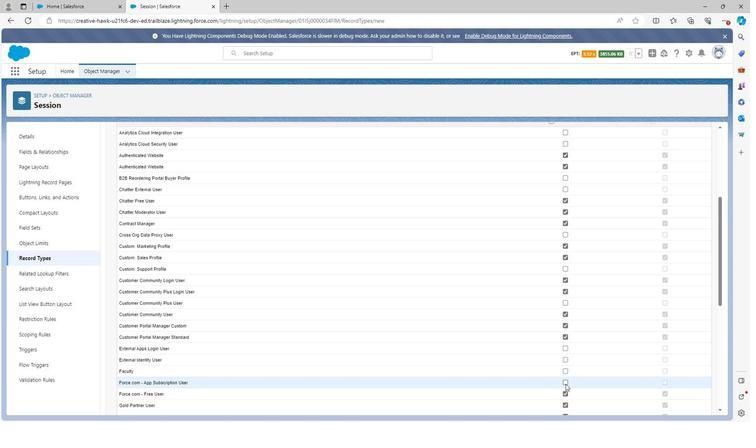 
Action: Mouse scrolled (564, 383) with delta (0, 0)
Screenshot: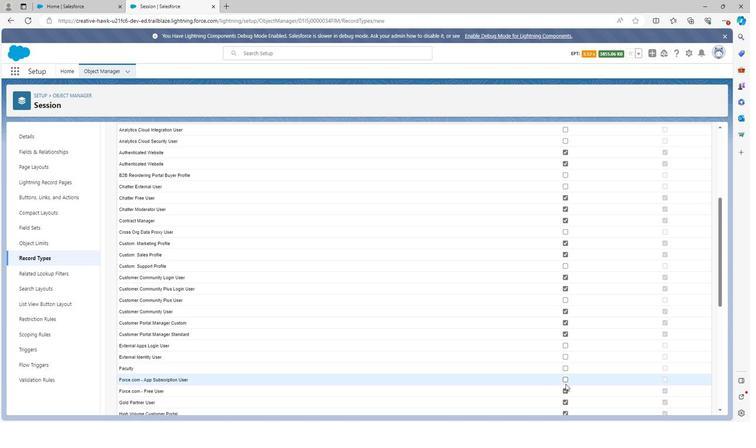 
Action: Mouse moved to (565, 360)
Screenshot: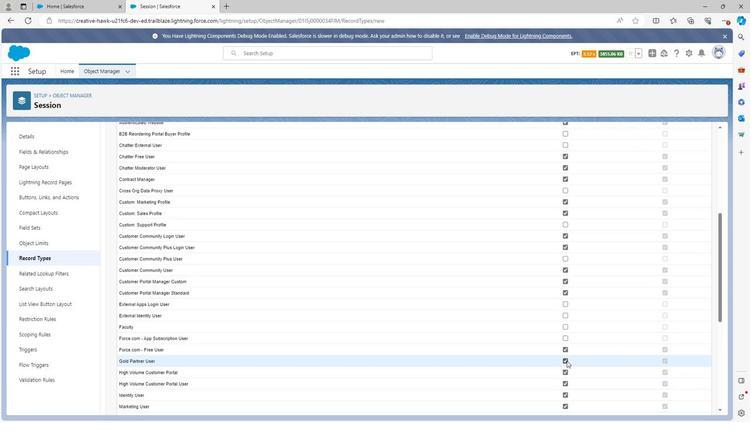 
Action: Mouse pressed left at (565, 360)
Screenshot: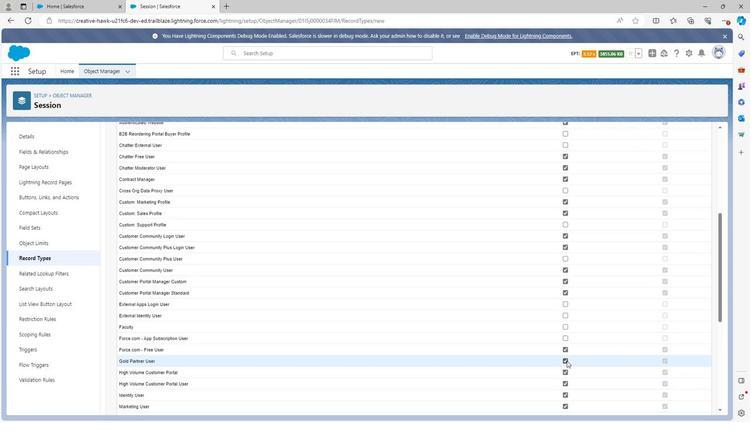 
Action: Mouse moved to (563, 371)
Screenshot: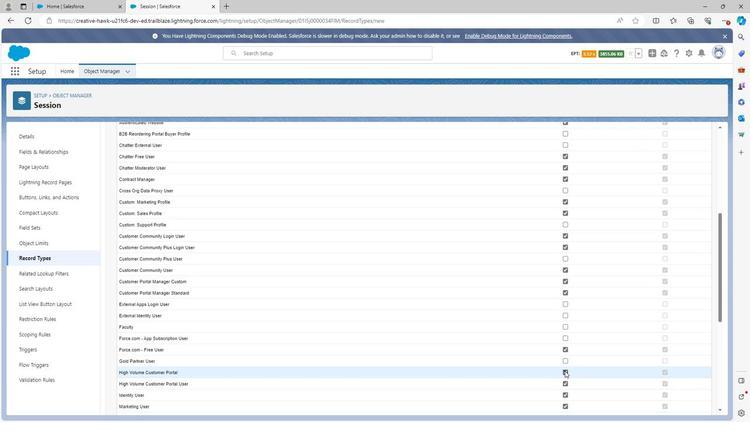 
Action: Mouse pressed left at (563, 371)
Screenshot: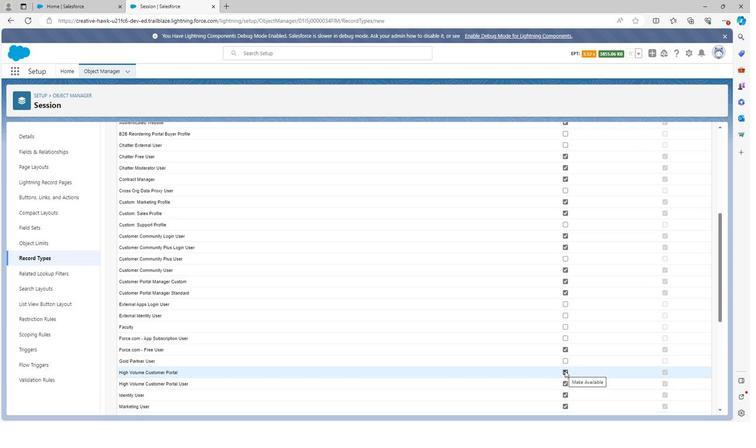 
Action: Mouse moved to (564, 383)
Screenshot: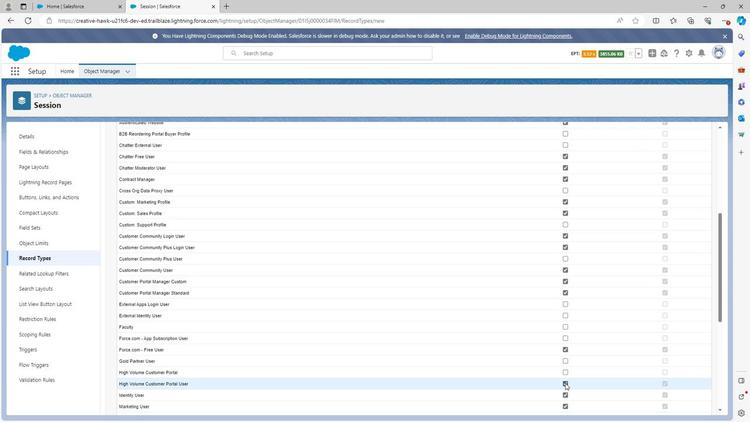 
Action: Mouse pressed left at (564, 383)
Screenshot: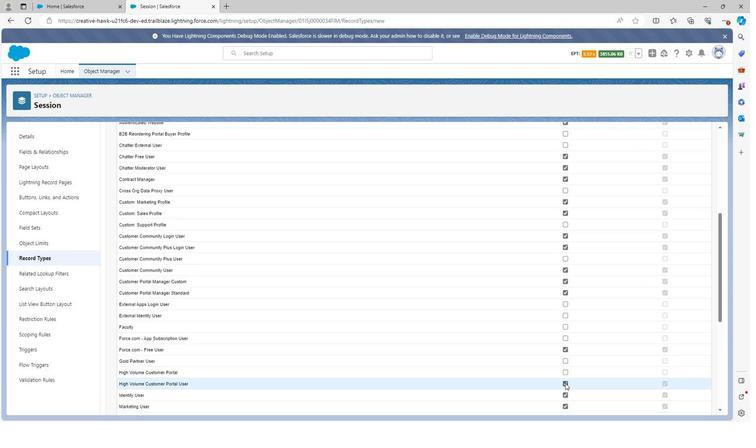 
Action: Mouse scrolled (564, 383) with delta (0, 0)
Screenshot: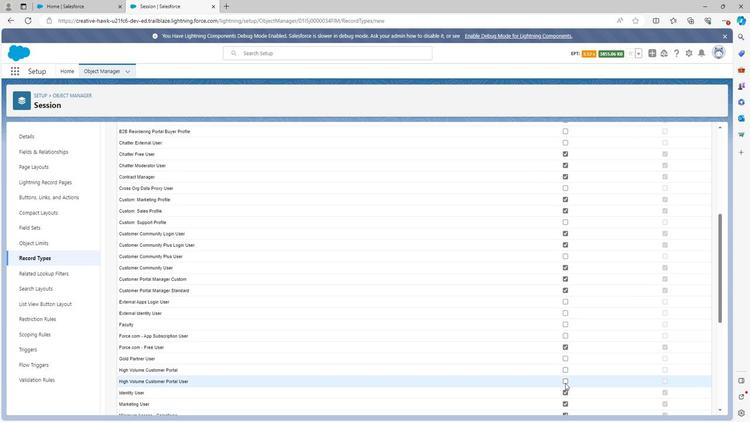 
Action: Mouse moved to (564, 363)
Screenshot: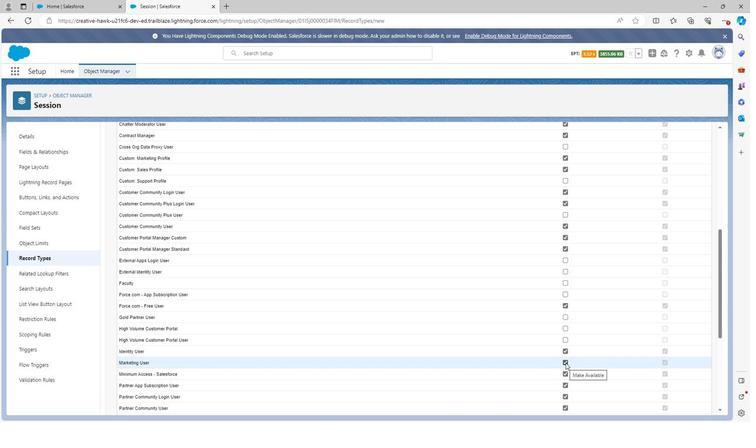 
Action: Mouse pressed left at (564, 363)
Screenshot: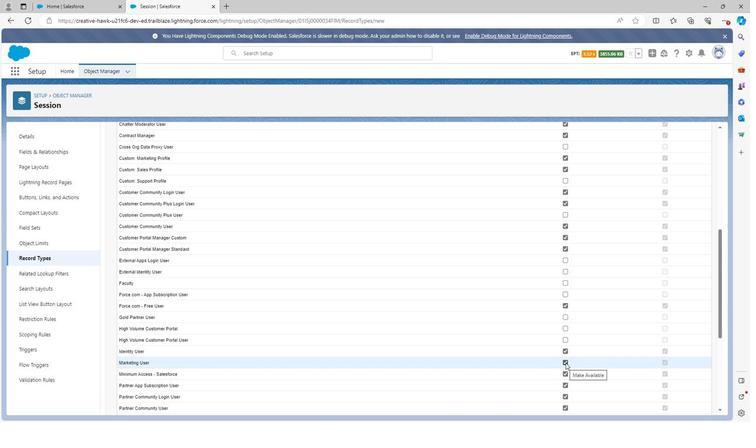 
Action: Mouse moved to (564, 362)
Screenshot: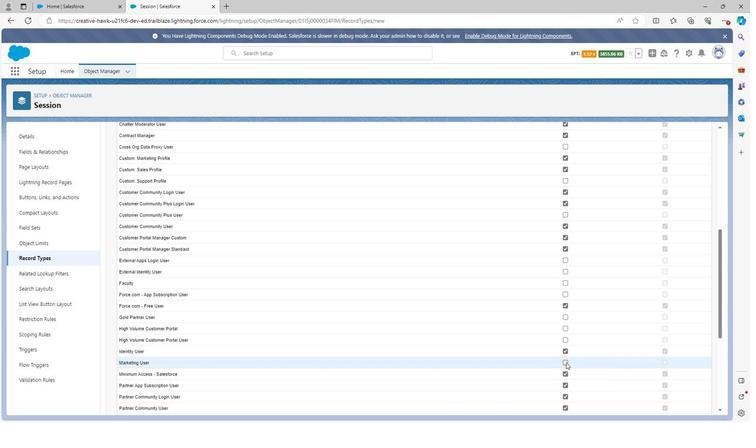 
Action: Mouse scrolled (564, 361) with delta (0, 0)
Screenshot: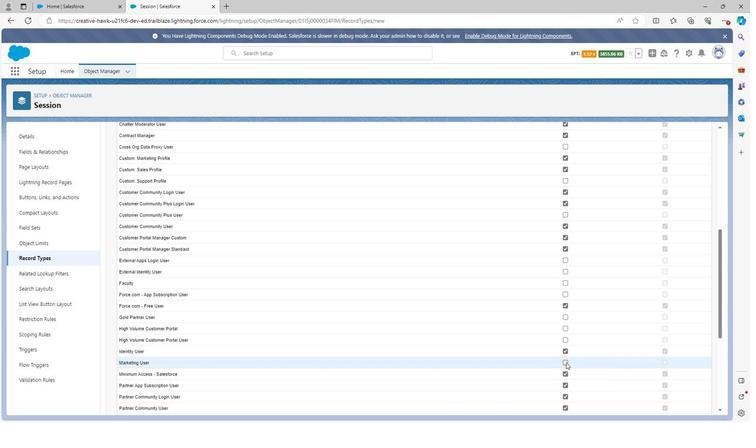
Action: Mouse moved to (563, 340)
Screenshot: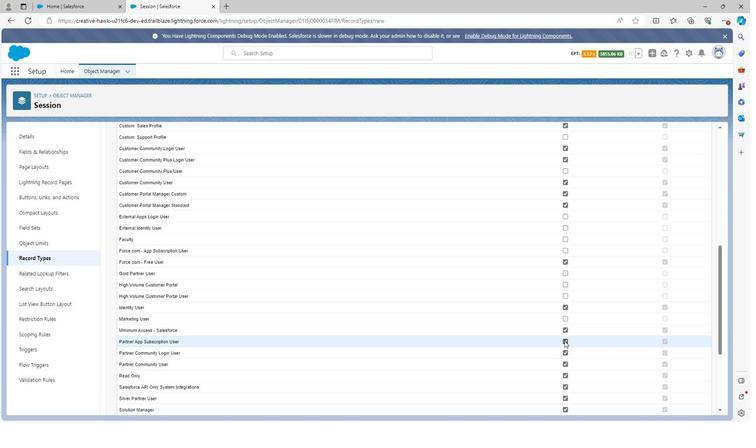
Action: Mouse pressed left at (563, 340)
Screenshot: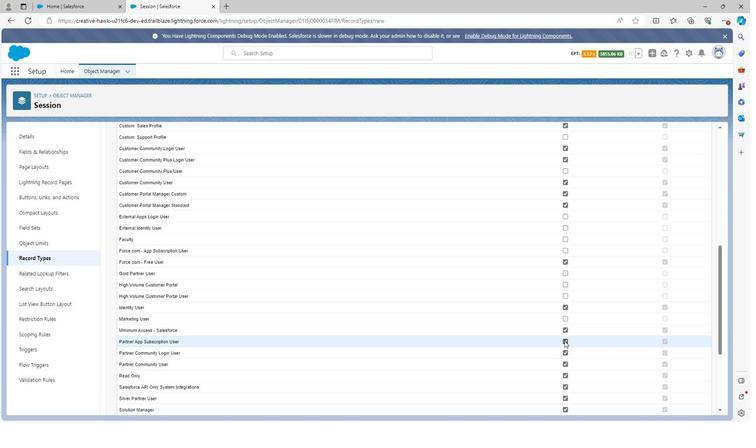 
Action: Mouse moved to (565, 375)
Screenshot: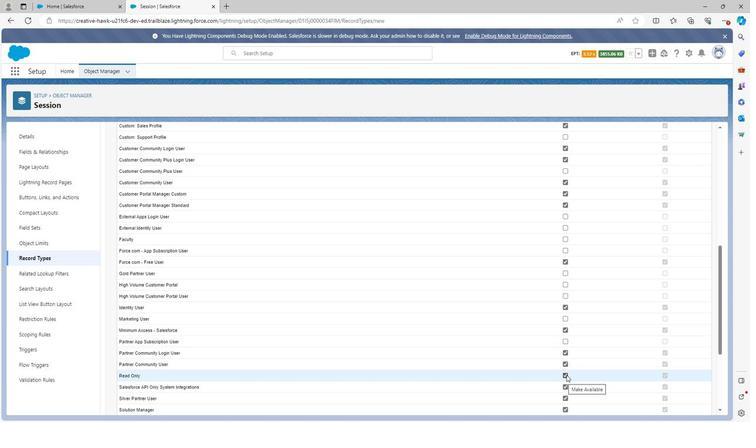 
Action: Mouse pressed left at (565, 375)
Screenshot: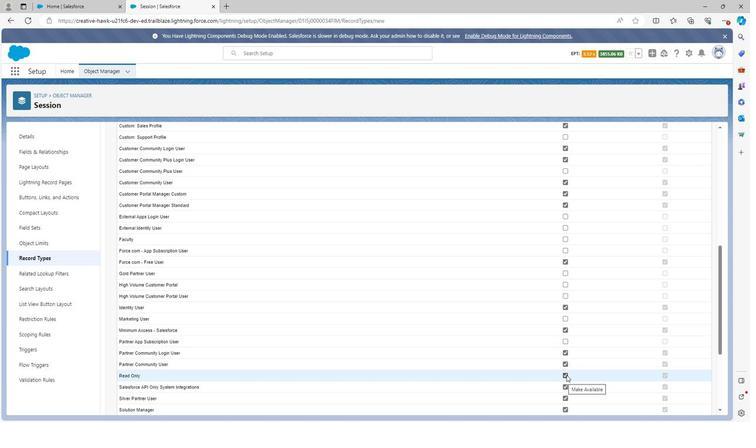 
Action: Mouse moved to (565, 386)
Screenshot: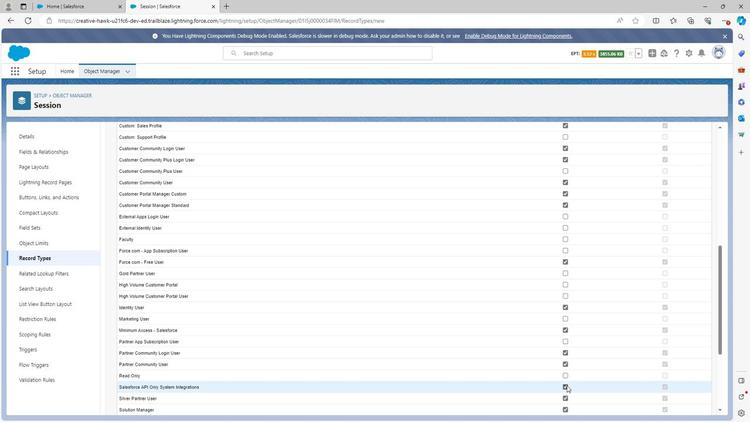 
Action: Mouse pressed left at (565, 386)
Screenshot: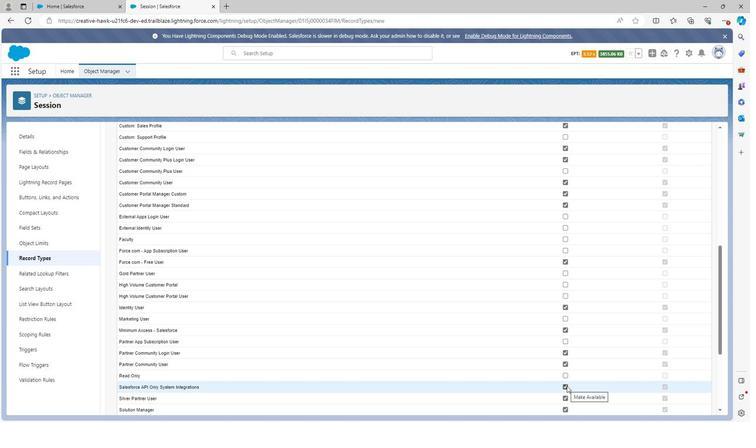 
Action: Mouse scrolled (565, 385) with delta (0, 0)
Screenshot: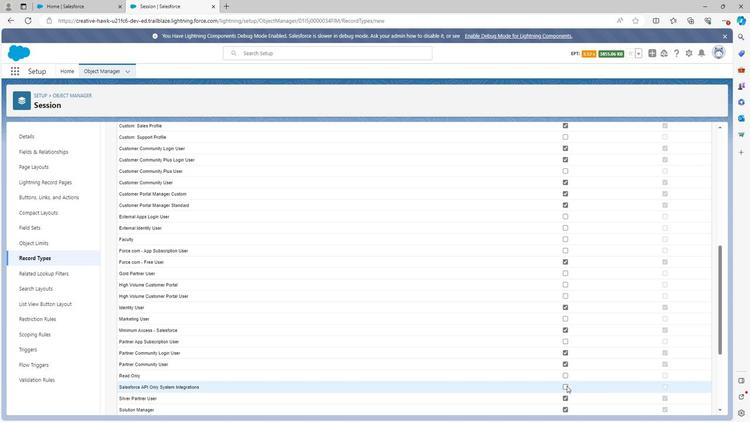 
Action: Mouse moved to (564, 354)
Screenshot: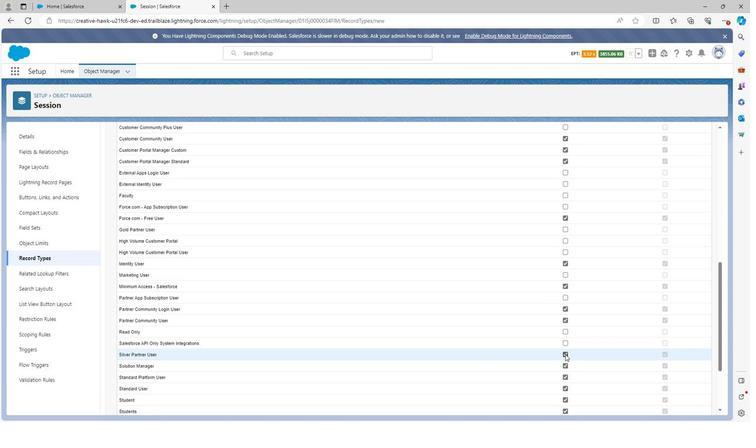 
Action: Mouse pressed left at (564, 354)
Screenshot: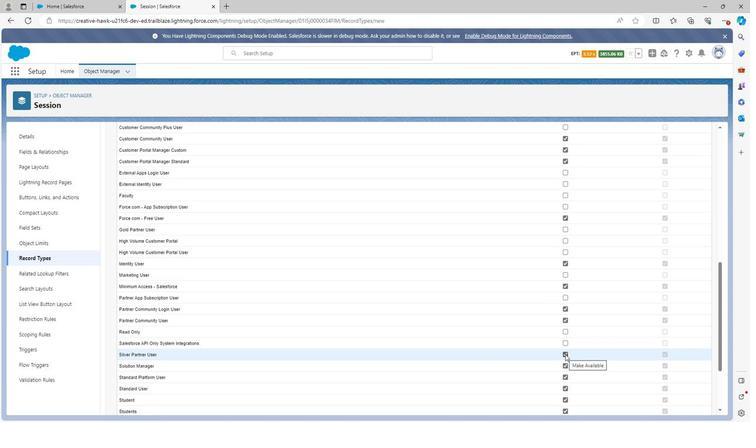 
Action: Mouse moved to (563, 400)
Screenshot: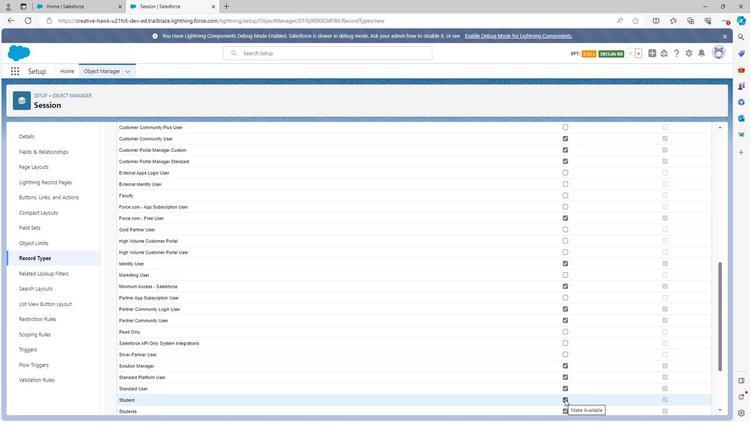 
Action: Mouse pressed left at (563, 400)
Screenshot: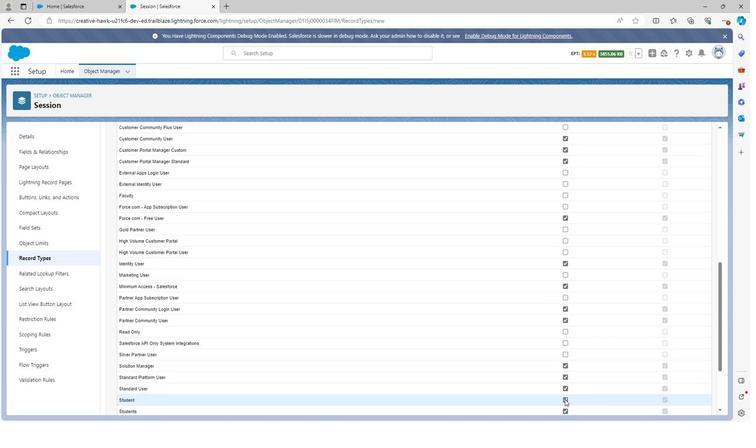 
Action: Mouse moved to (564, 402)
Screenshot: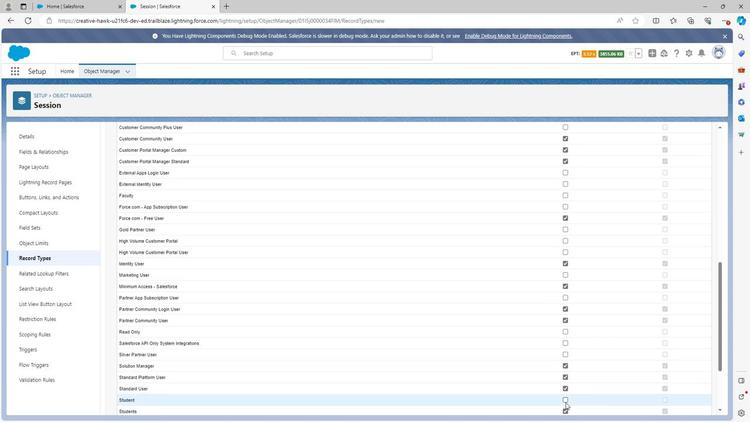 
Action: Mouse scrolled (564, 402) with delta (0, 0)
Screenshot: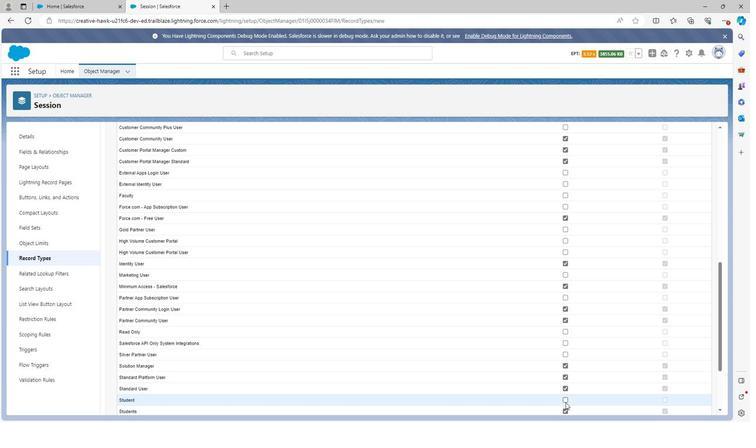 
Action: Mouse moved to (563, 367)
Screenshot: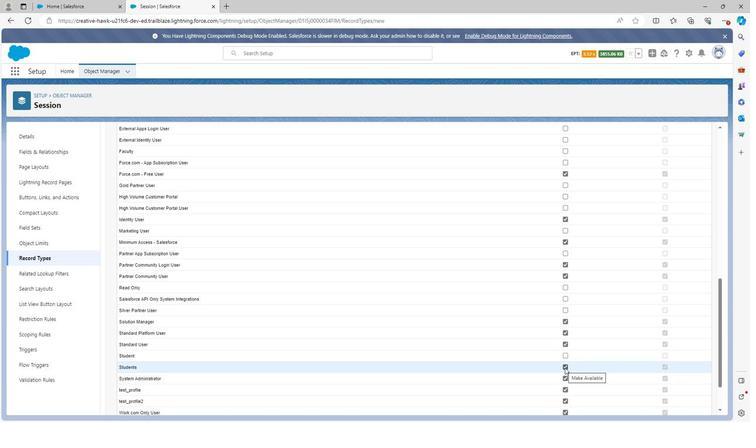 
Action: Mouse pressed left at (563, 367)
Screenshot: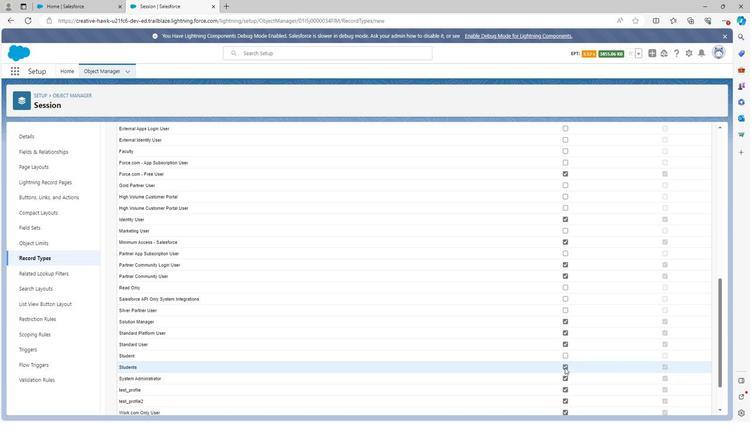 
Action: Mouse scrolled (563, 367) with delta (0, 0)
Screenshot: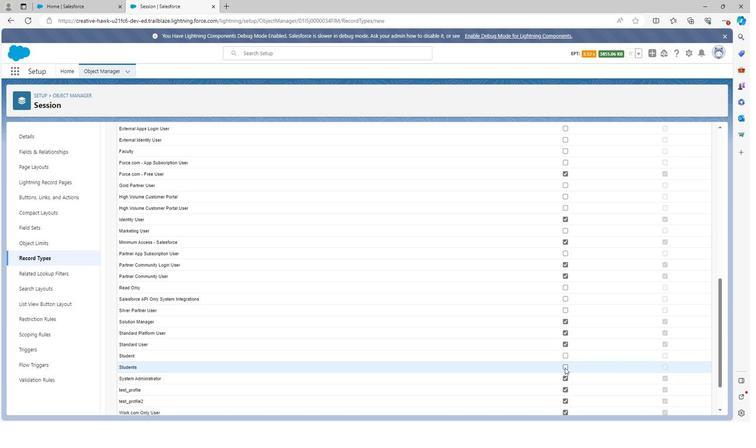 
Action: Mouse moved to (561, 346)
Screenshot: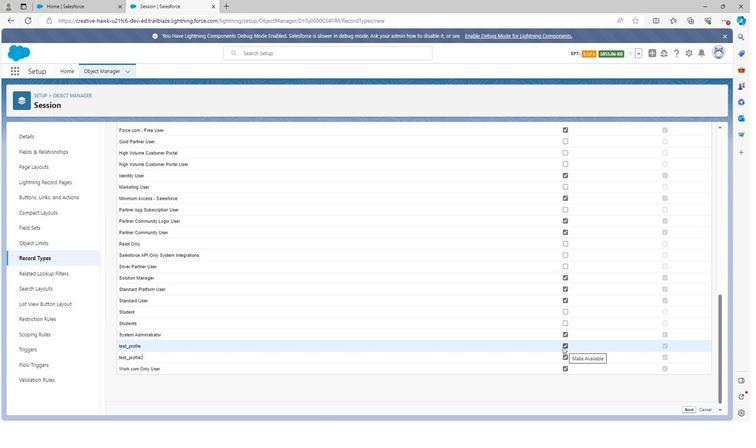 
Action: Mouse pressed left at (561, 346)
Screenshot: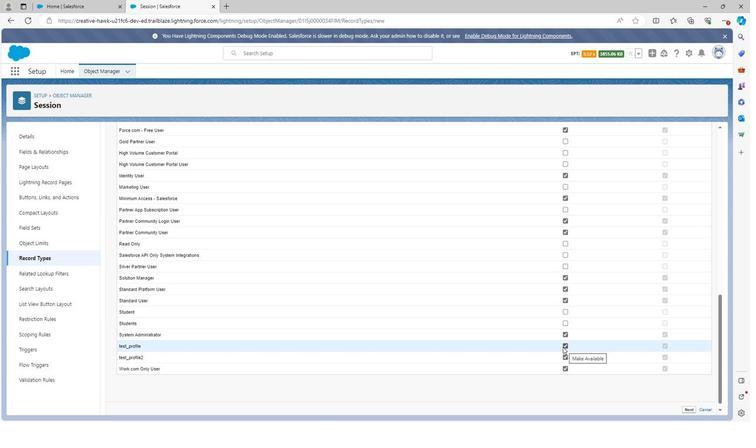 
Action: Mouse moved to (565, 357)
Screenshot: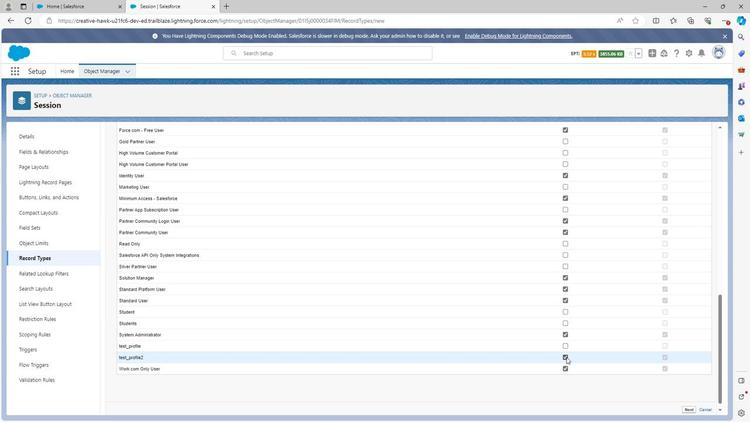 
Action: Mouse pressed left at (565, 357)
Screenshot: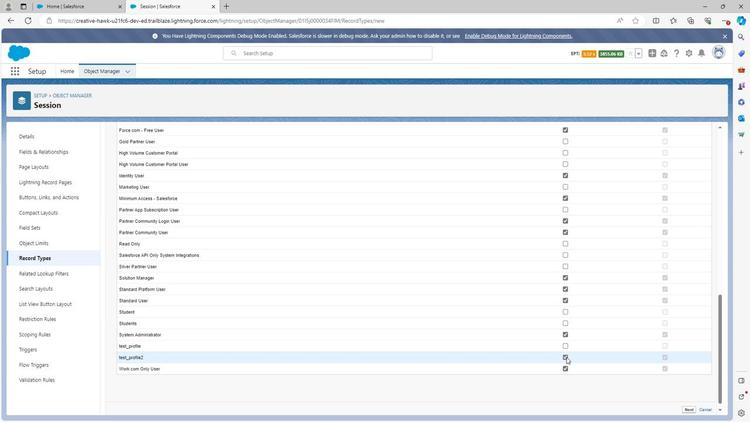 
Action: Mouse moved to (564, 367)
Screenshot: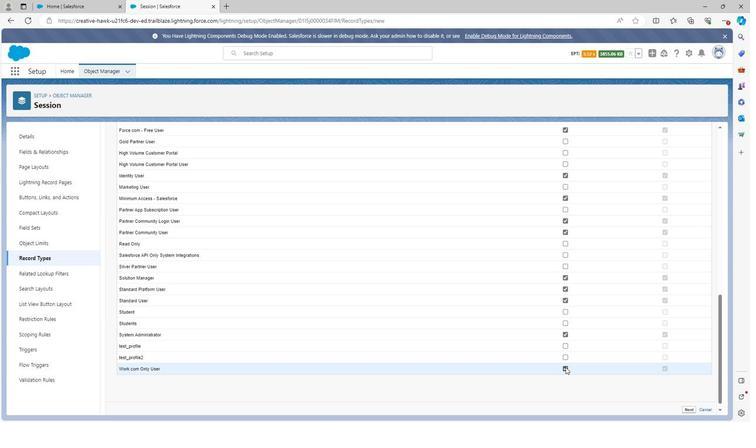 
Action: Mouse pressed left at (564, 367)
Screenshot: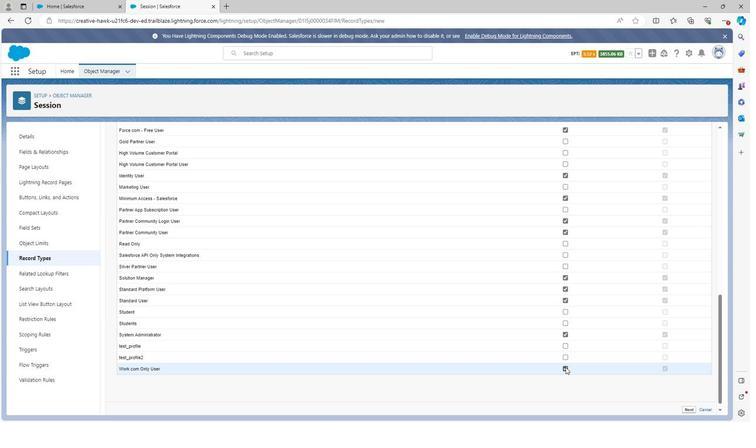 
Action: Mouse moved to (687, 409)
Screenshot: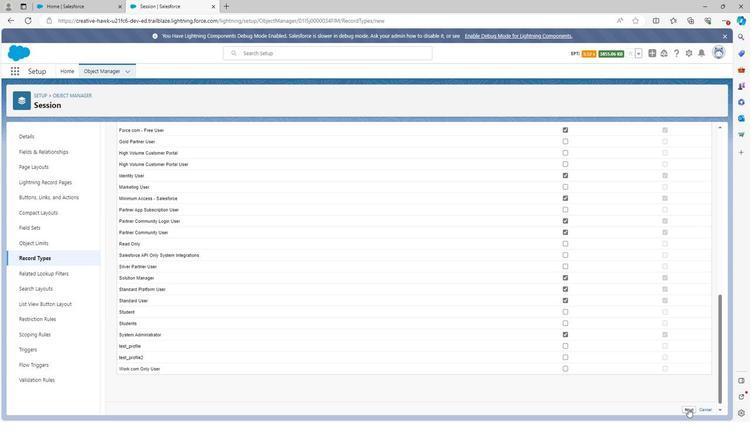 
Action: Mouse pressed left at (687, 409)
Screenshot: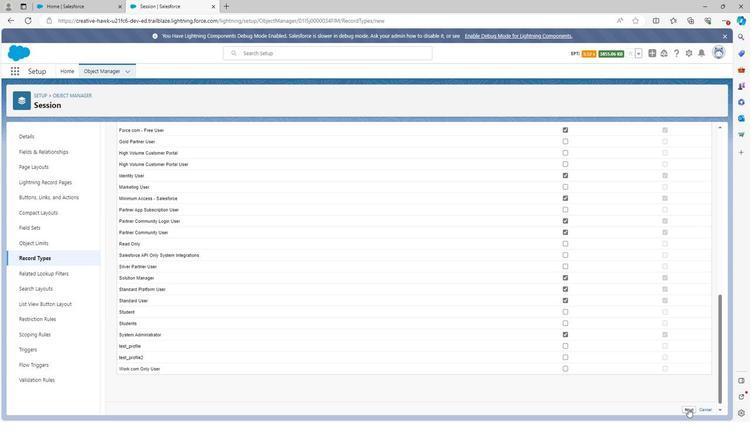 
Action: Mouse moved to (618, 322)
Screenshot: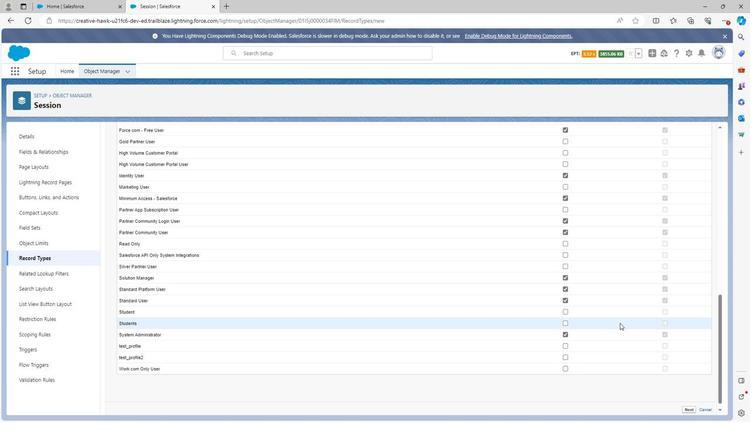 
Action: Mouse scrolled (618, 321) with delta (0, 0)
Screenshot: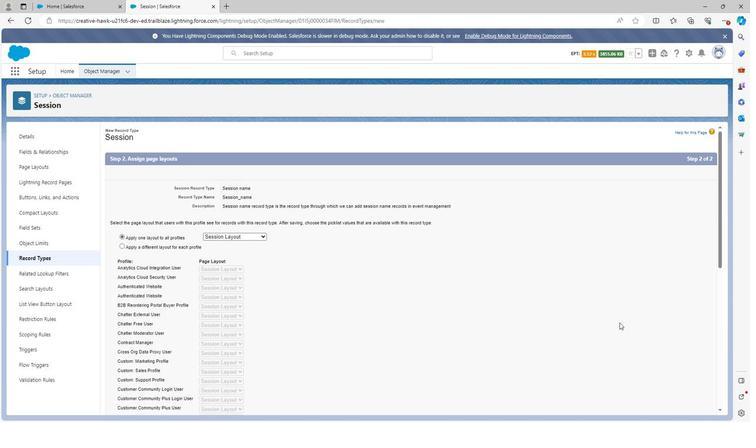 
Action: Mouse scrolled (618, 321) with delta (0, 0)
Screenshot: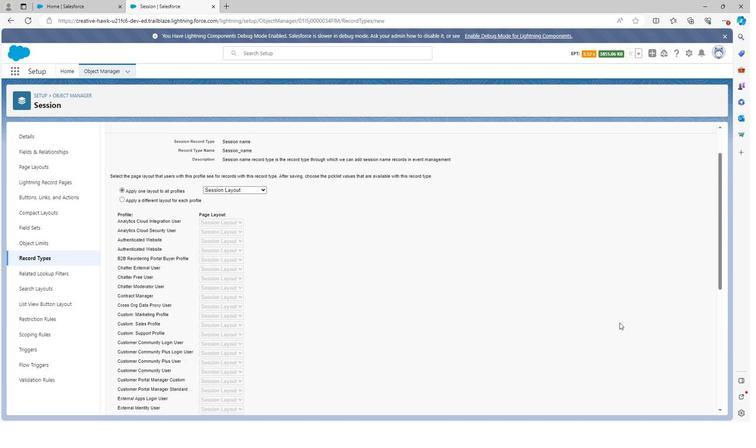 
Action: Mouse scrolled (618, 321) with delta (0, 0)
Screenshot: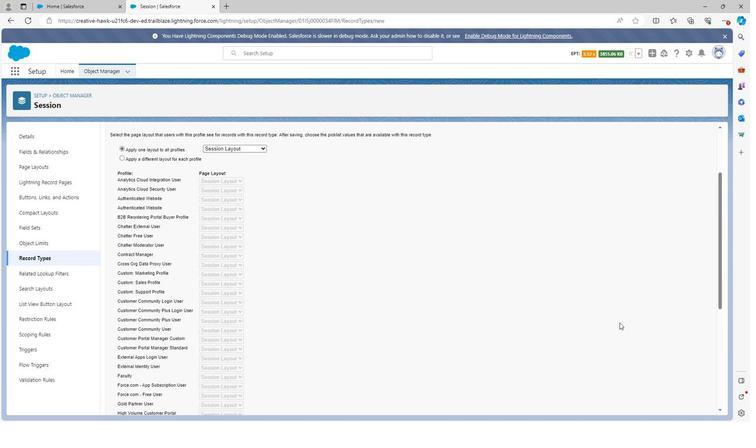 
Action: Mouse scrolled (618, 321) with delta (0, 0)
Screenshot: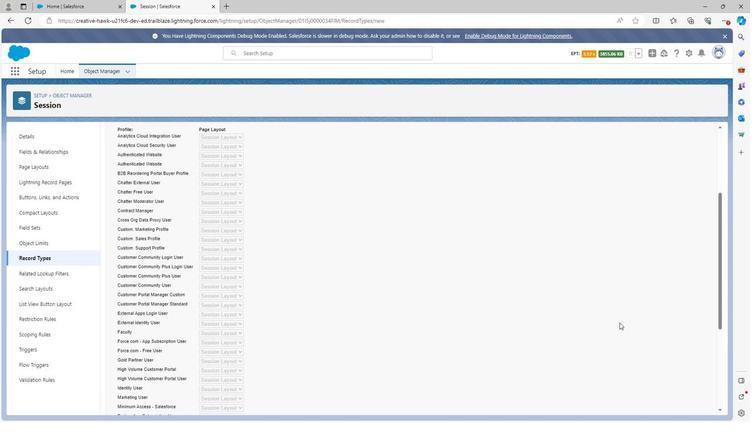 
Action: Mouse scrolled (618, 321) with delta (0, 0)
Screenshot: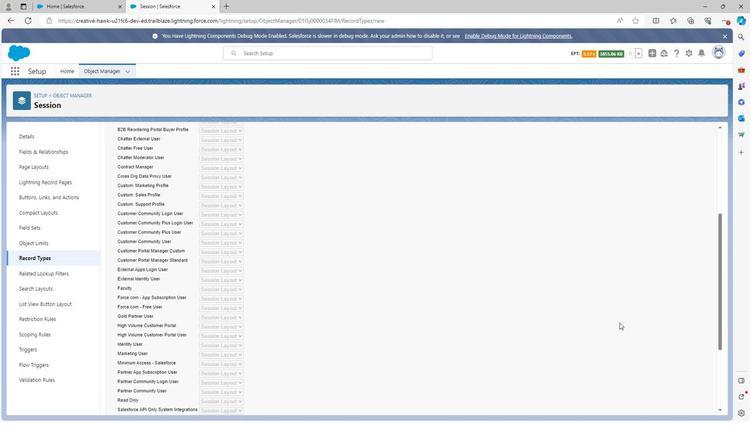 
Action: Mouse scrolled (618, 321) with delta (0, 0)
Screenshot: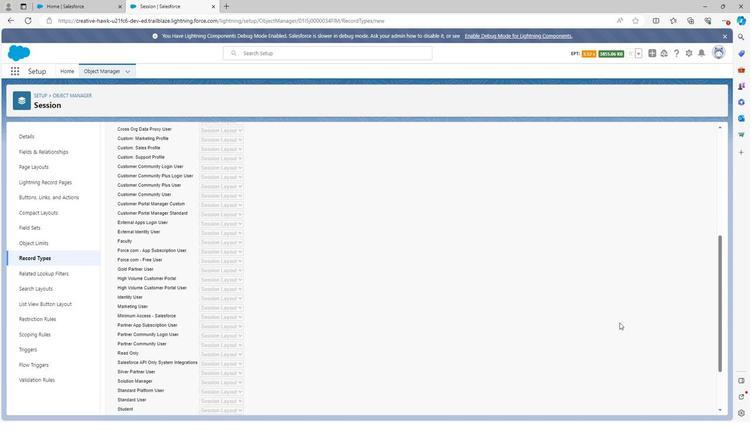 
Action: Mouse scrolled (618, 321) with delta (0, 0)
Screenshot: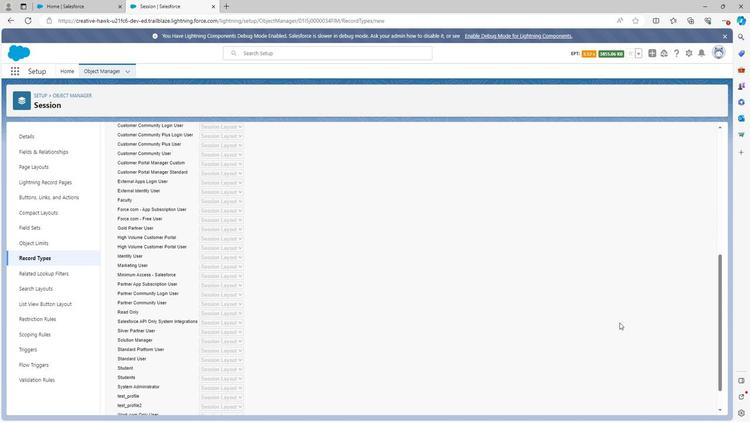 
Action: Mouse scrolled (618, 321) with delta (0, 0)
Screenshot: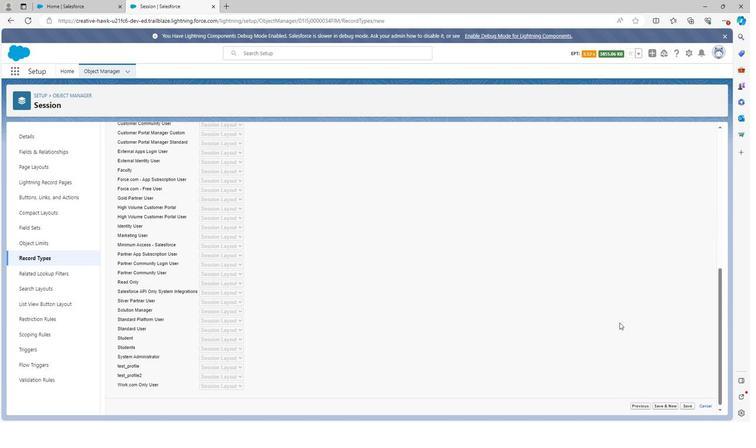 
Action: Mouse moved to (687, 404)
Screenshot: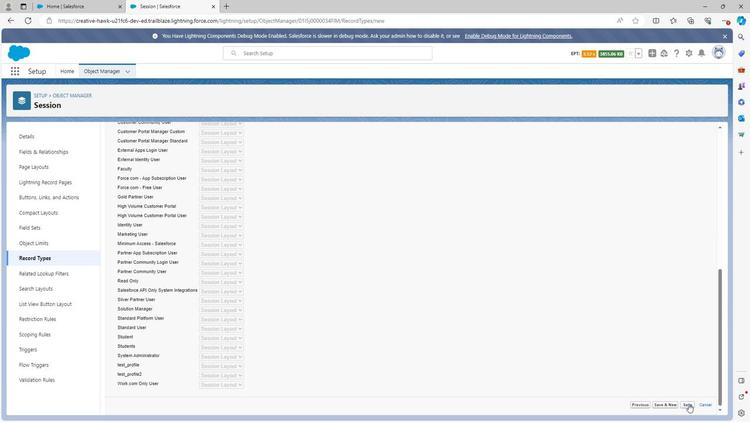 
Action: Mouse pressed left at (687, 404)
Screenshot: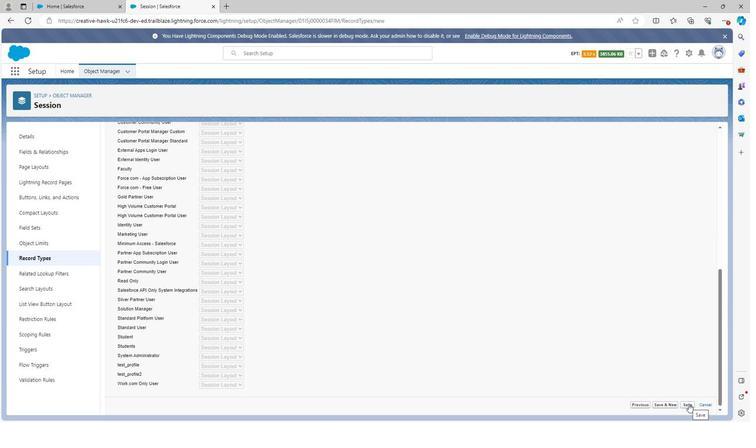 
Action: Mouse moved to (39, 255)
Screenshot: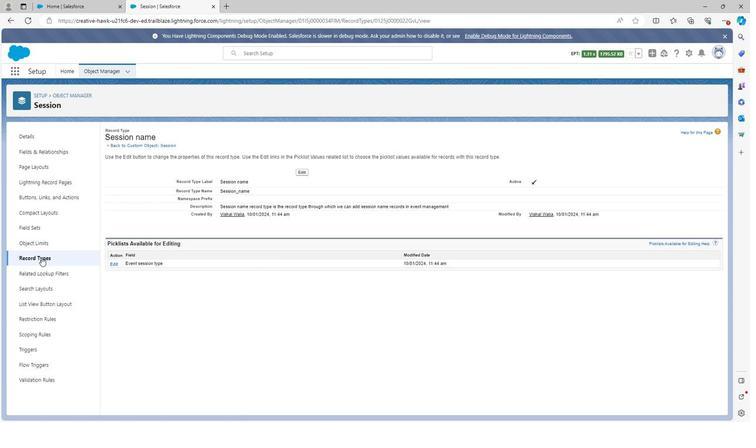 
Action: Mouse pressed left at (39, 255)
